 Task: Find an Airbnb in Viana do Castelo, Portugal, for 1 guest from 4th to 10th September, with a price range of 9000 to 17000 INR, 1 bedroom, and self check-in option.
Action: Mouse moved to (615, 73)
Screenshot: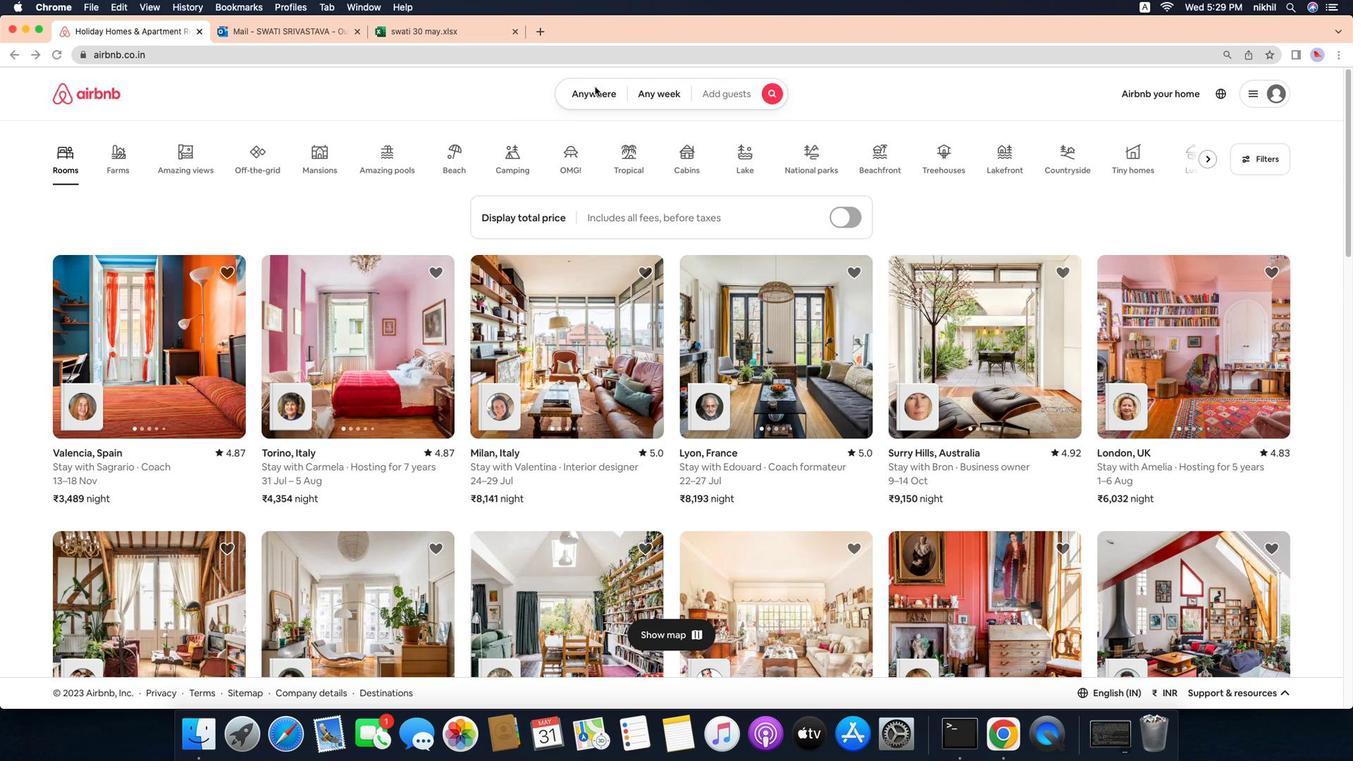 
Action: Mouse pressed left at (615, 73)
Screenshot: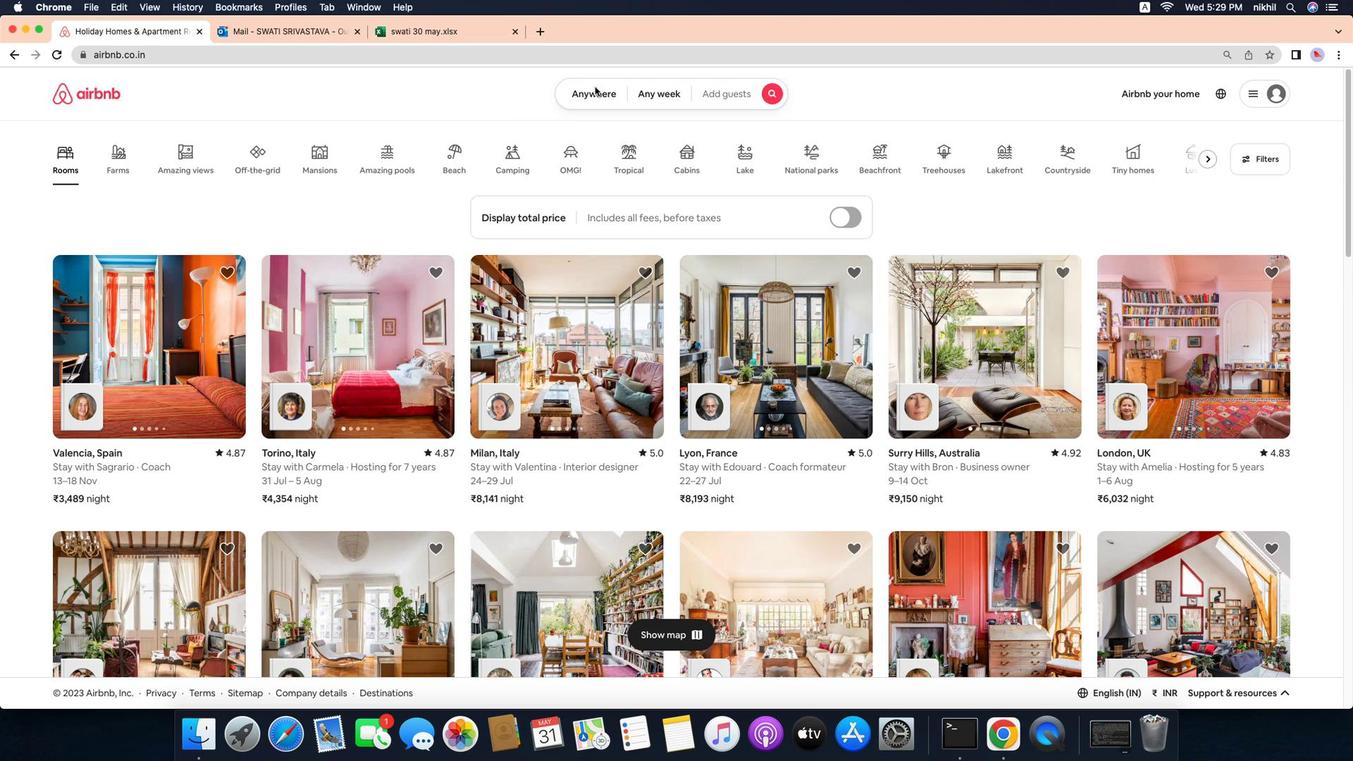 
Action: Mouse moved to (614, 77)
Screenshot: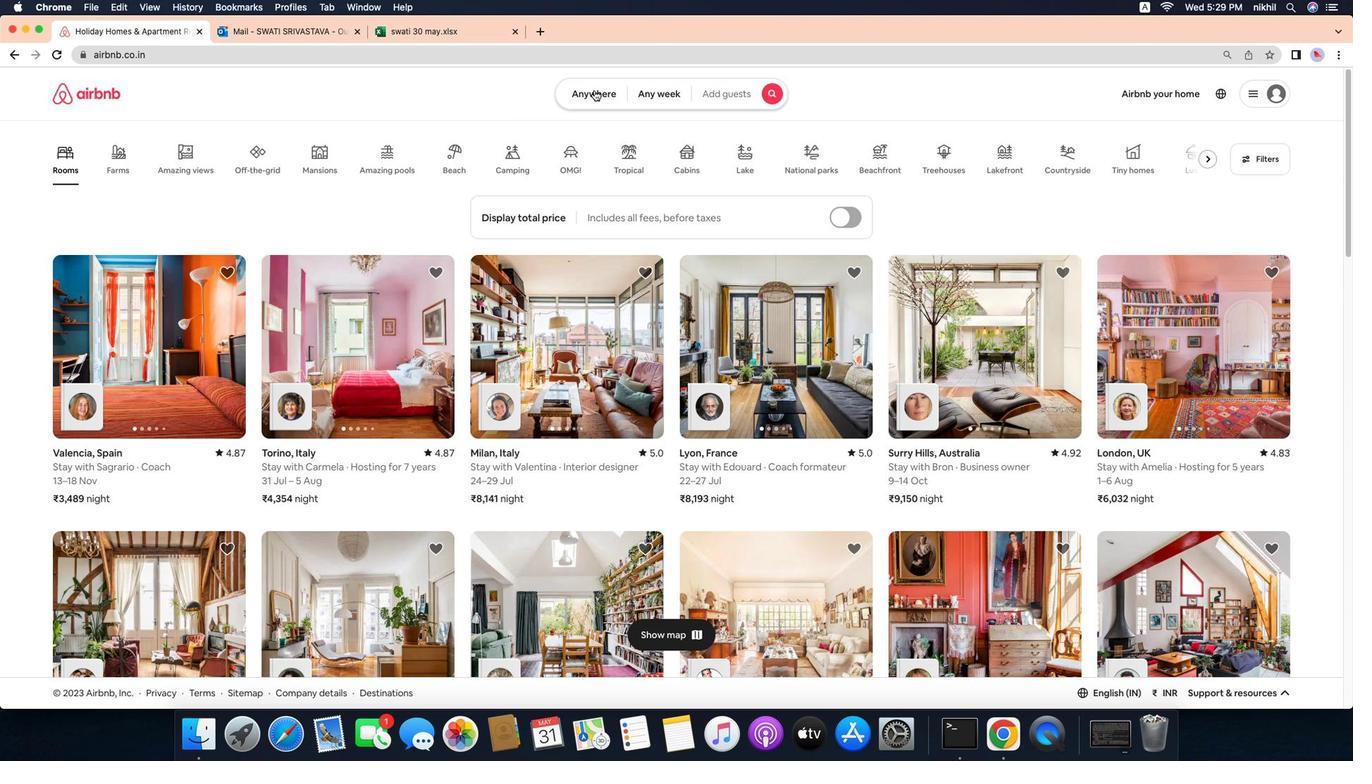 
Action: Mouse pressed left at (614, 77)
Screenshot: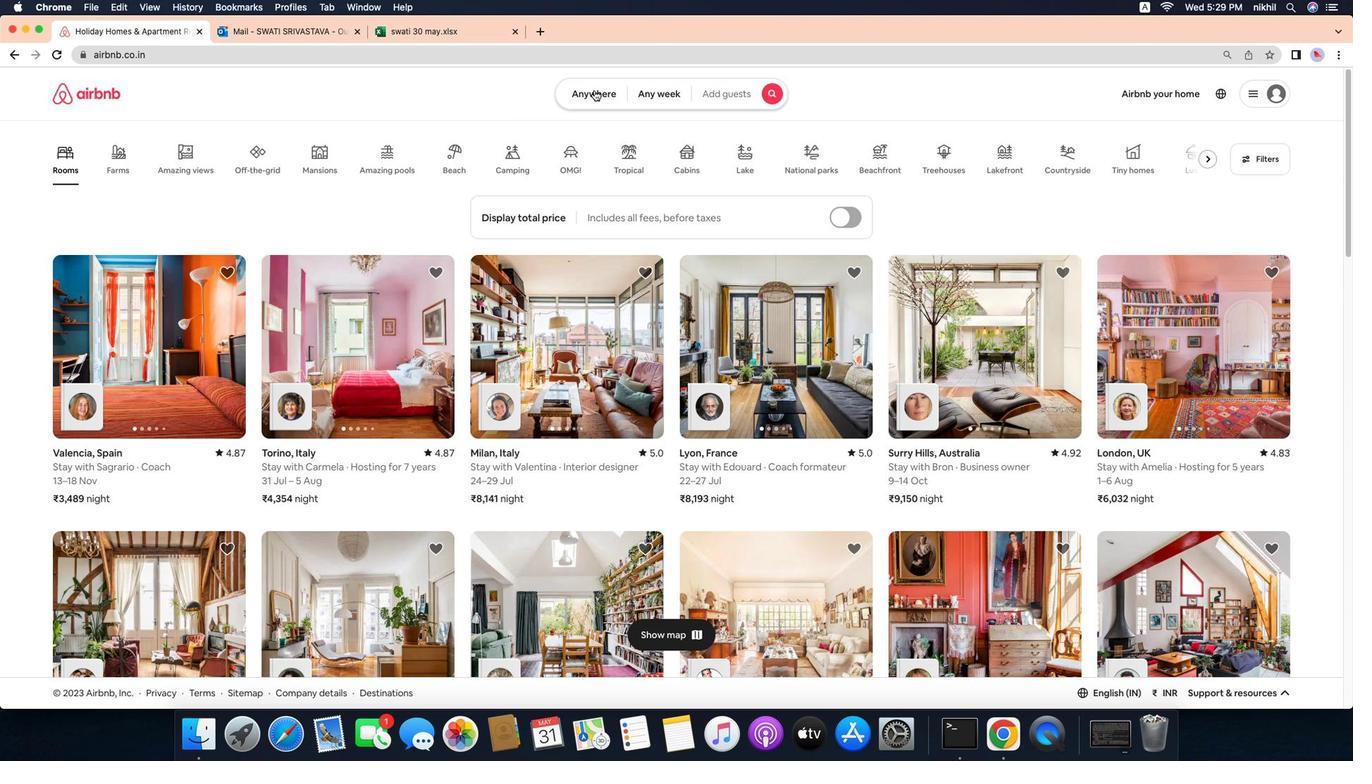 
Action: Mouse moved to (544, 135)
Screenshot: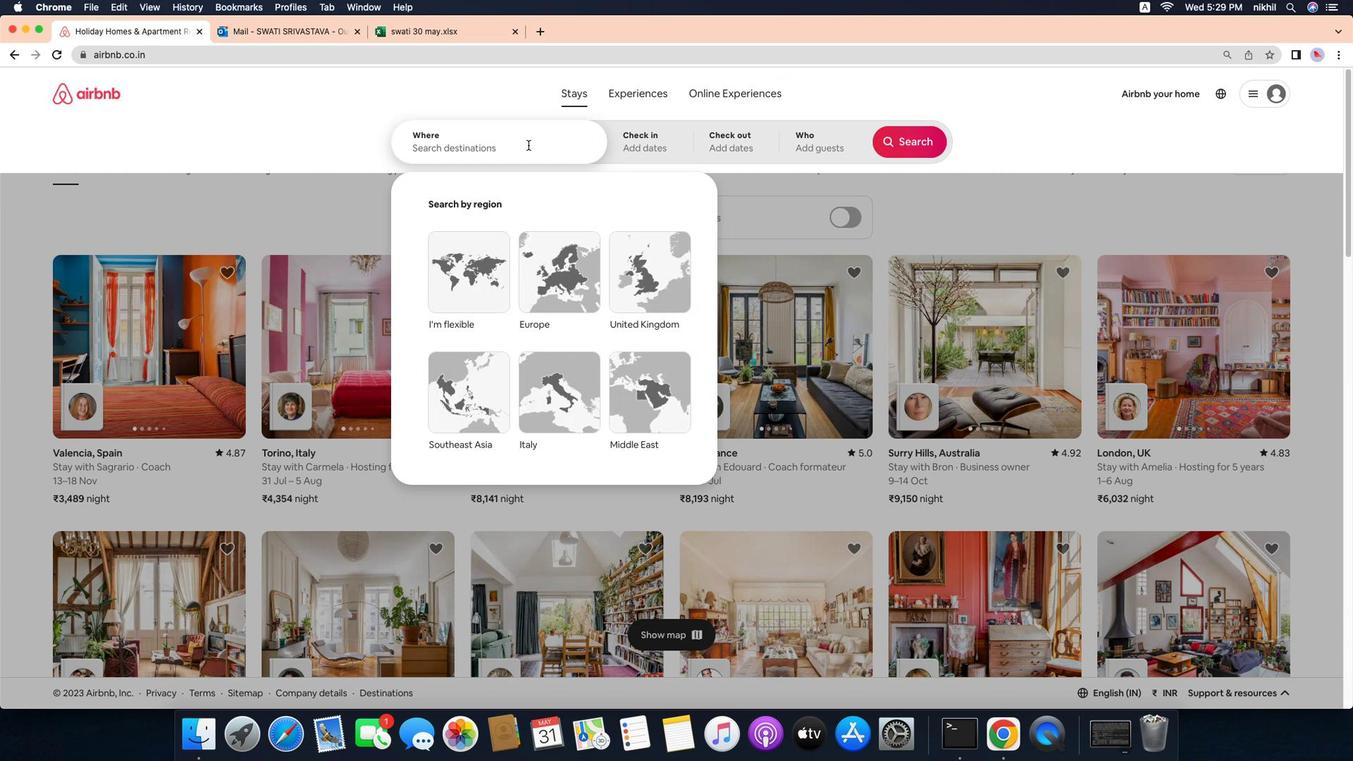 
Action: Mouse pressed left at (544, 135)
Screenshot: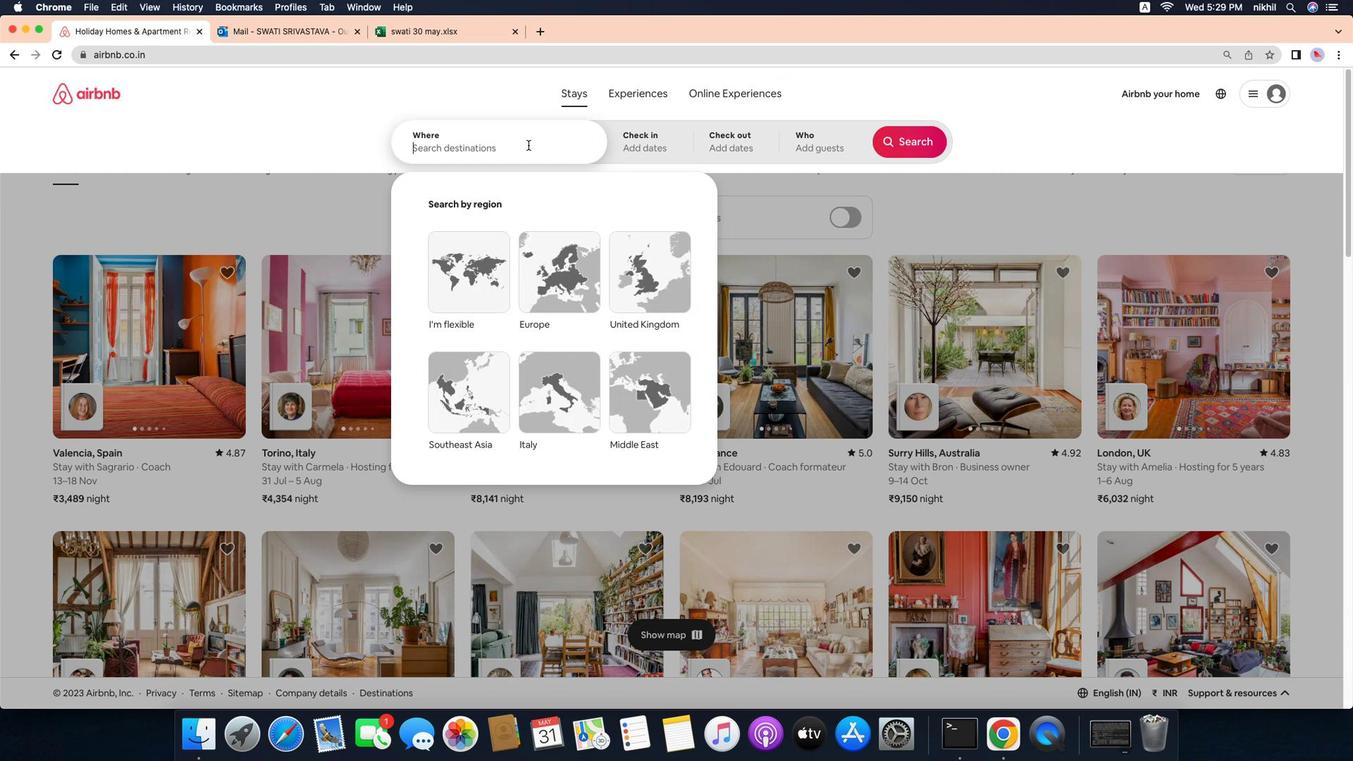 
Action: Key pressed Key.caps_lock'V'Key.caps_lock'i''a''n''a'Key.spaceKey.caps_lockKey.caps_lock'd''e'Key.spaceKey.caps_lock'C'Key.caps_lock'a''s''t''e''l''o'','Key.spaceKey.caps_lock'P'Key.caps_lock'o''r''t''u'
Screenshot: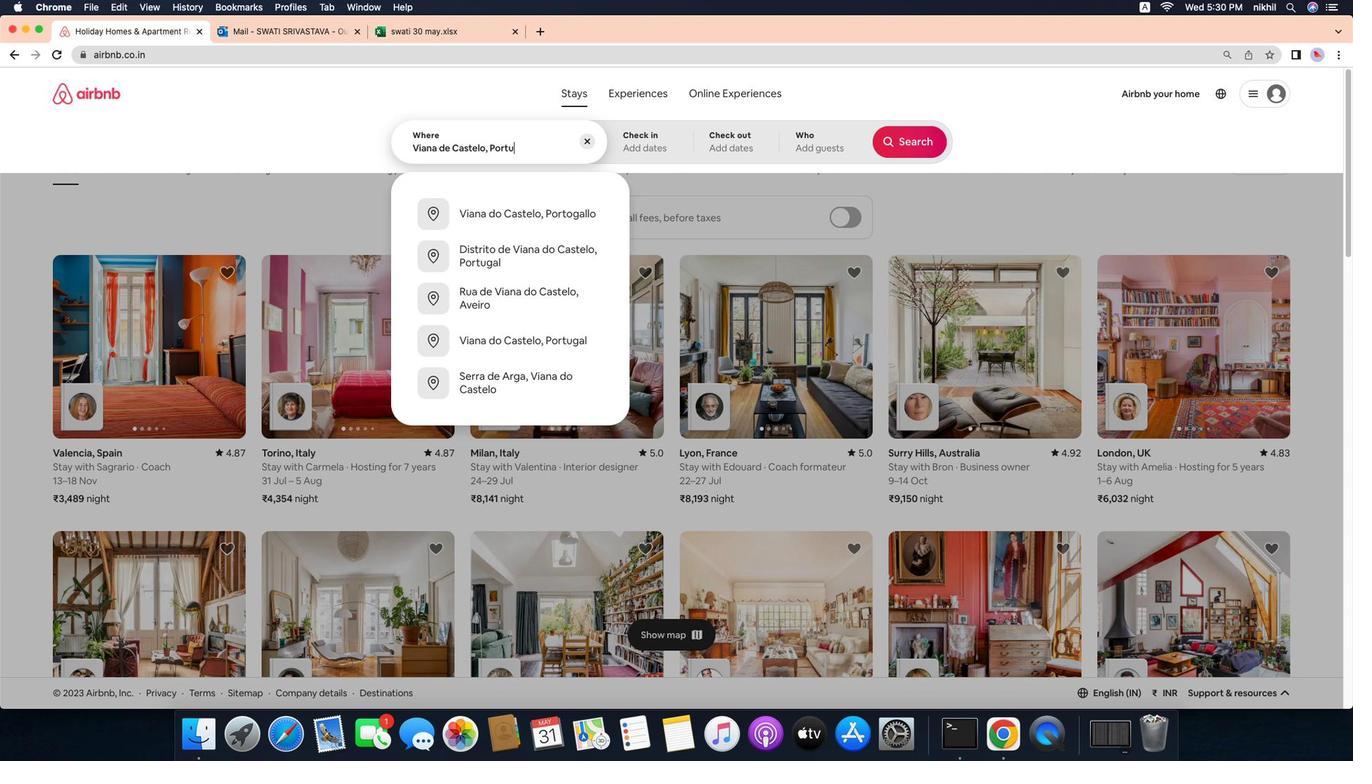 
Action: Mouse moved to (561, 112)
Screenshot: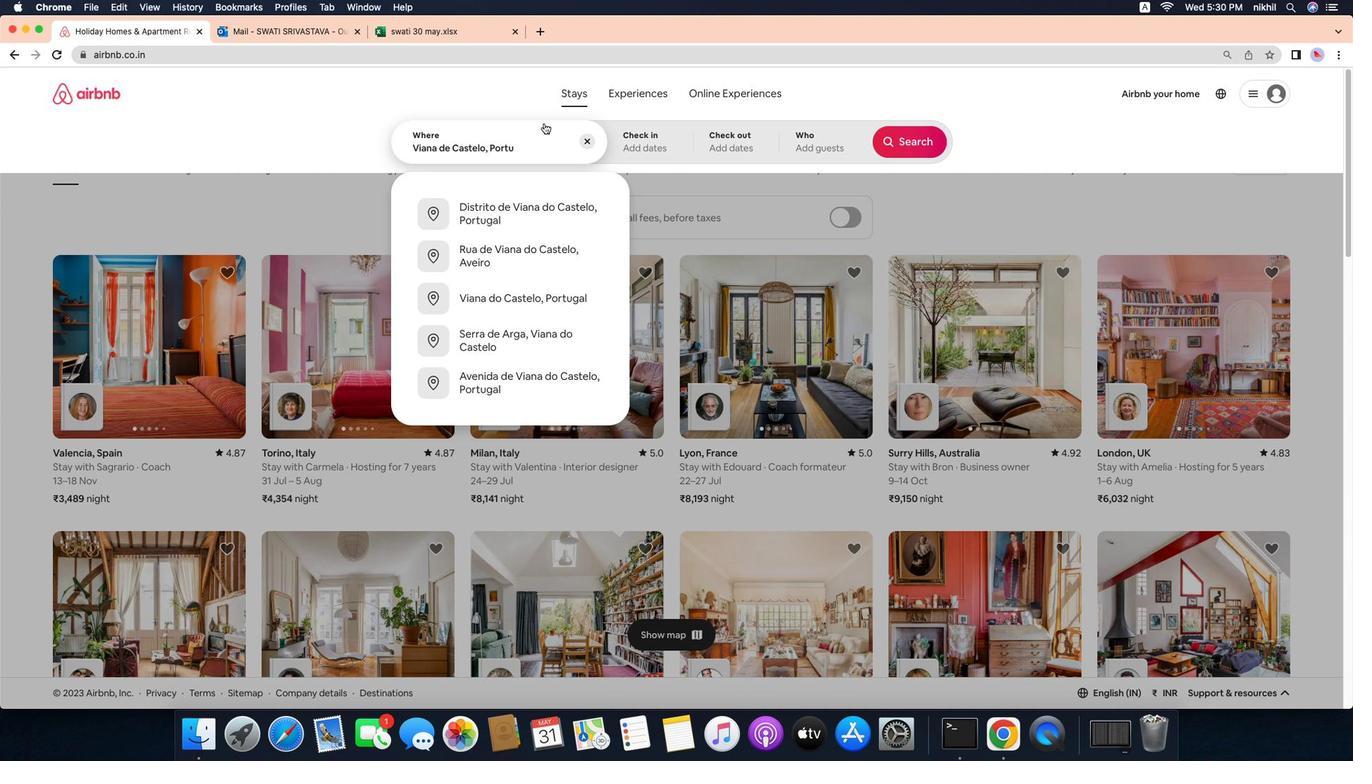 
Action: Key pressed 'g''u''a''l'Key.enter
Screenshot: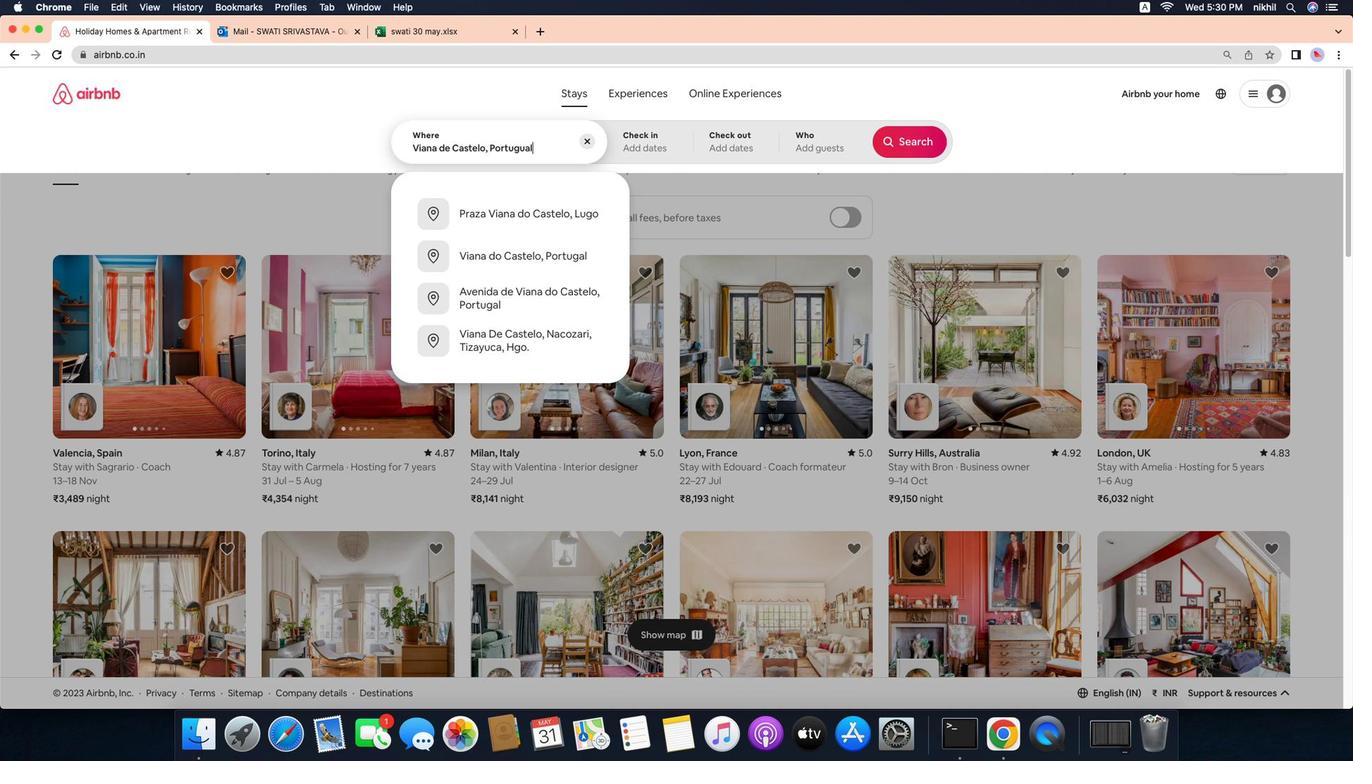 
Action: Mouse moved to (950, 243)
Screenshot: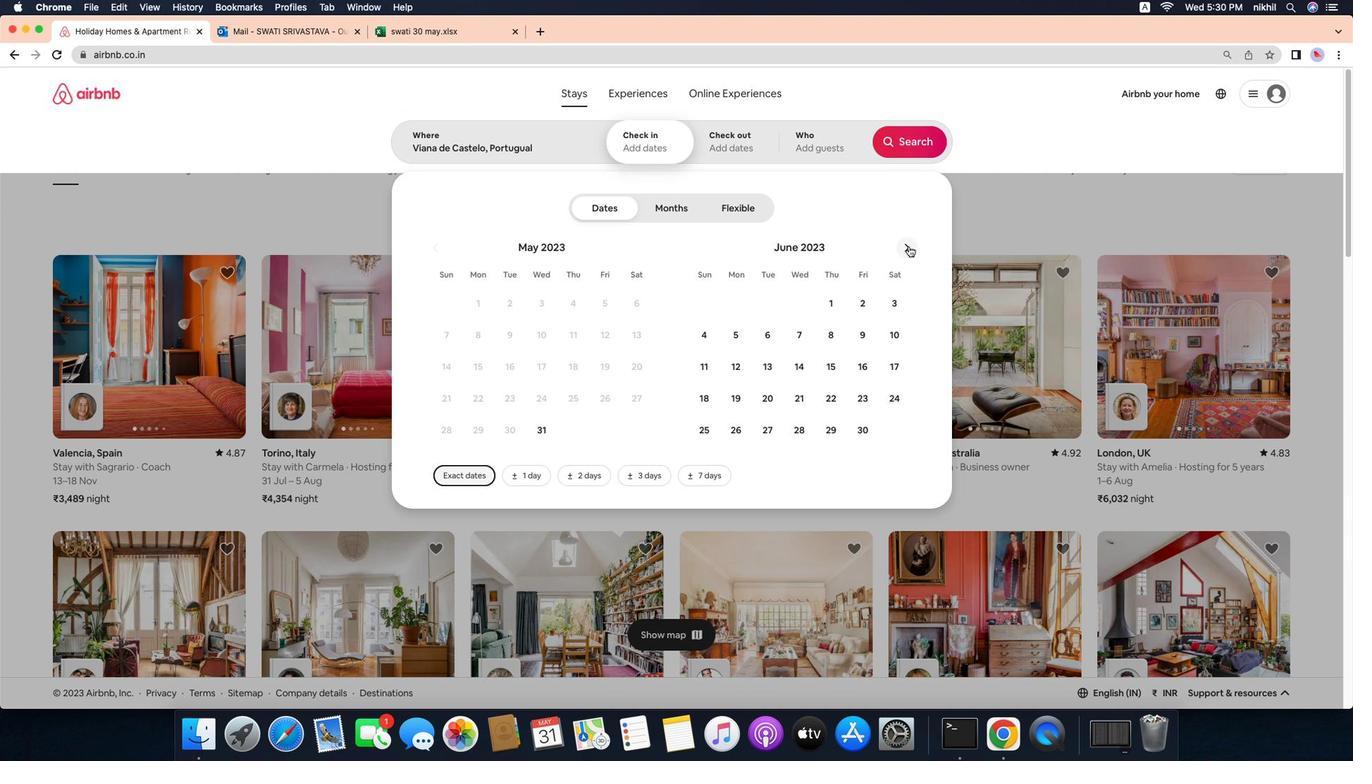 
Action: Mouse pressed left at (950, 243)
Screenshot: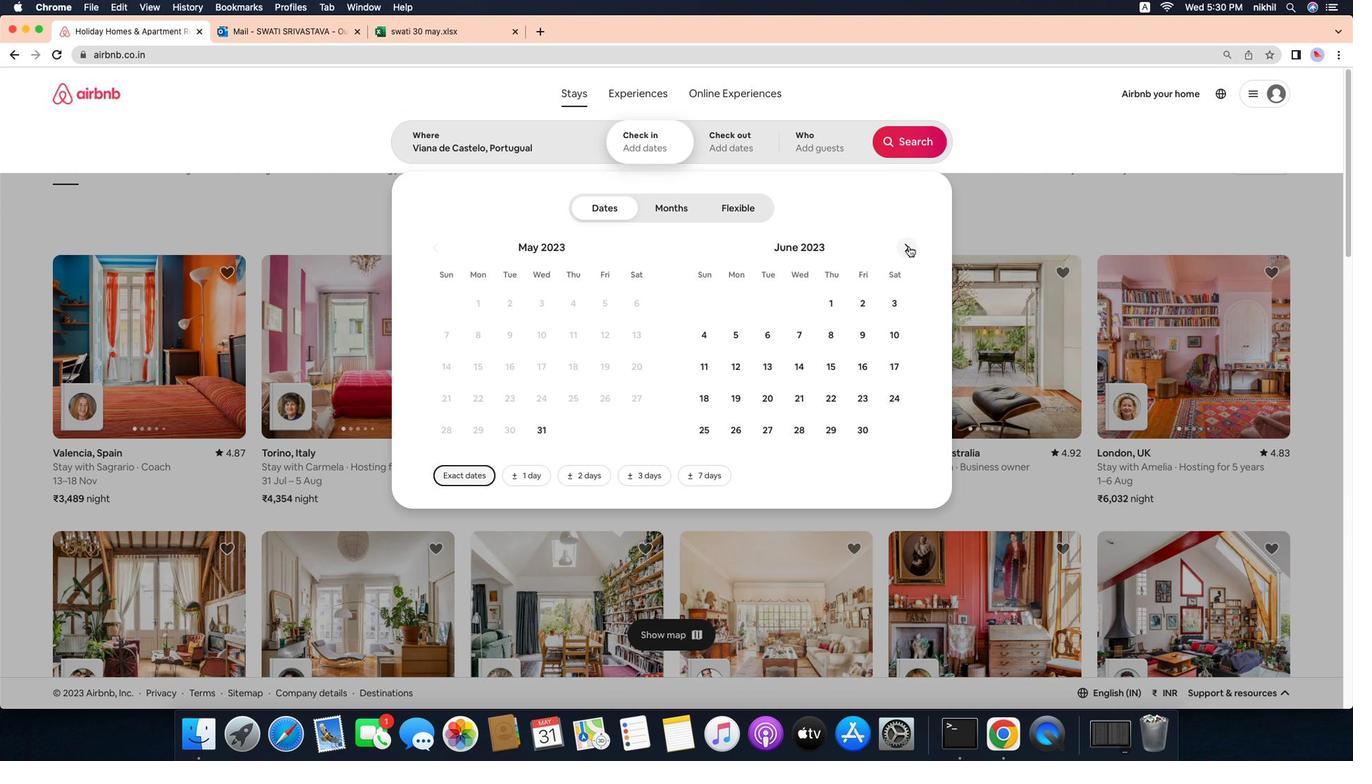 
Action: Mouse pressed left at (950, 243)
Screenshot: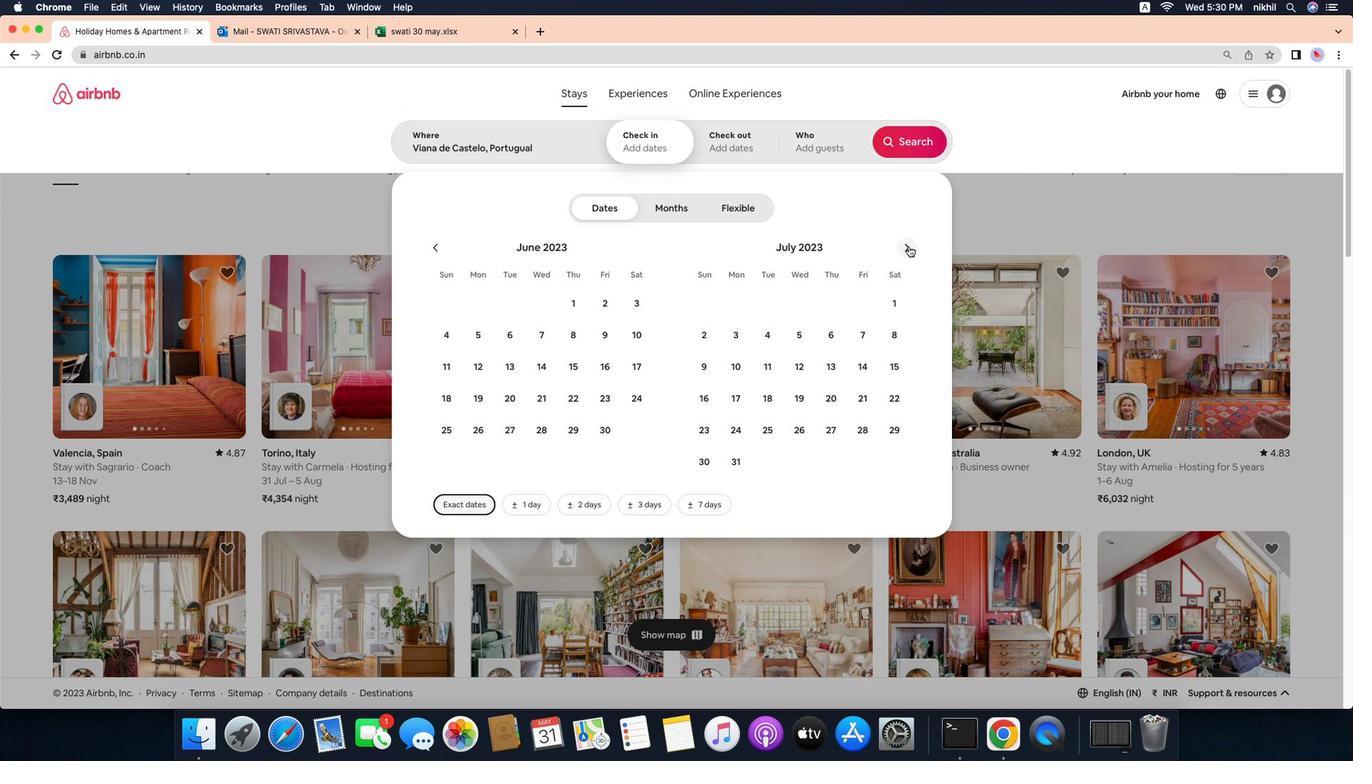
Action: Mouse pressed left at (950, 243)
Screenshot: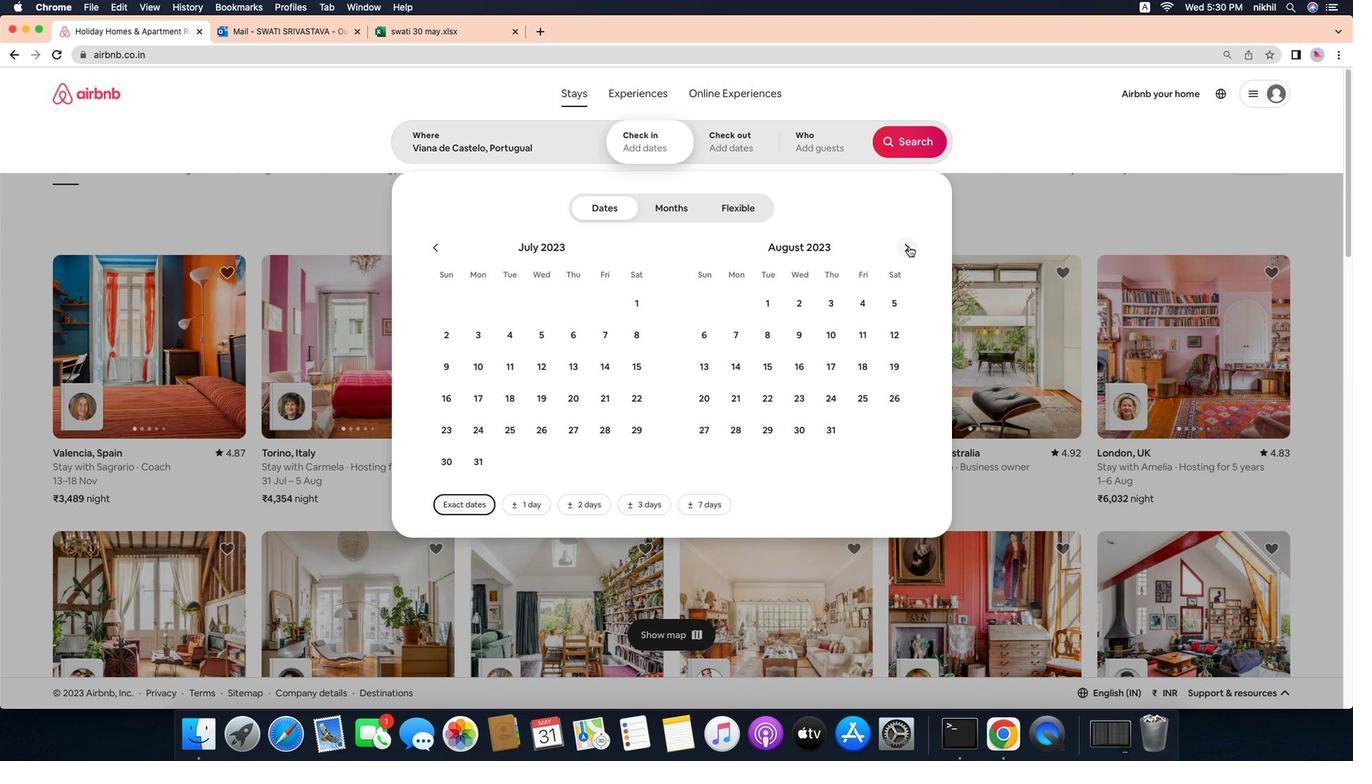 
Action: Mouse moved to (776, 341)
Screenshot: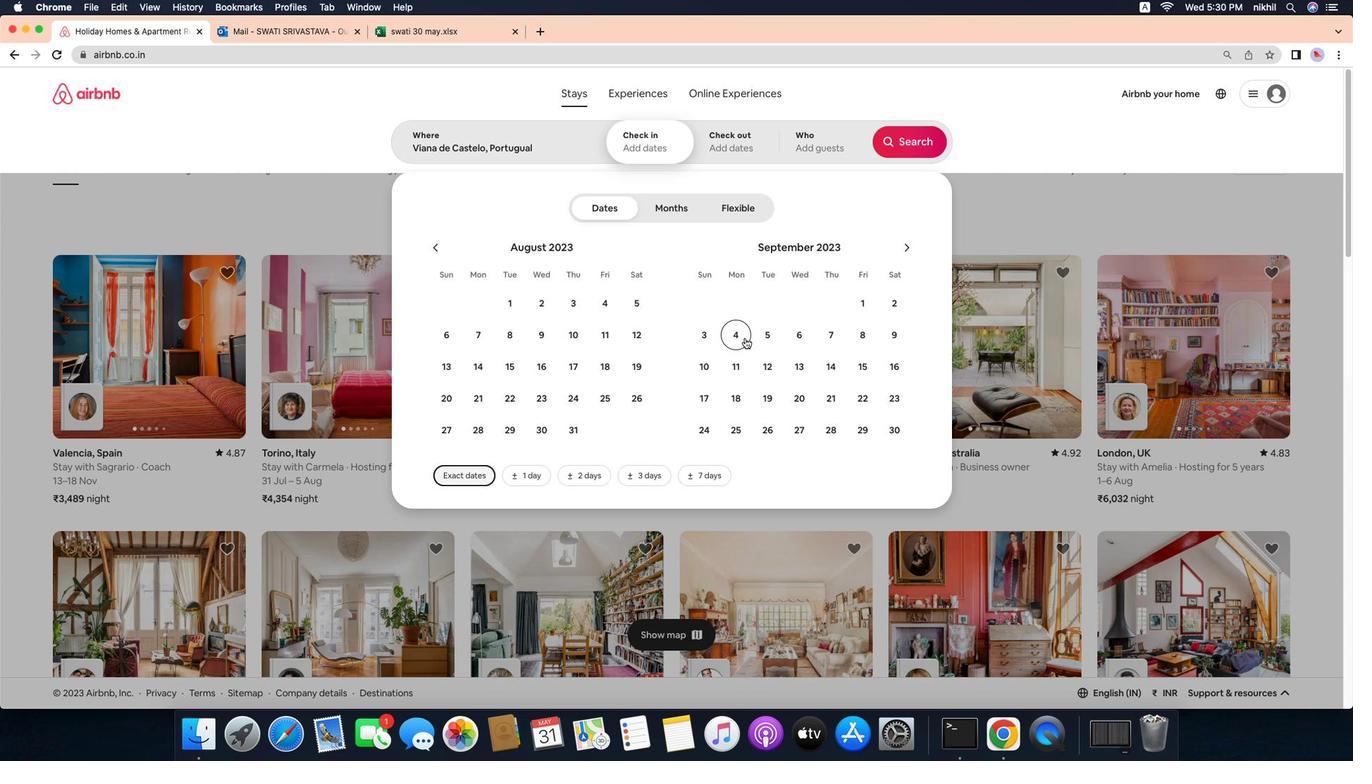 
Action: Mouse pressed left at (776, 341)
Screenshot: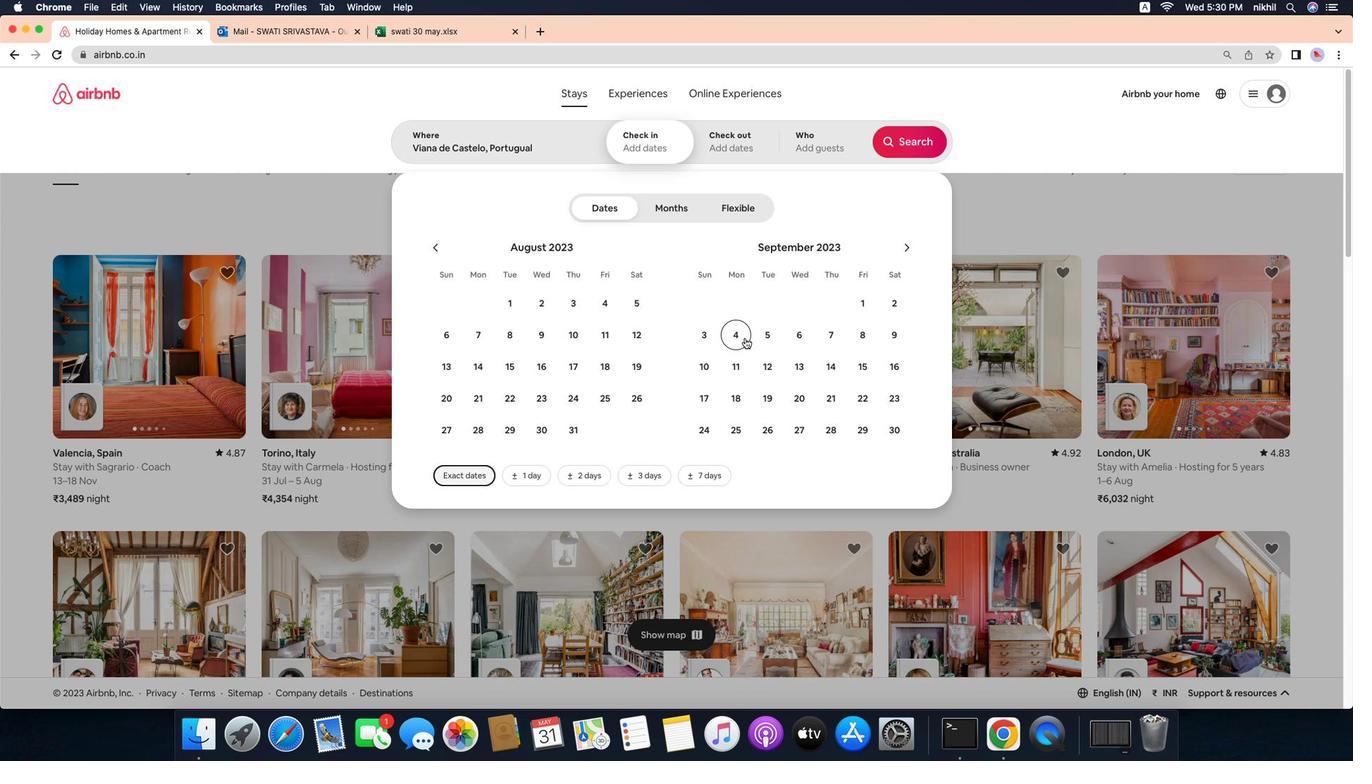 
Action: Mouse moved to (738, 375)
Screenshot: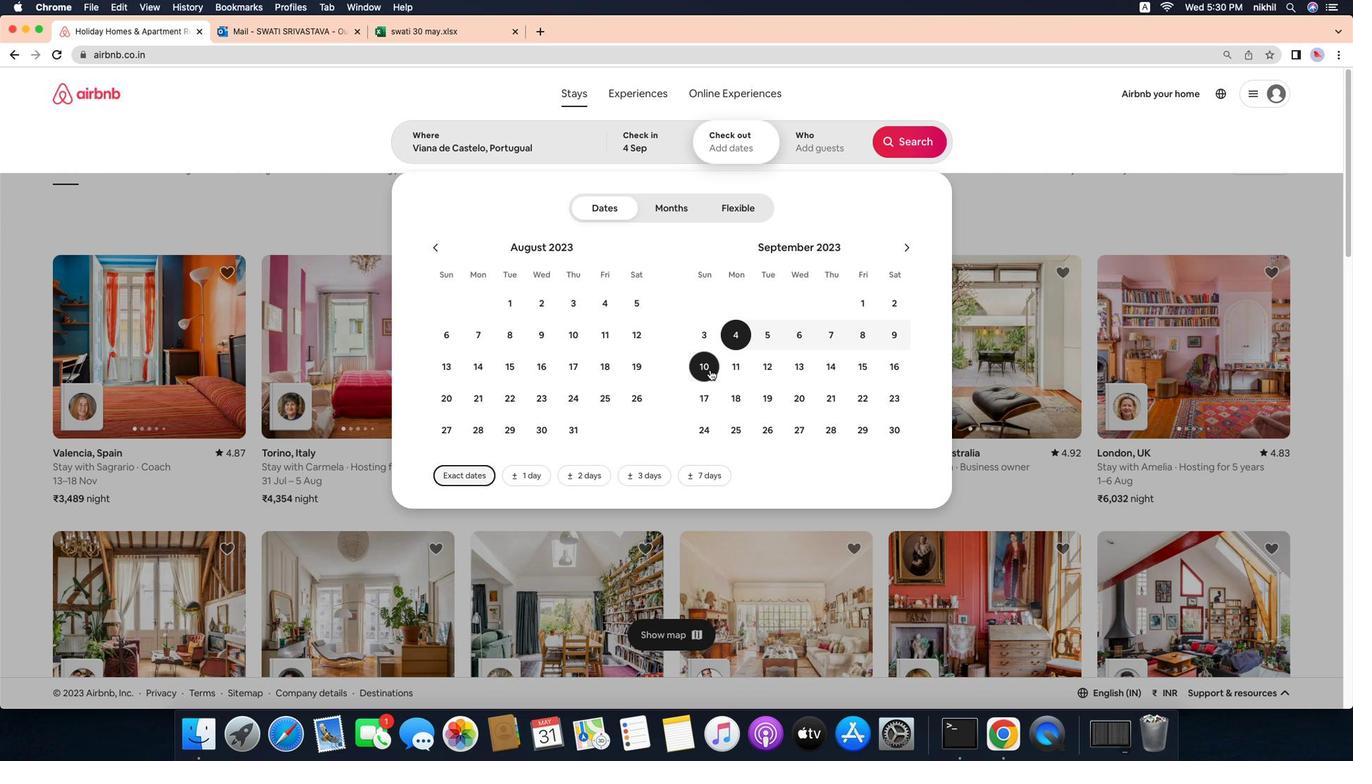 
Action: Mouse pressed left at (738, 375)
Screenshot: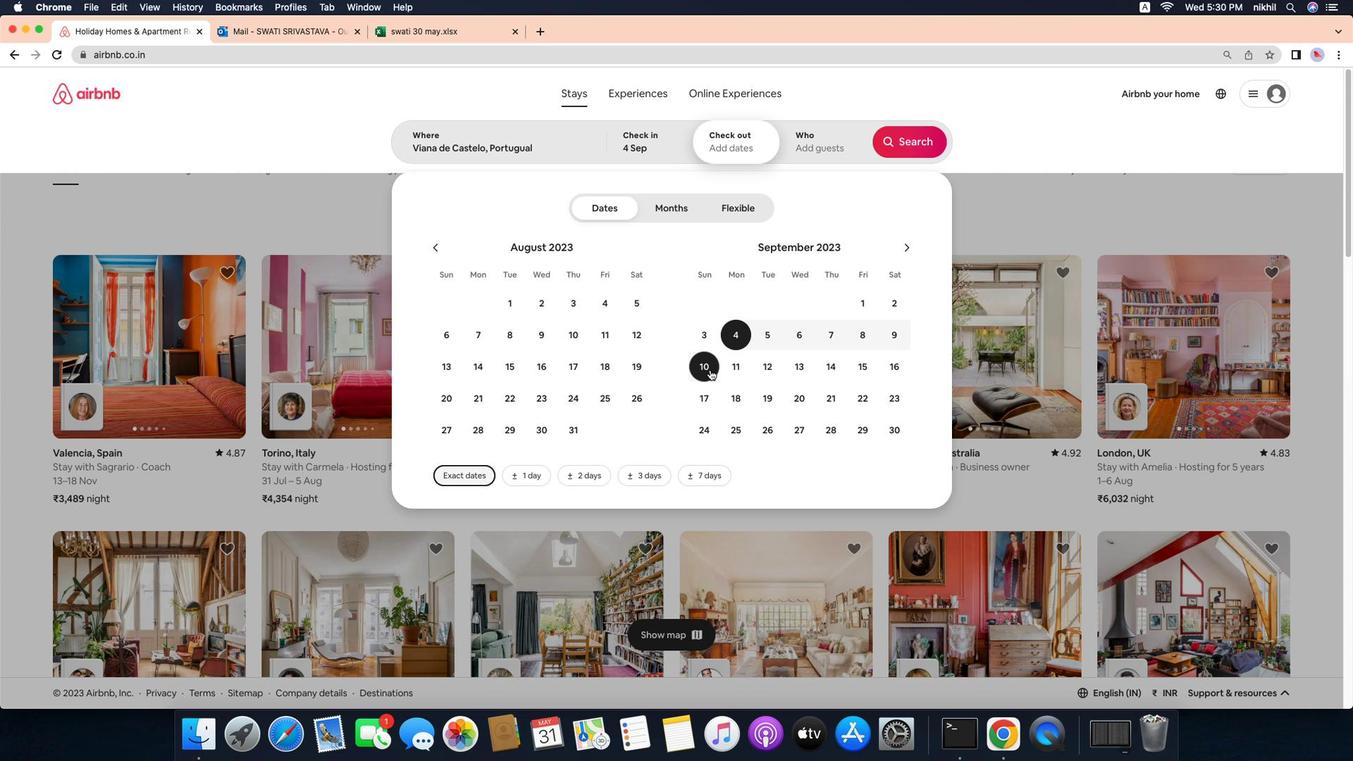 
Action: Mouse moved to (866, 136)
Screenshot: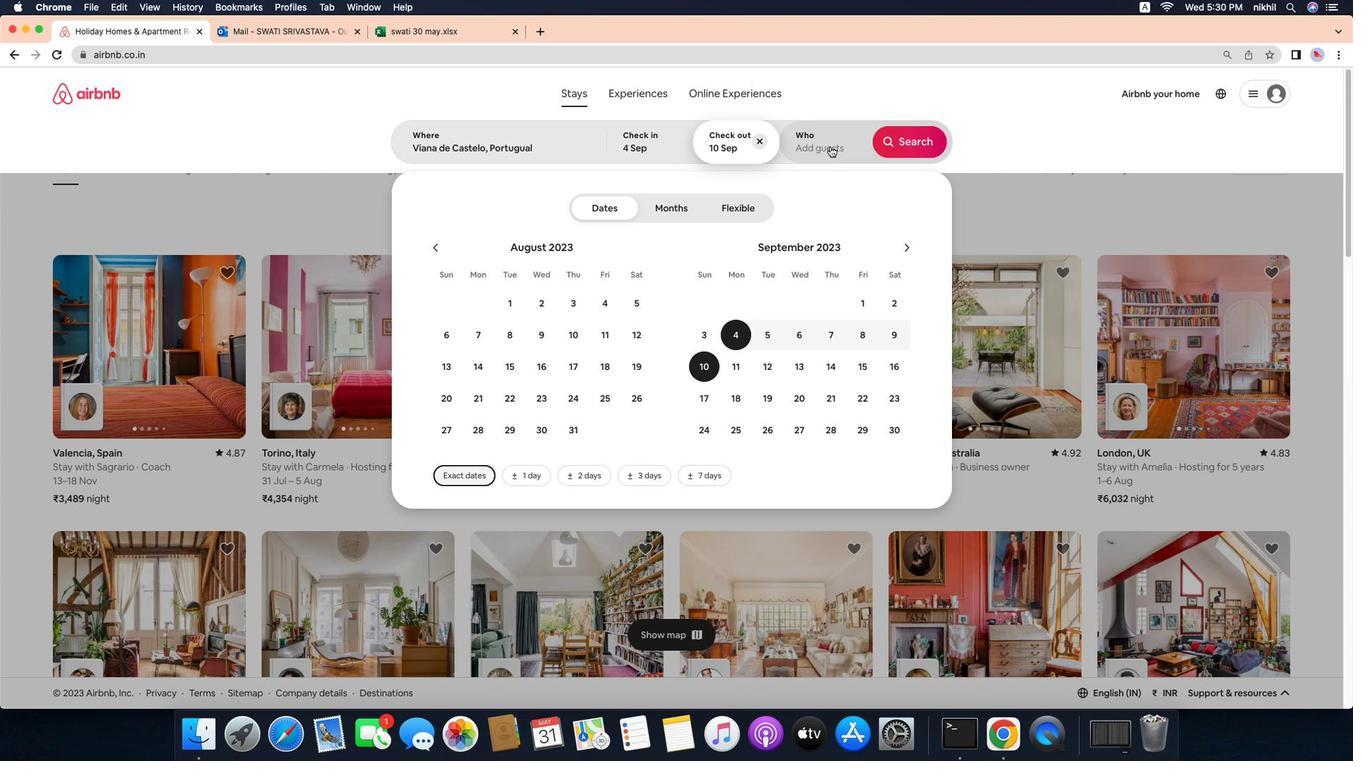 
Action: Mouse pressed left at (866, 136)
Screenshot: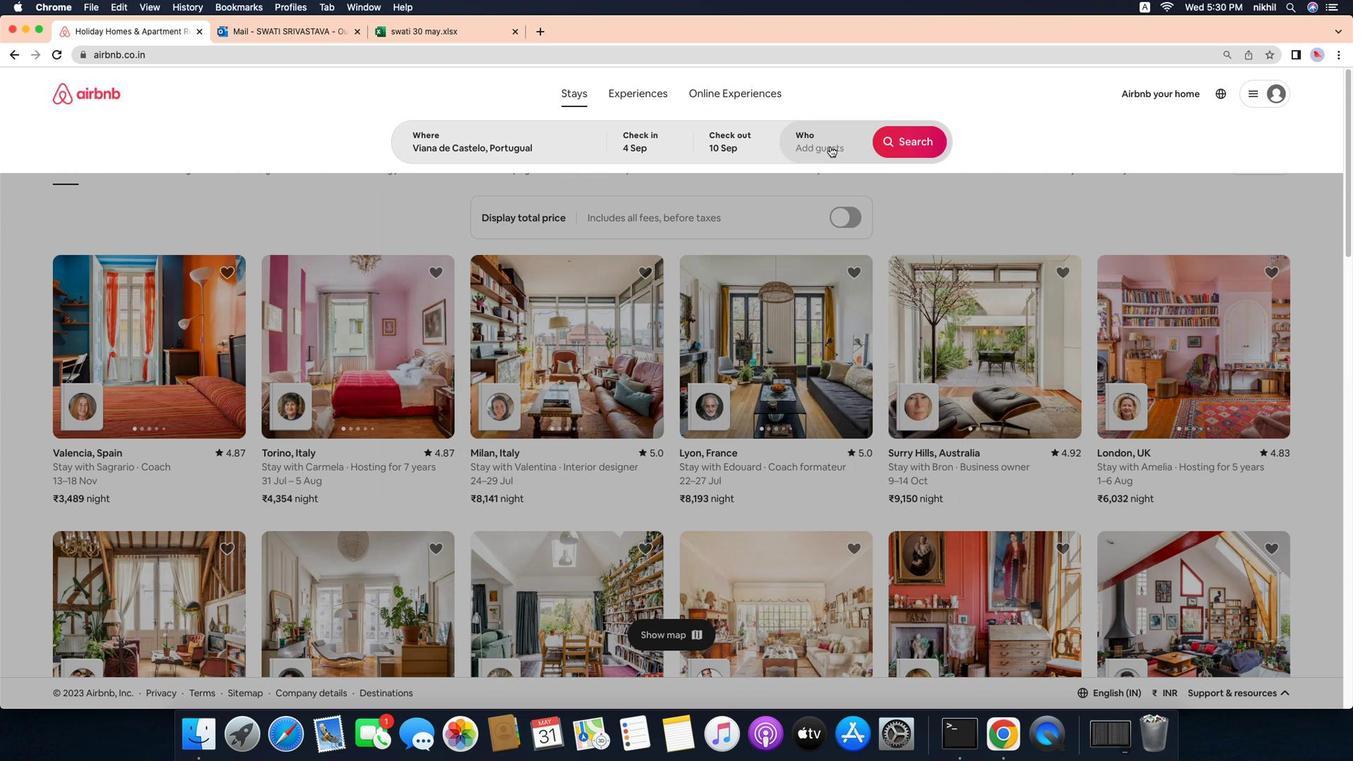 
Action: Mouse moved to (953, 205)
Screenshot: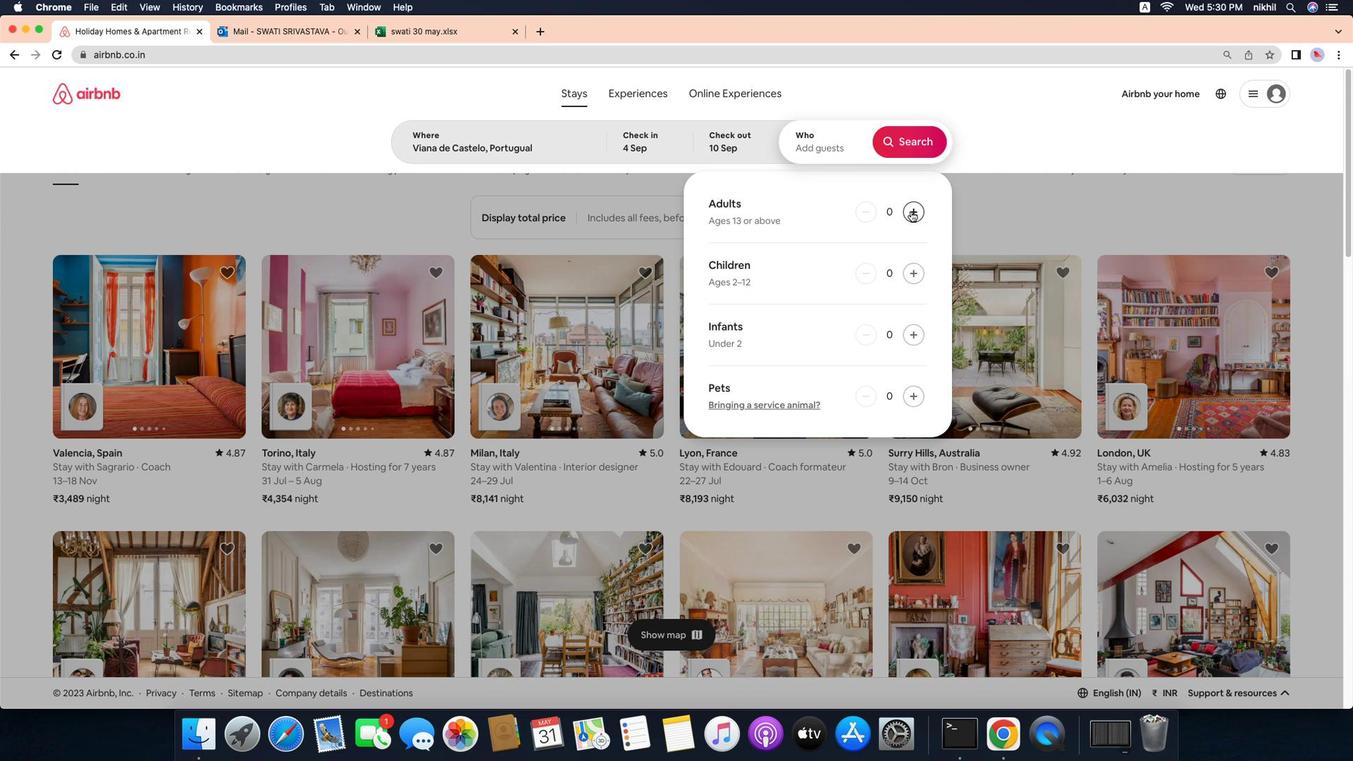 
Action: Mouse pressed left at (953, 205)
Screenshot: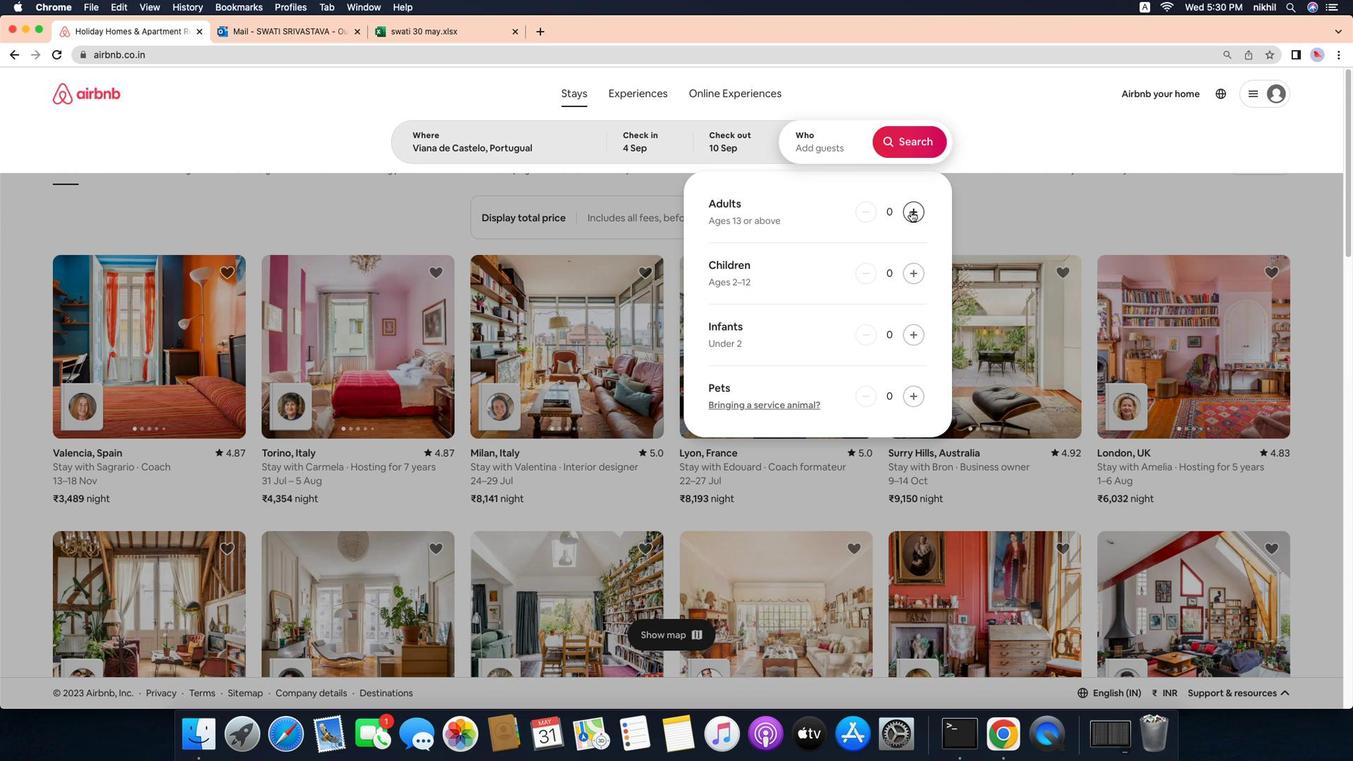 
Action: Mouse moved to (948, 136)
Screenshot: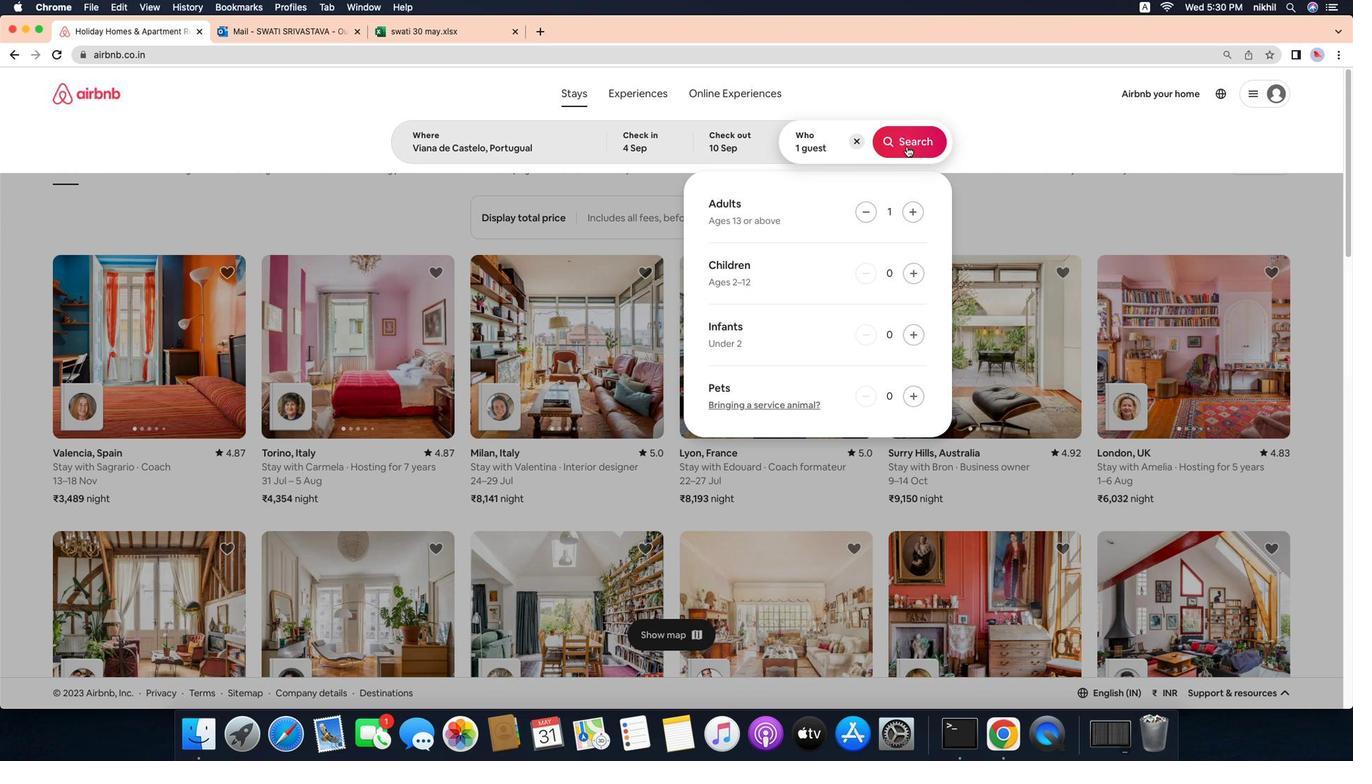 
Action: Mouse pressed left at (948, 136)
Screenshot: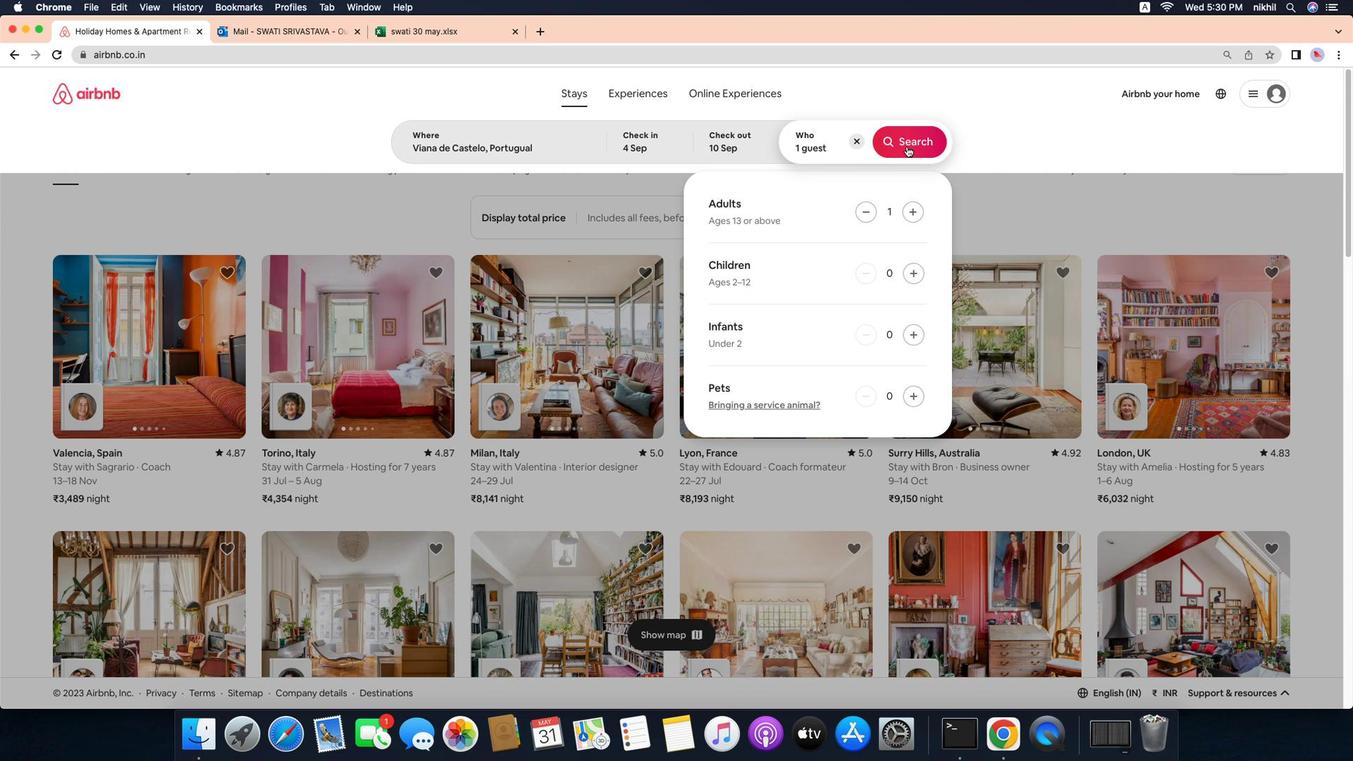 
Action: Mouse moved to (1363, 128)
Screenshot: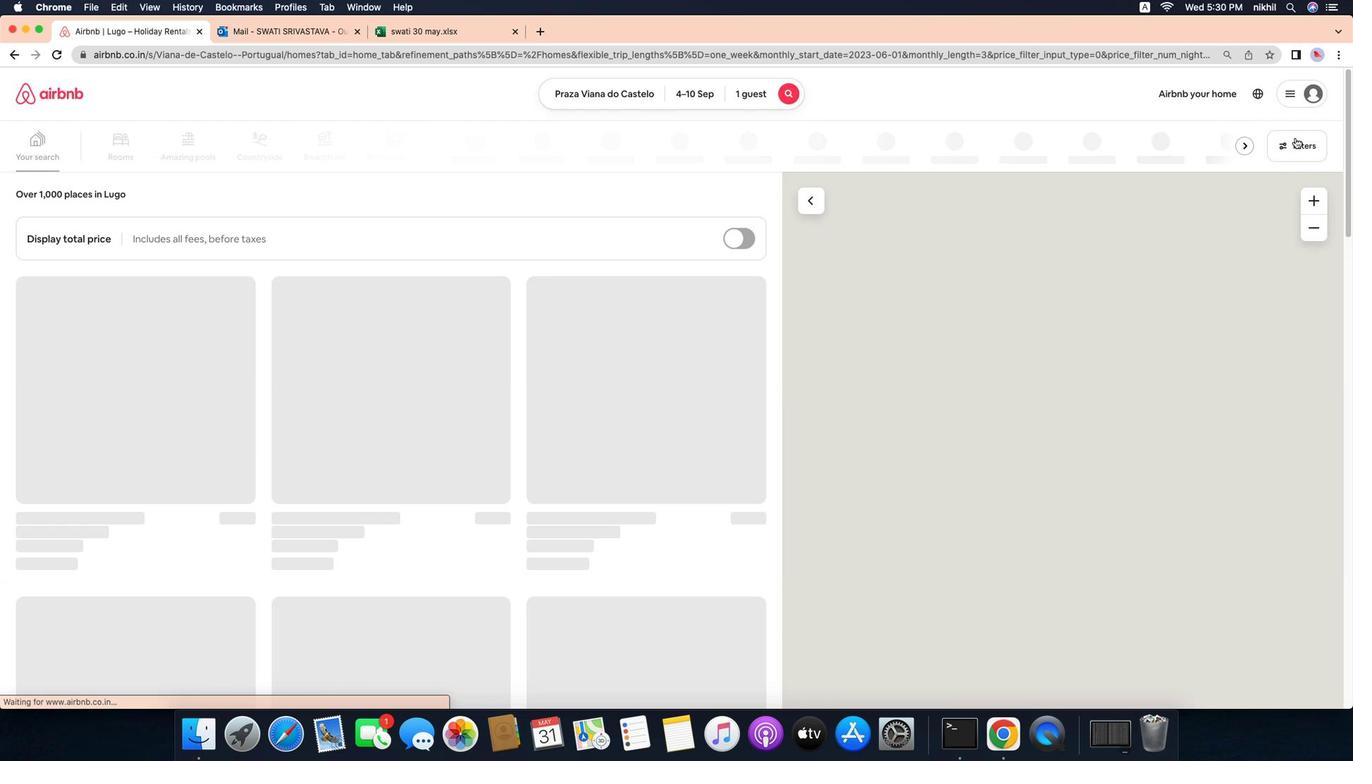 
Action: Mouse pressed left at (1363, 128)
Screenshot: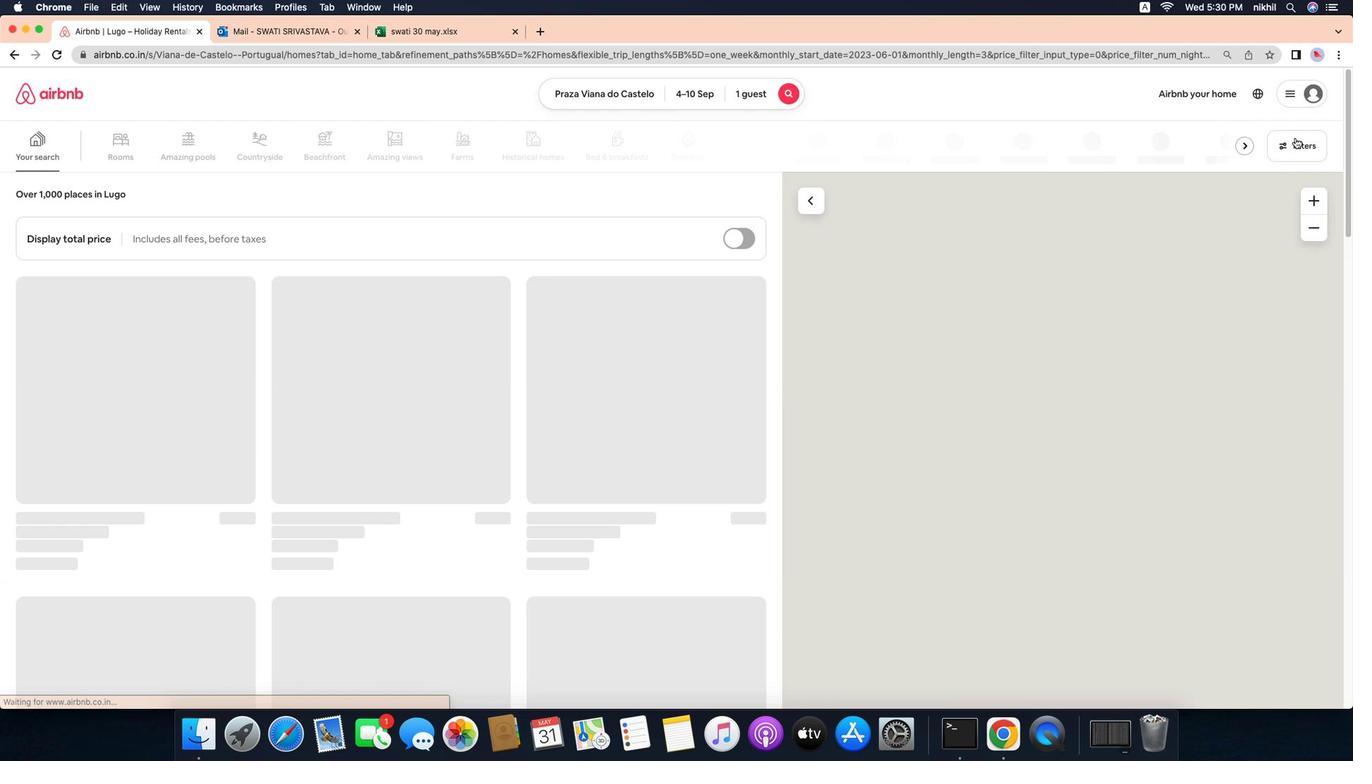 
Action: Mouse moved to (557, 483)
Screenshot: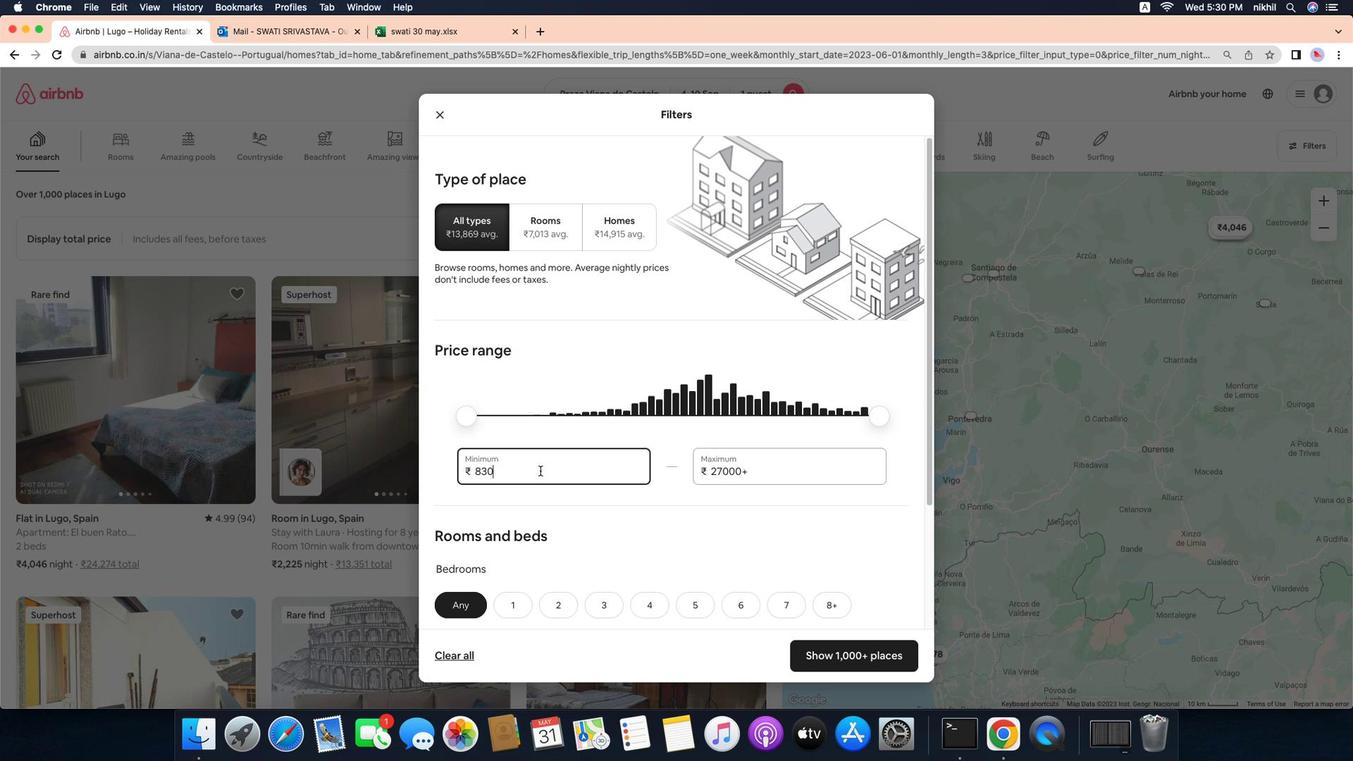 
Action: Mouse pressed left at (557, 483)
Screenshot: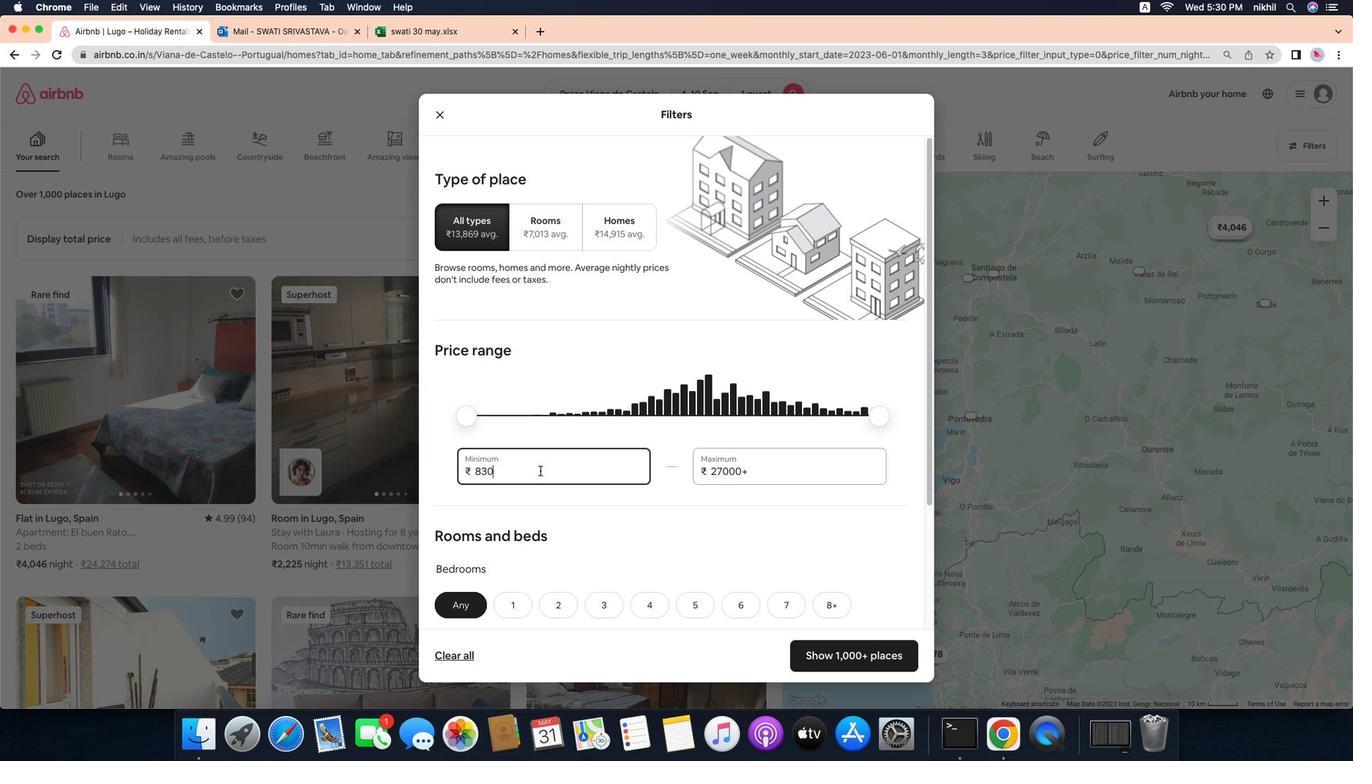 
Action: Mouse moved to (540, 476)
Screenshot: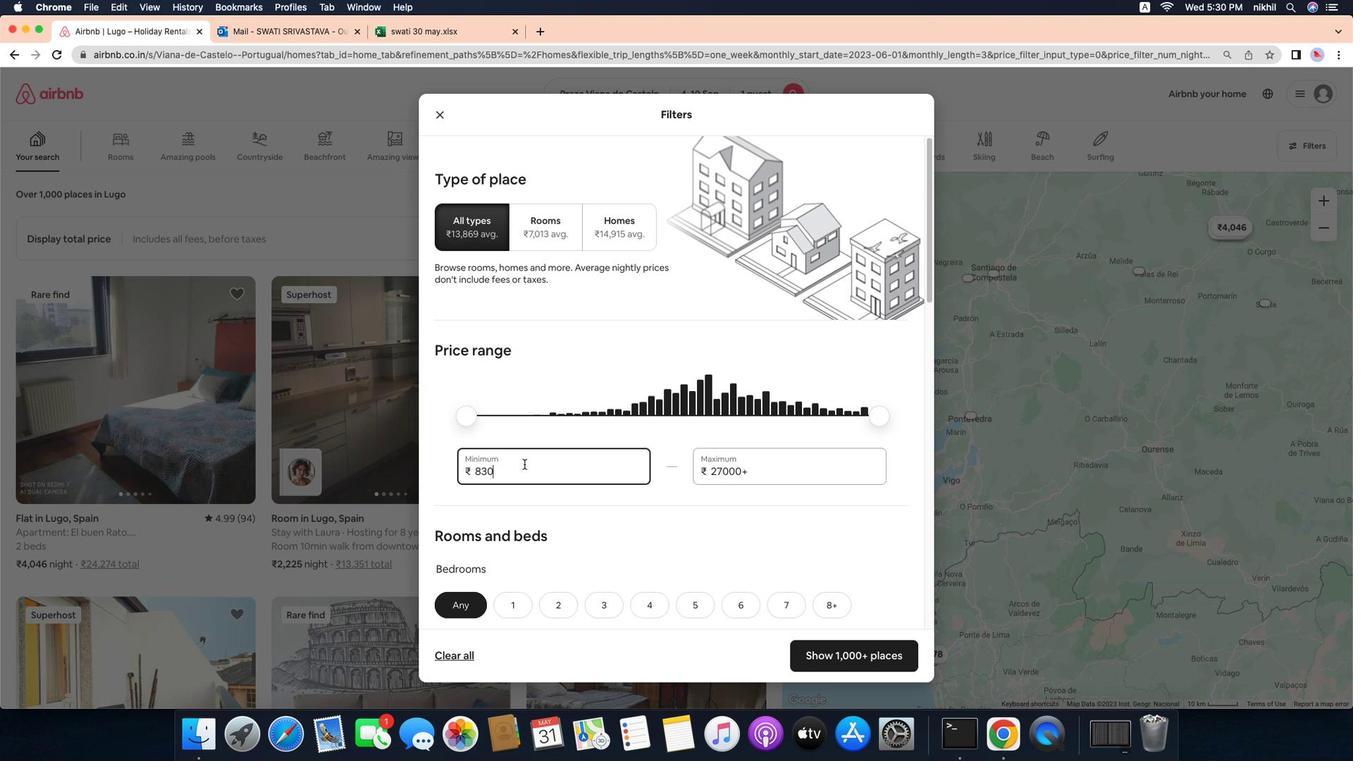 
Action: Key pressed Key.backspaceKey.backspaceKey.backspaceKey.backspaceKey.backspace'9''0''0''0'
Screenshot: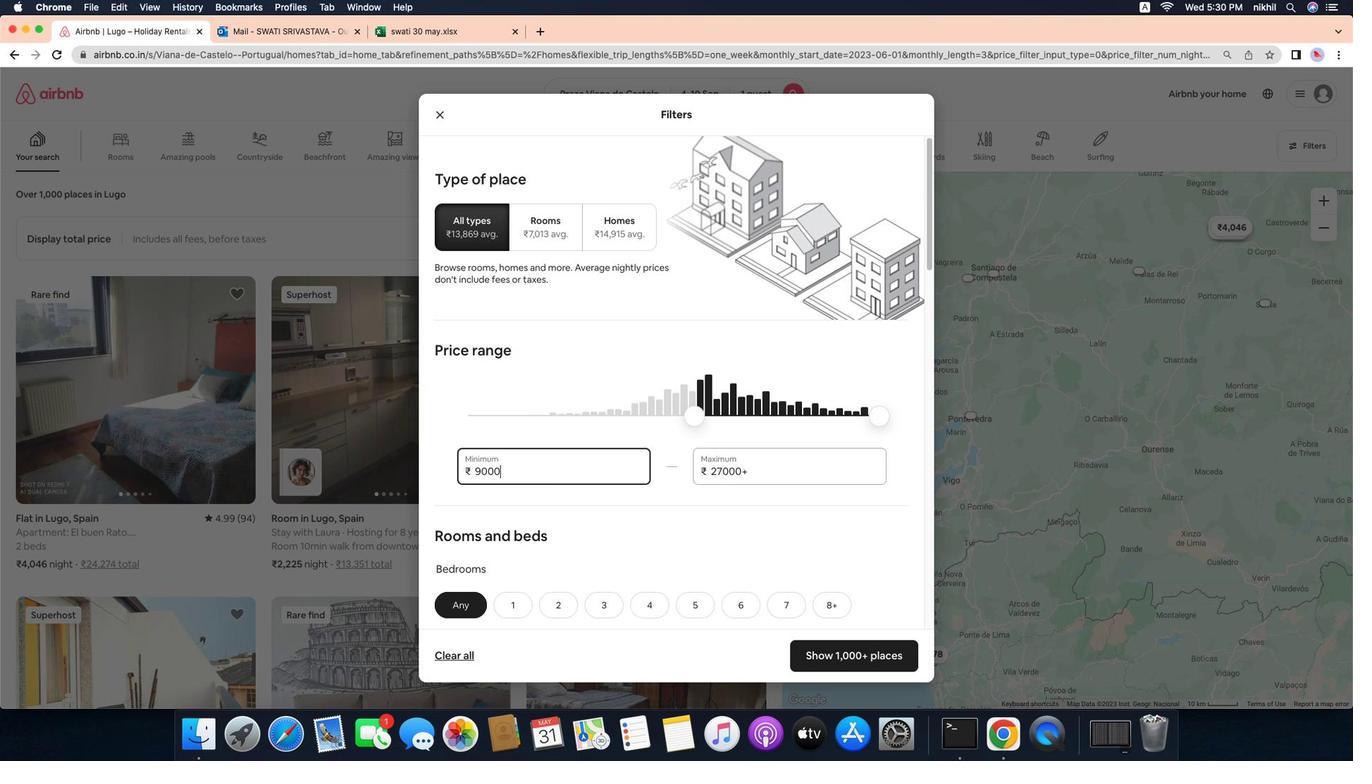 
Action: Mouse moved to (792, 489)
Screenshot: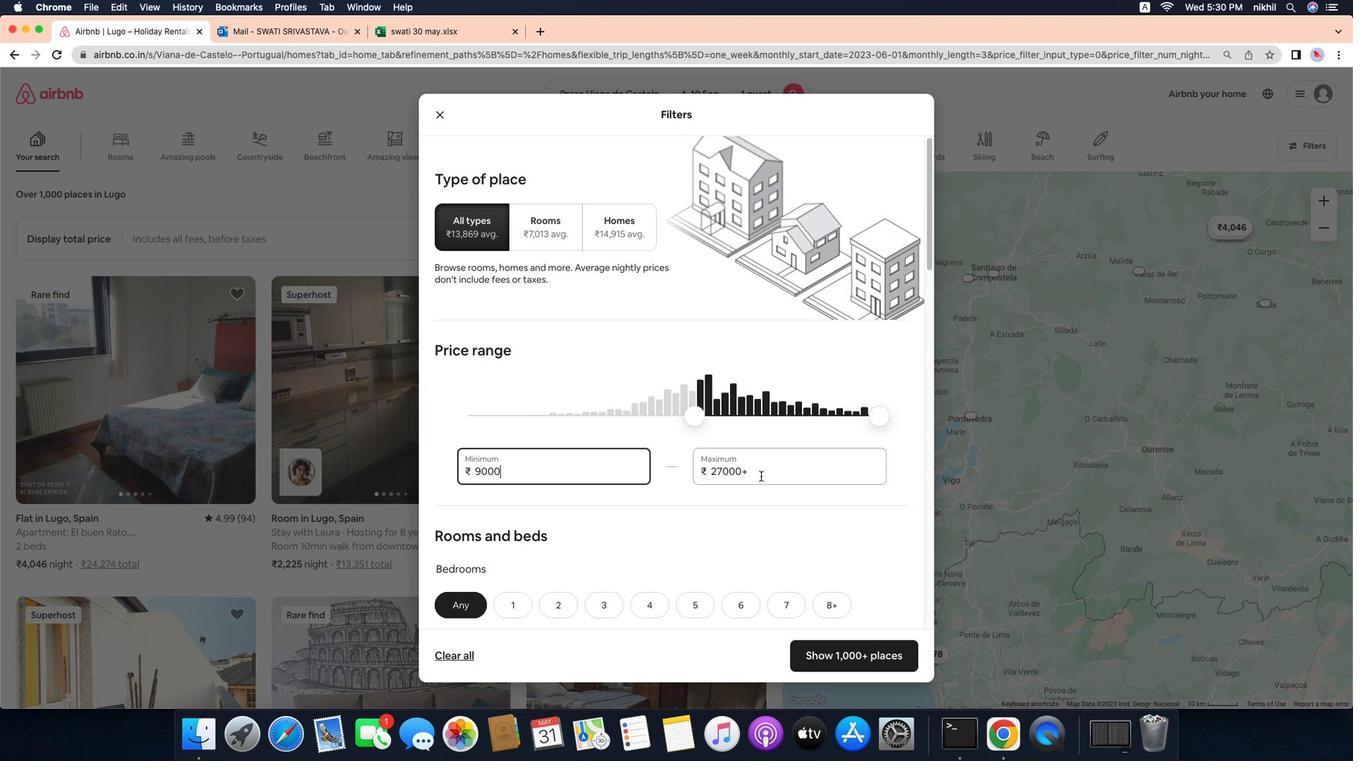 
Action: Mouse pressed left at (792, 489)
Screenshot: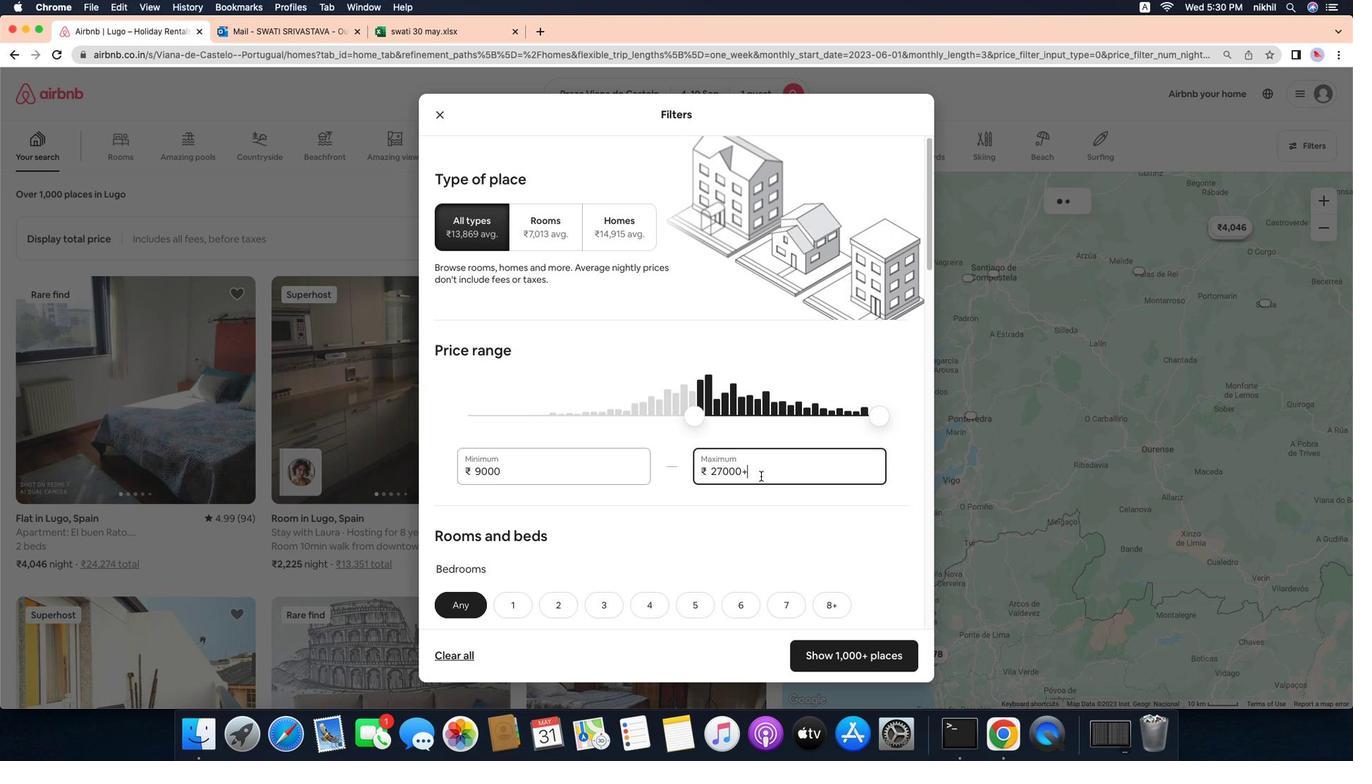 
Action: Mouse moved to (780, 483)
Screenshot: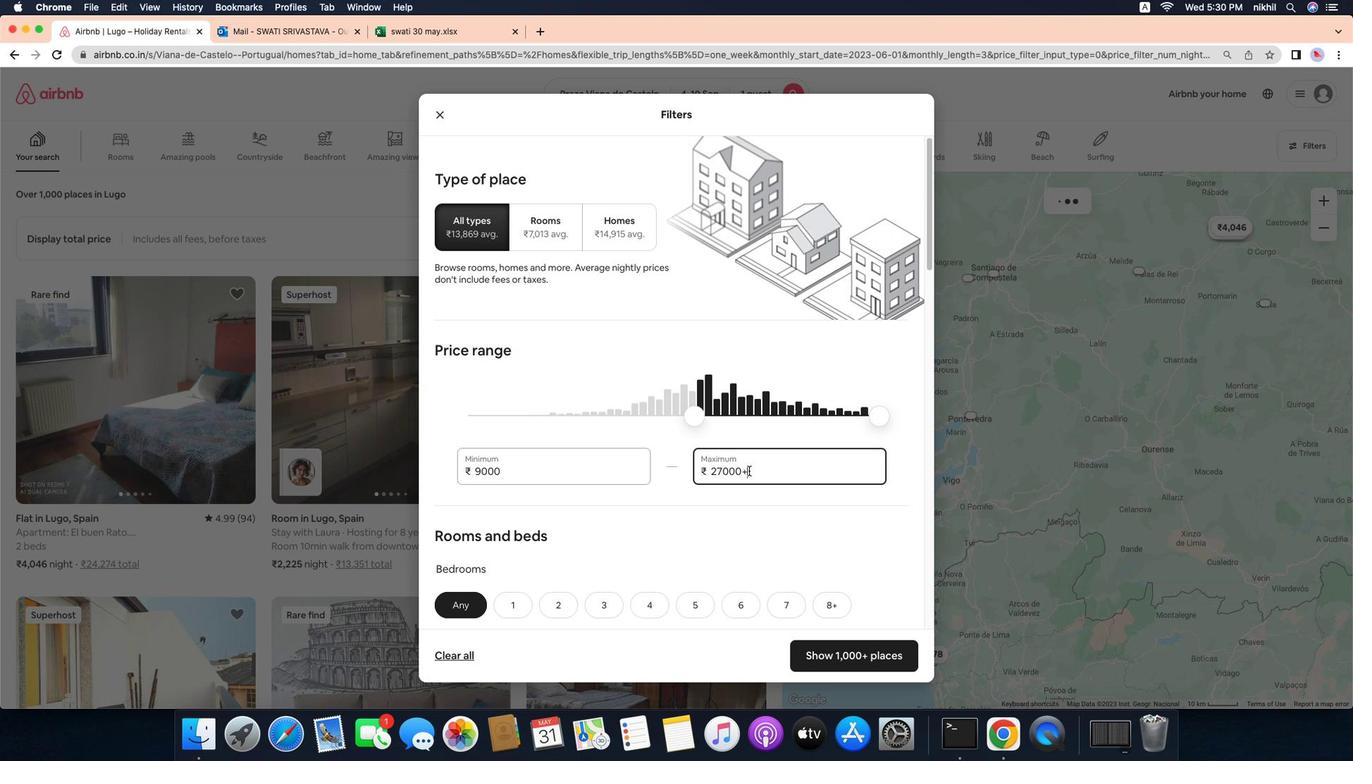 
Action: Key pressed Key.backspaceKey.backspaceKey.backspaceKey.backspaceKey.backspaceKey.backspaceKey.backspace'1''7''0''0''0'
Screenshot: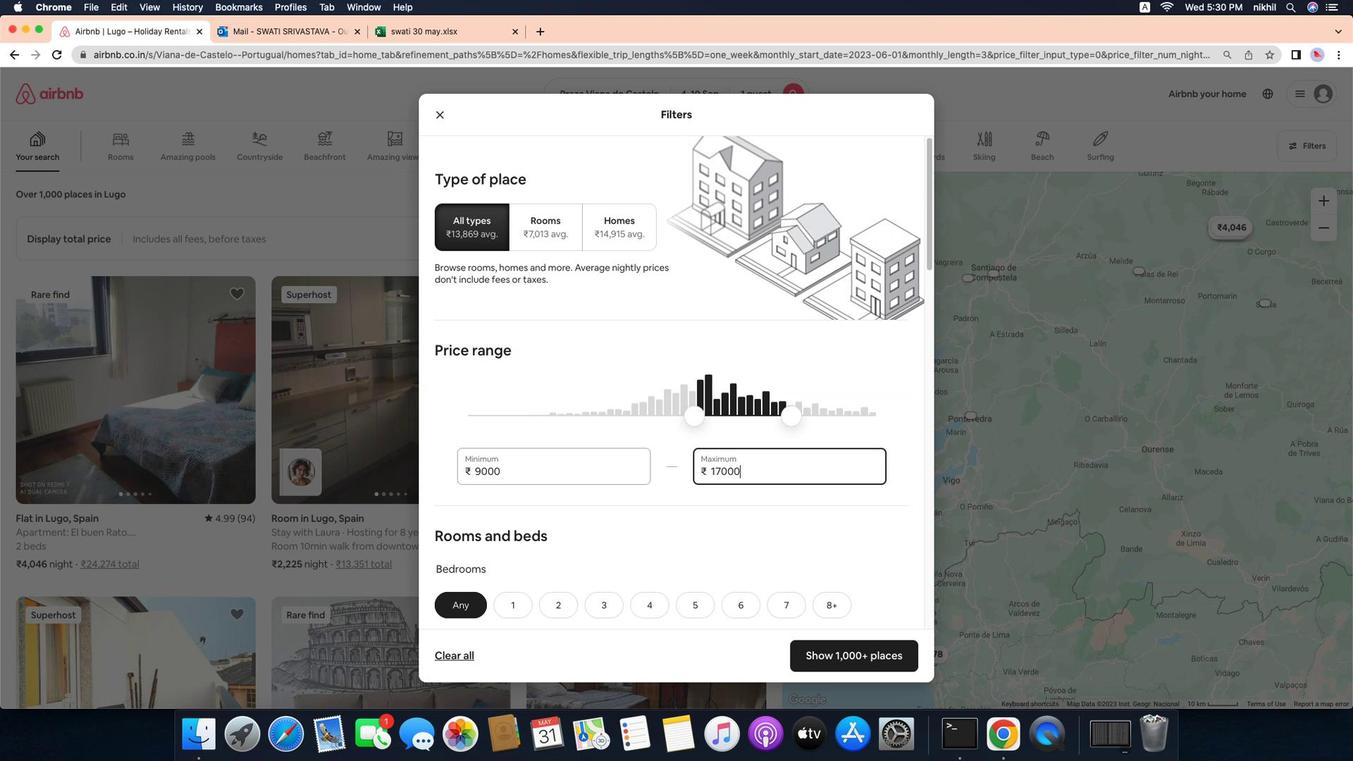 
Action: Mouse moved to (611, 504)
Screenshot: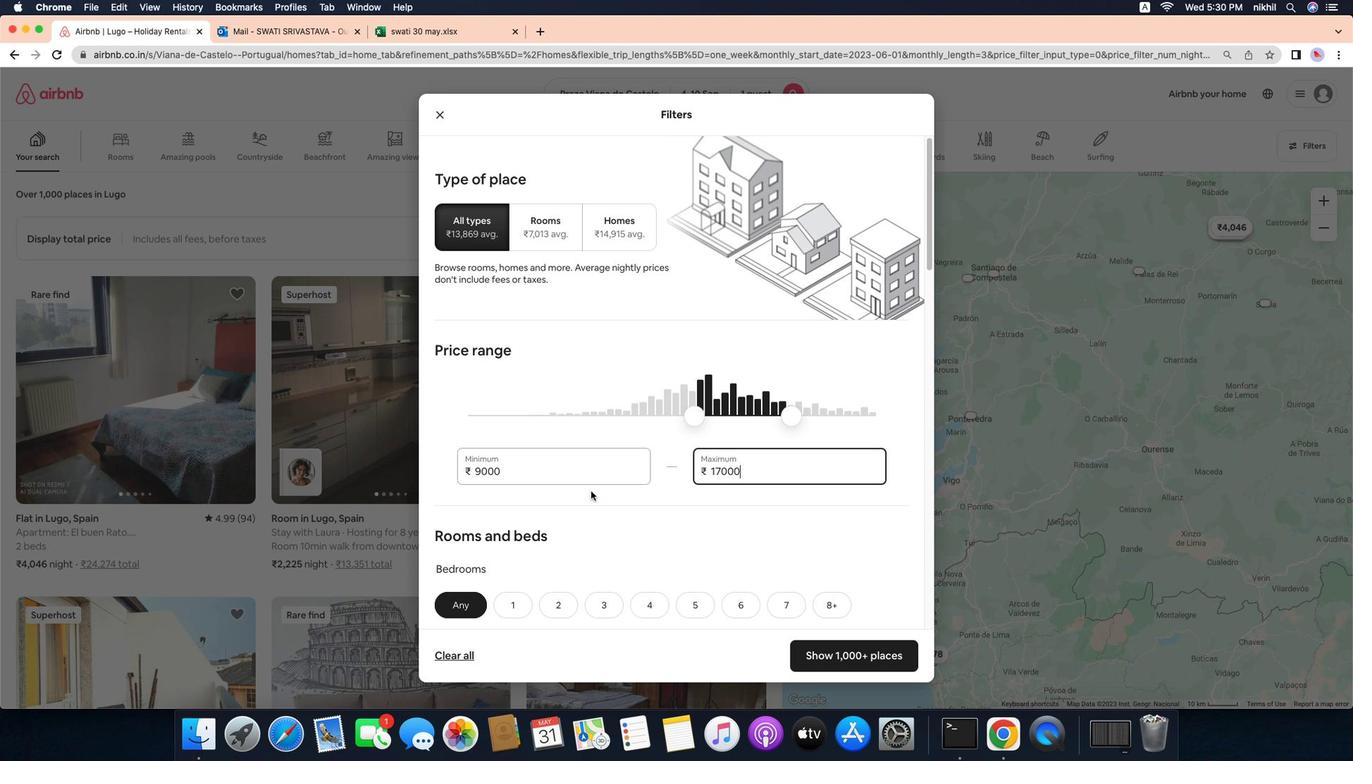 
Action: Mouse scrolled (611, 504) with delta (-18, -19)
Screenshot: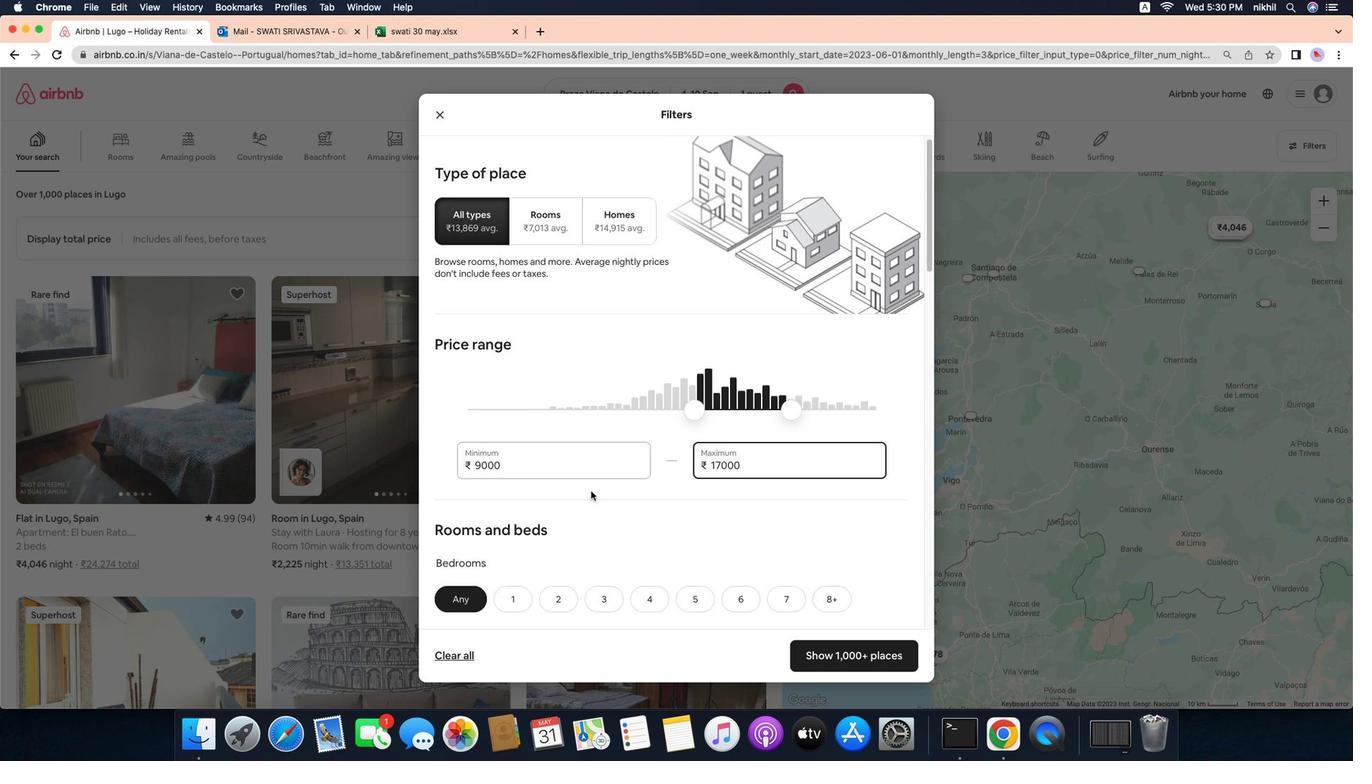
Action: Mouse scrolled (611, 504) with delta (-18, -19)
Screenshot: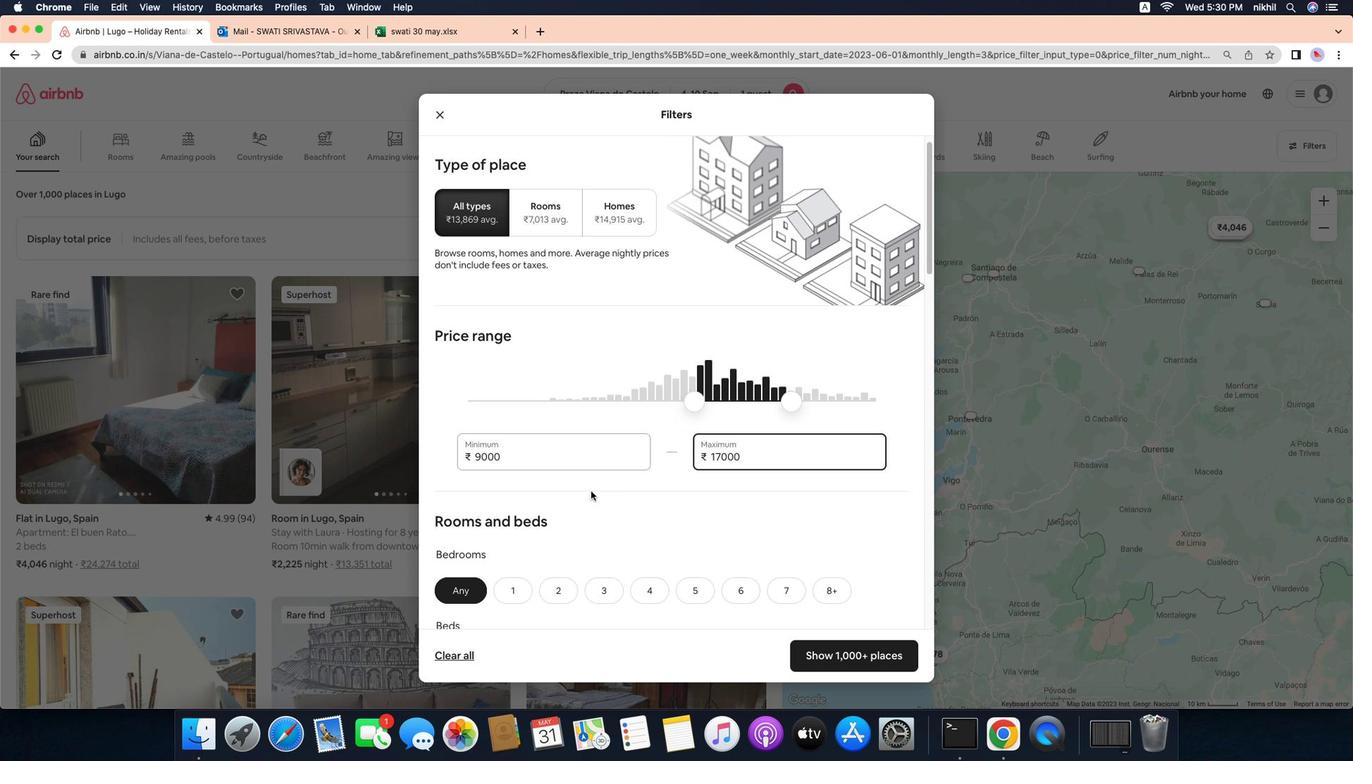 
Action: Mouse scrolled (611, 504) with delta (-18, -19)
Screenshot: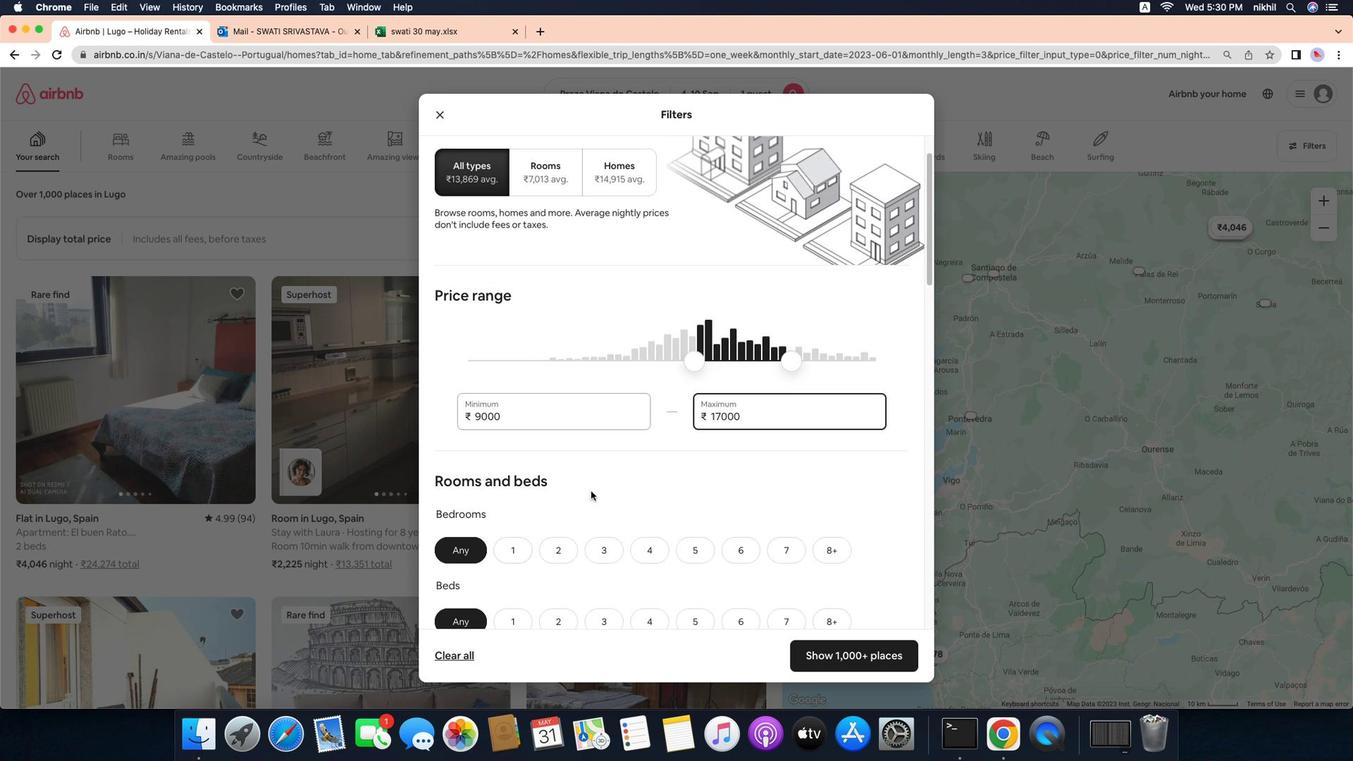 
Action: Mouse scrolled (611, 504) with delta (-18, -19)
Screenshot: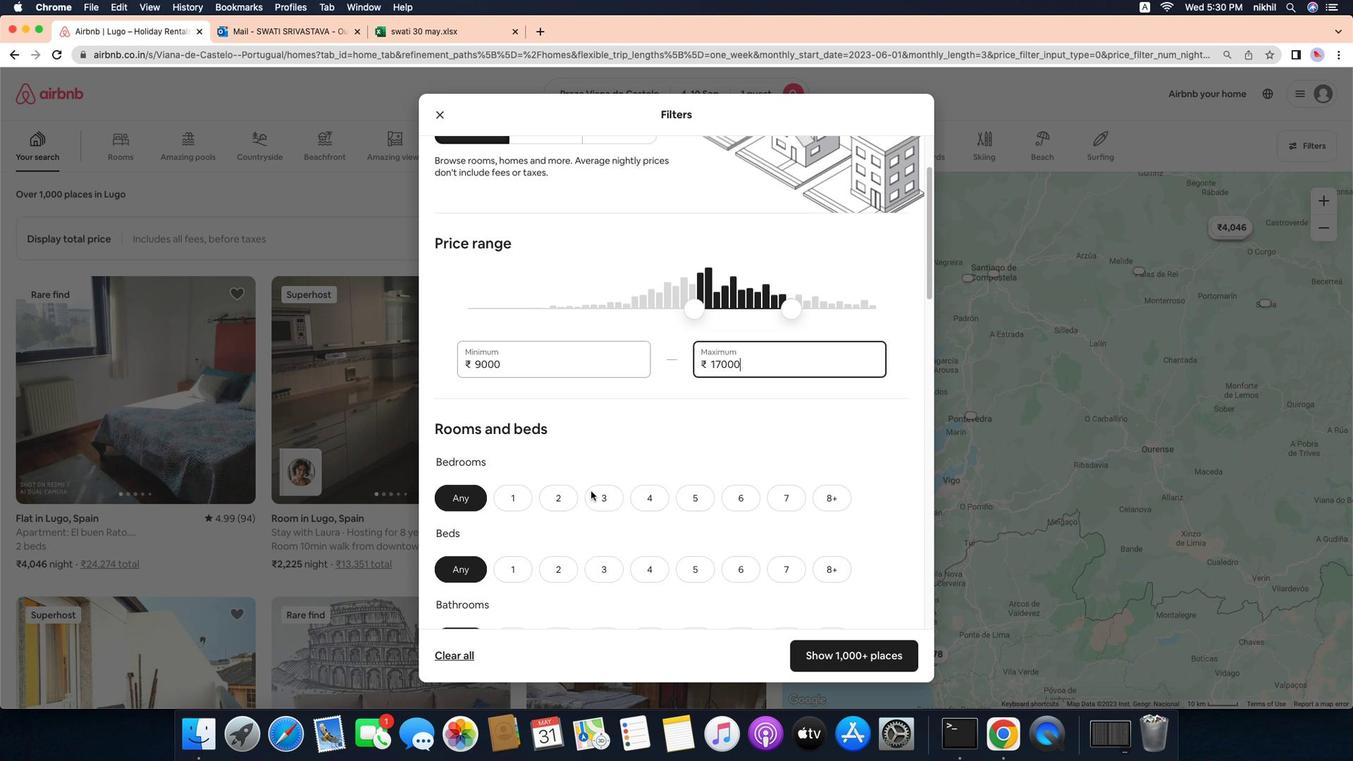 
Action: Mouse scrolled (611, 504) with delta (-18, -19)
Screenshot: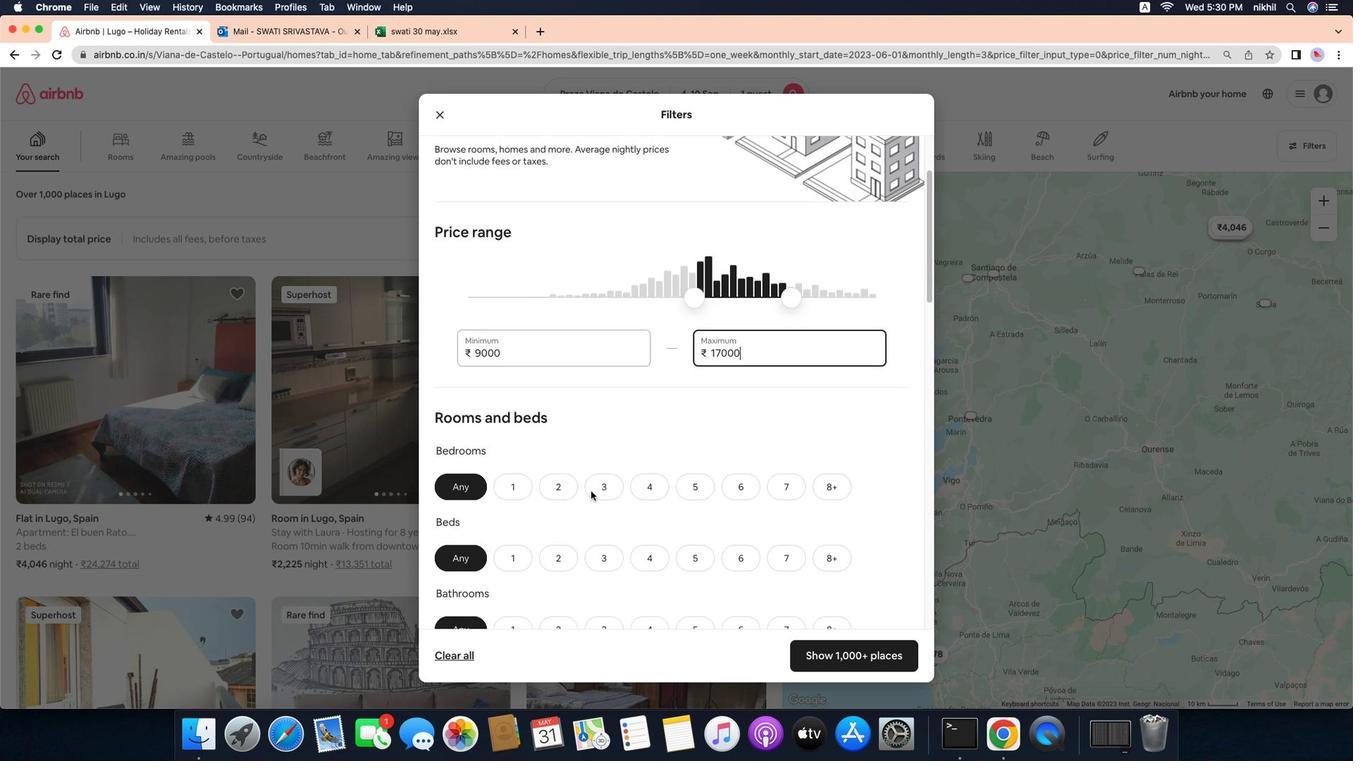
Action: Mouse scrolled (611, 504) with delta (-18, -20)
Screenshot: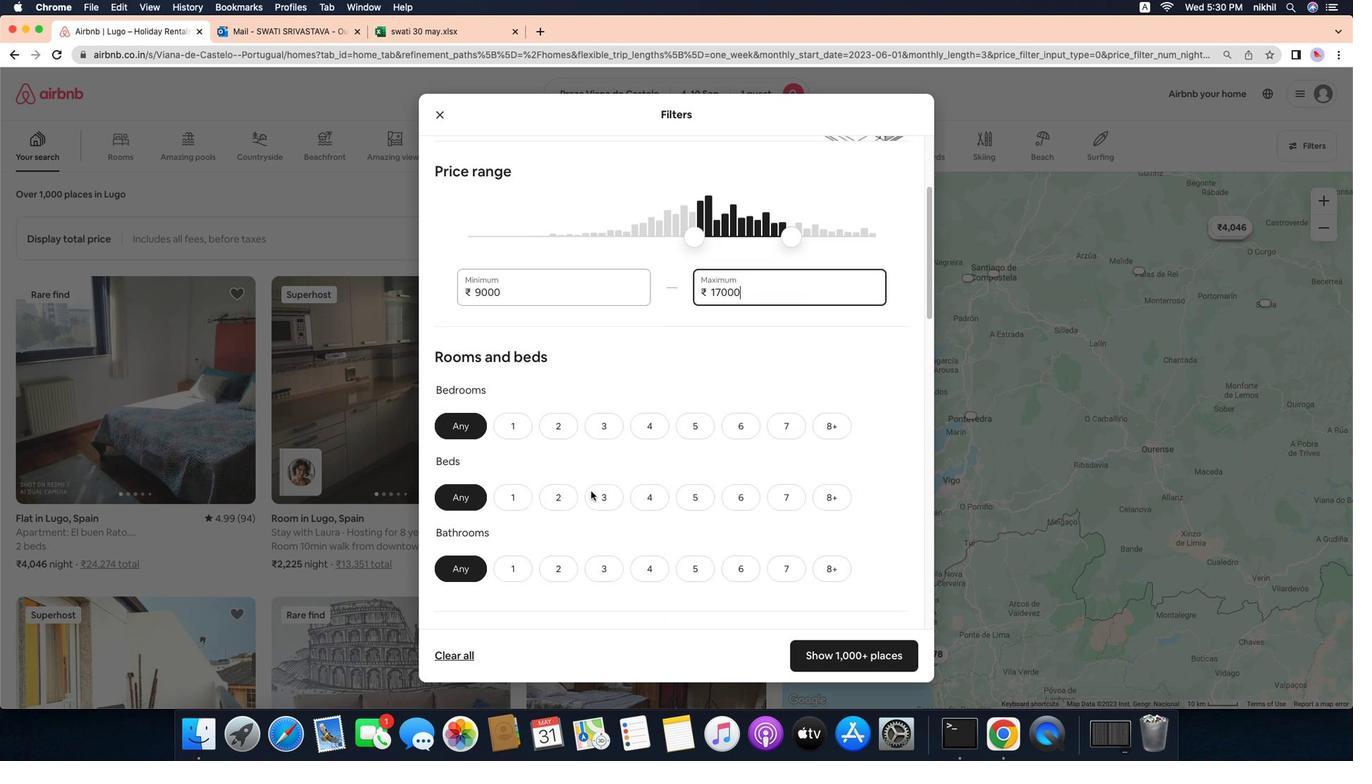 
Action: Mouse moved to (523, 380)
Screenshot: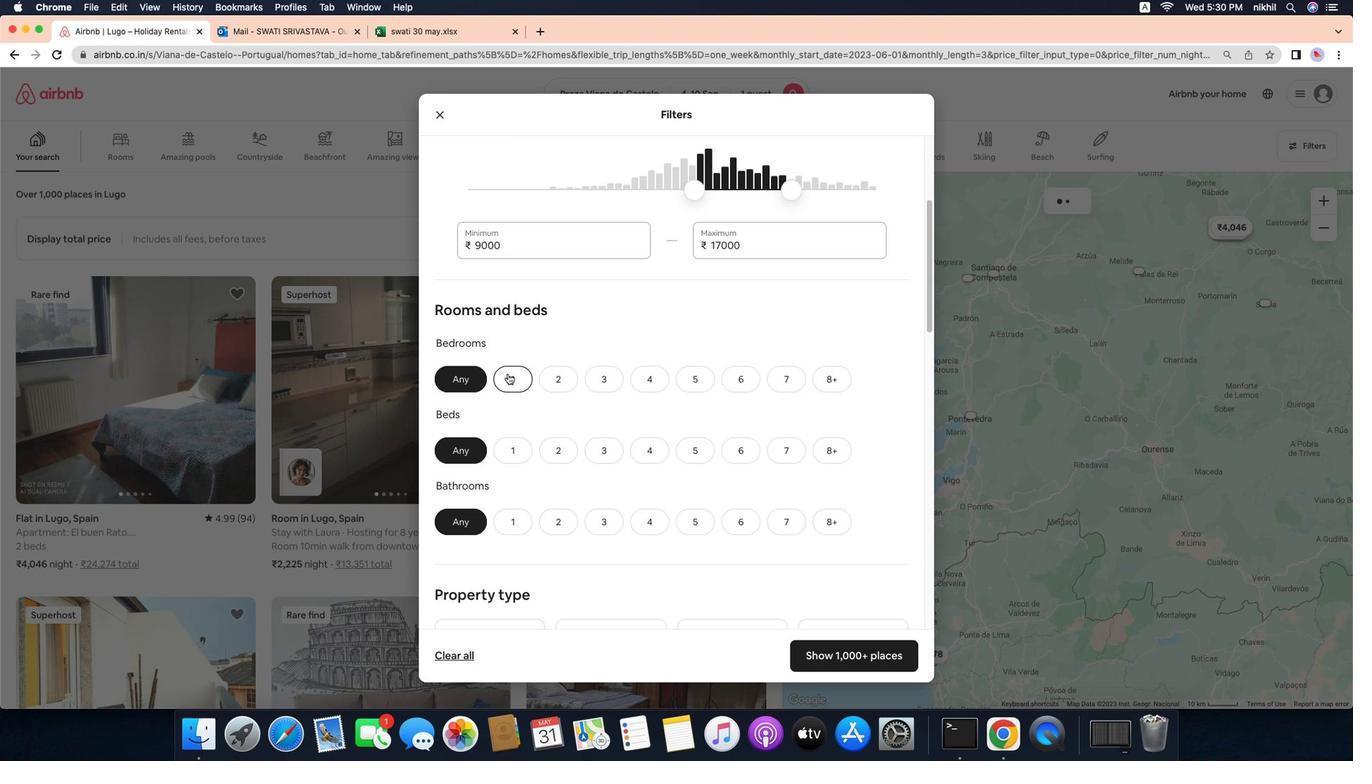 
Action: Mouse pressed left at (523, 380)
Screenshot: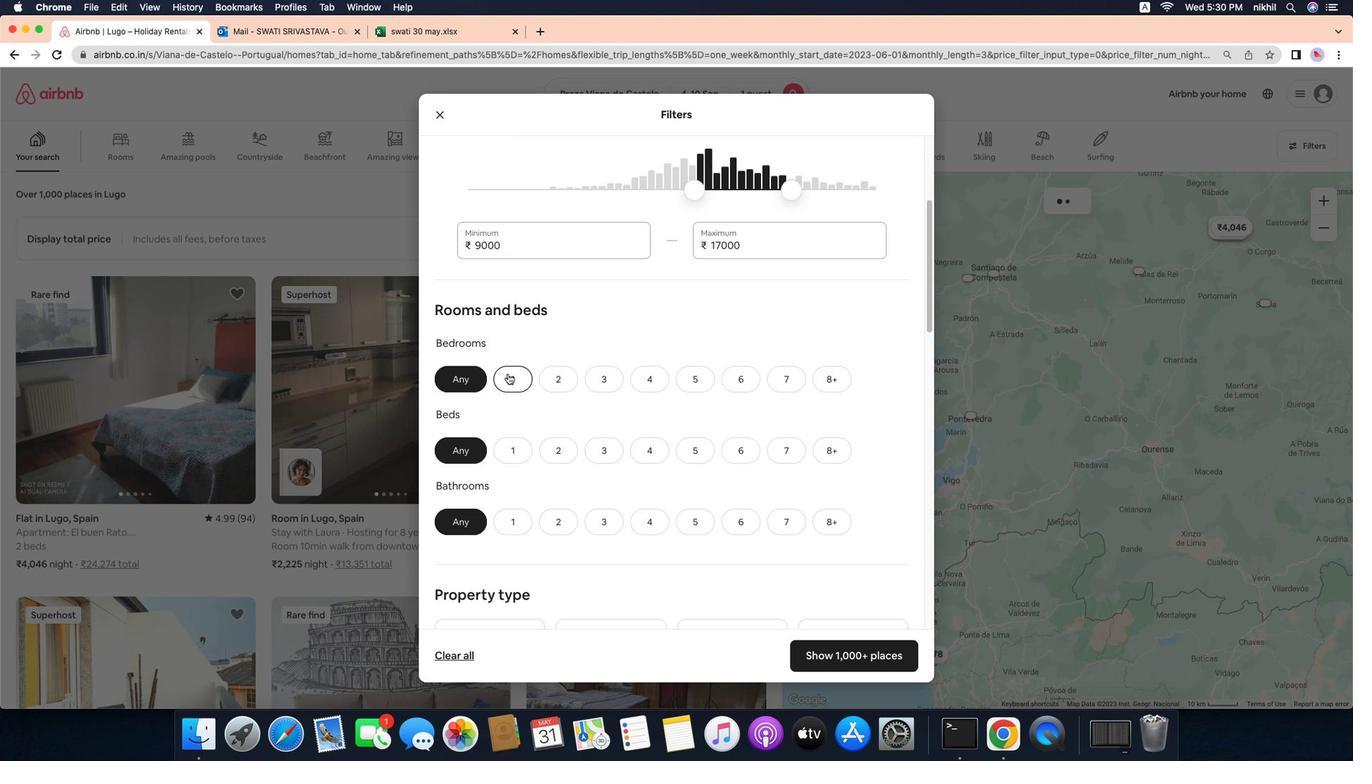 
Action: Mouse moved to (526, 454)
Screenshot: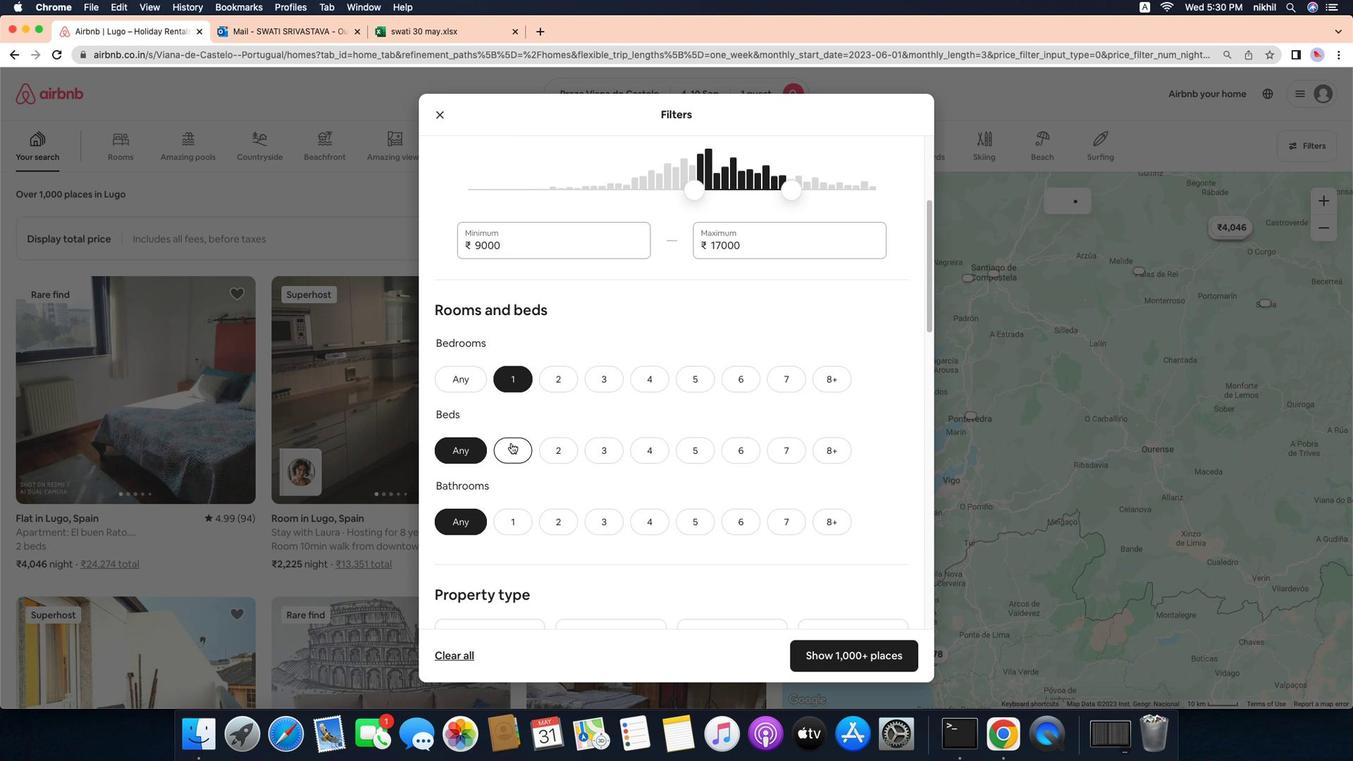 
Action: Mouse pressed left at (526, 454)
Screenshot: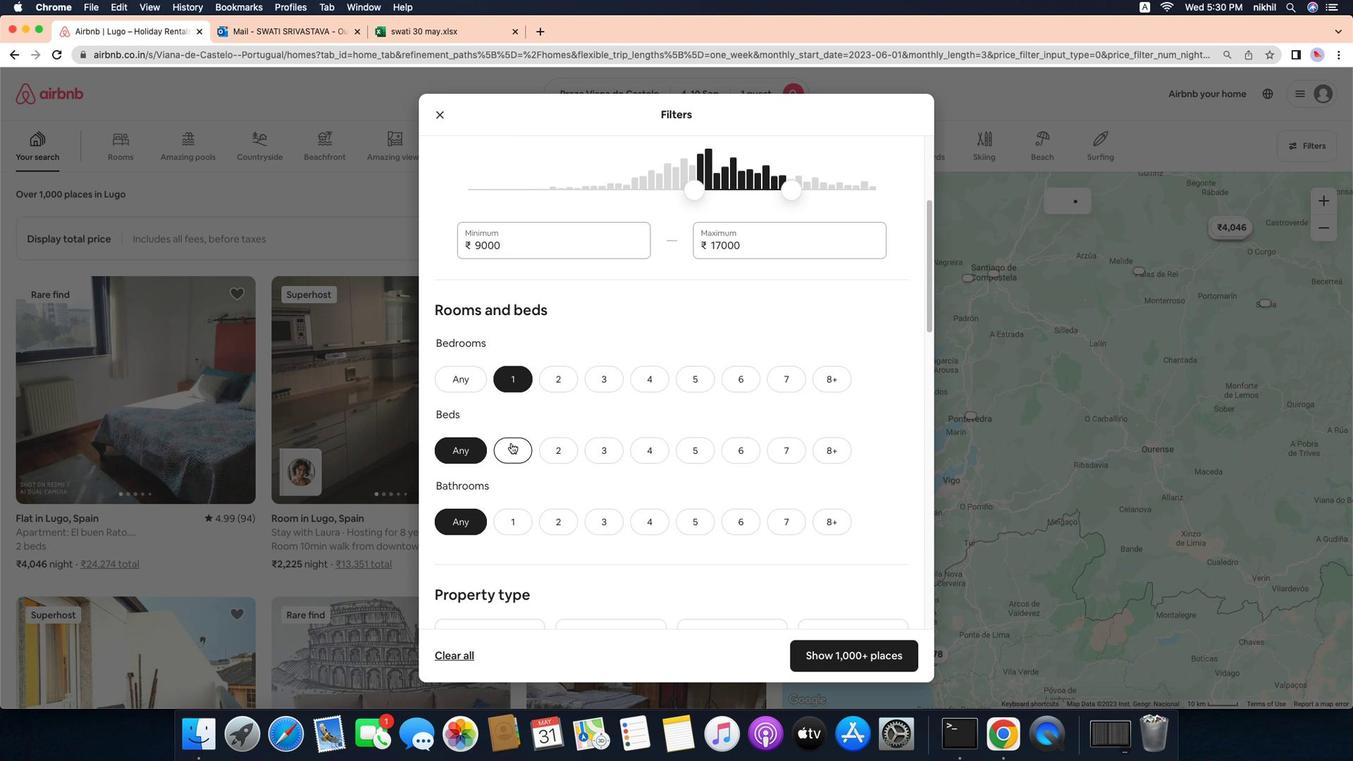 
Action: Mouse moved to (528, 542)
Screenshot: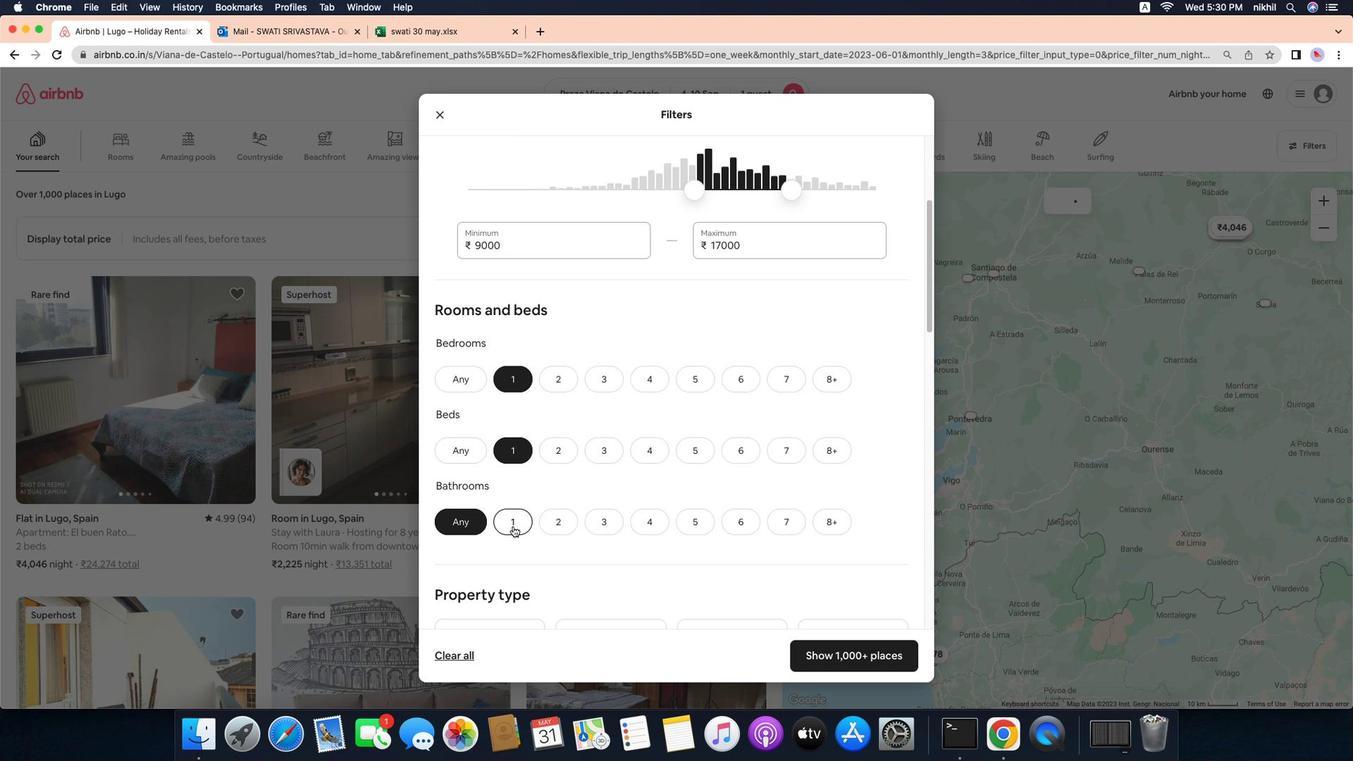 
Action: Mouse pressed left at (528, 542)
Screenshot: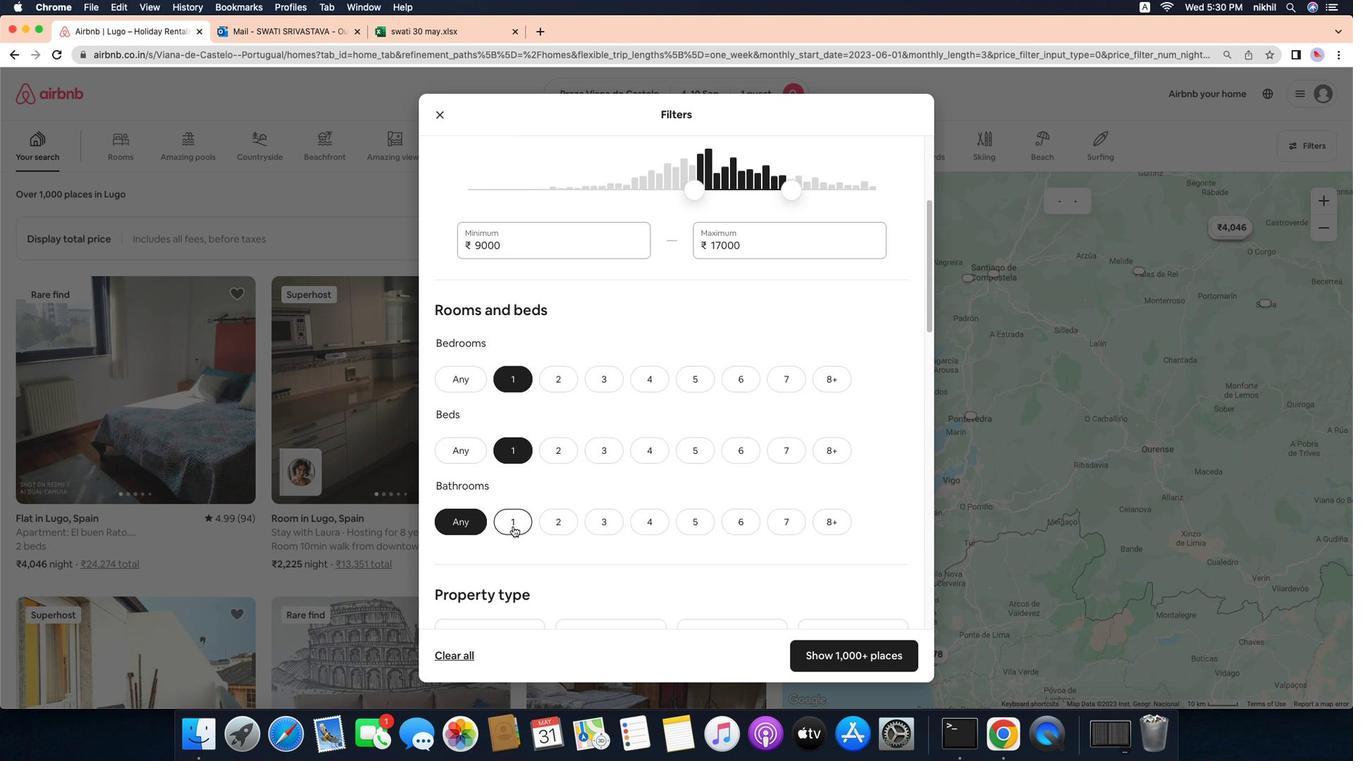 
Action: Mouse moved to (654, 550)
Screenshot: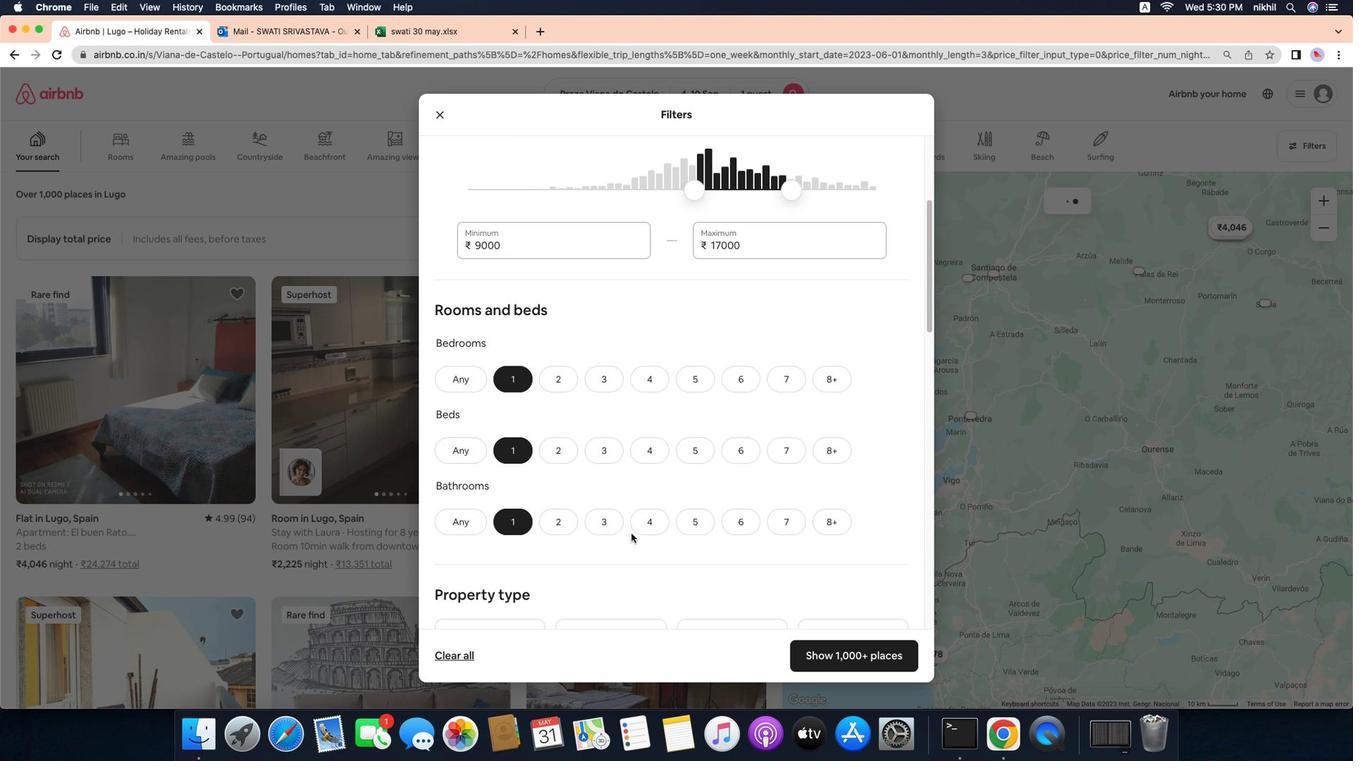 
Action: Mouse scrolled (654, 550) with delta (-18, -19)
Screenshot: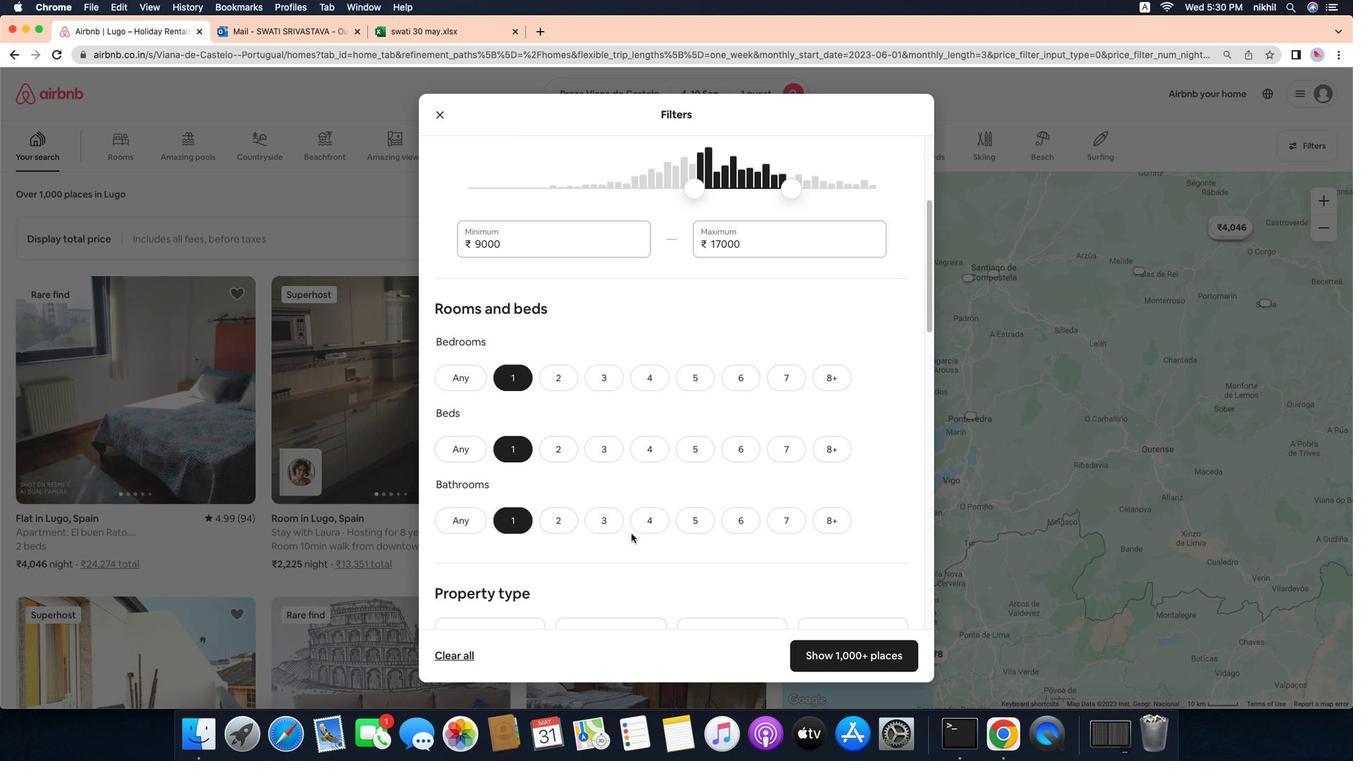 
Action: Mouse scrolled (654, 550) with delta (-18, -19)
Screenshot: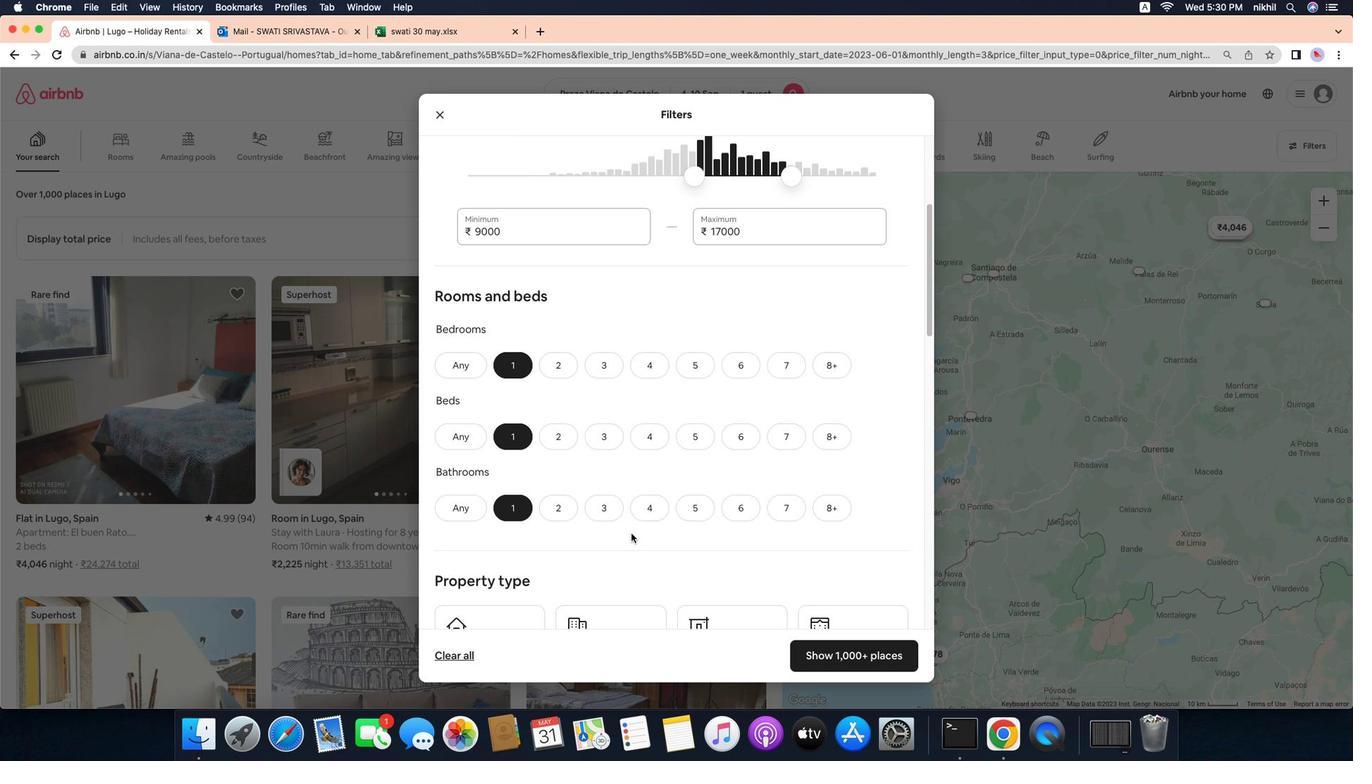 
Action: Mouse scrolled (654, 550) with delta (-18, -20)
Screenshot: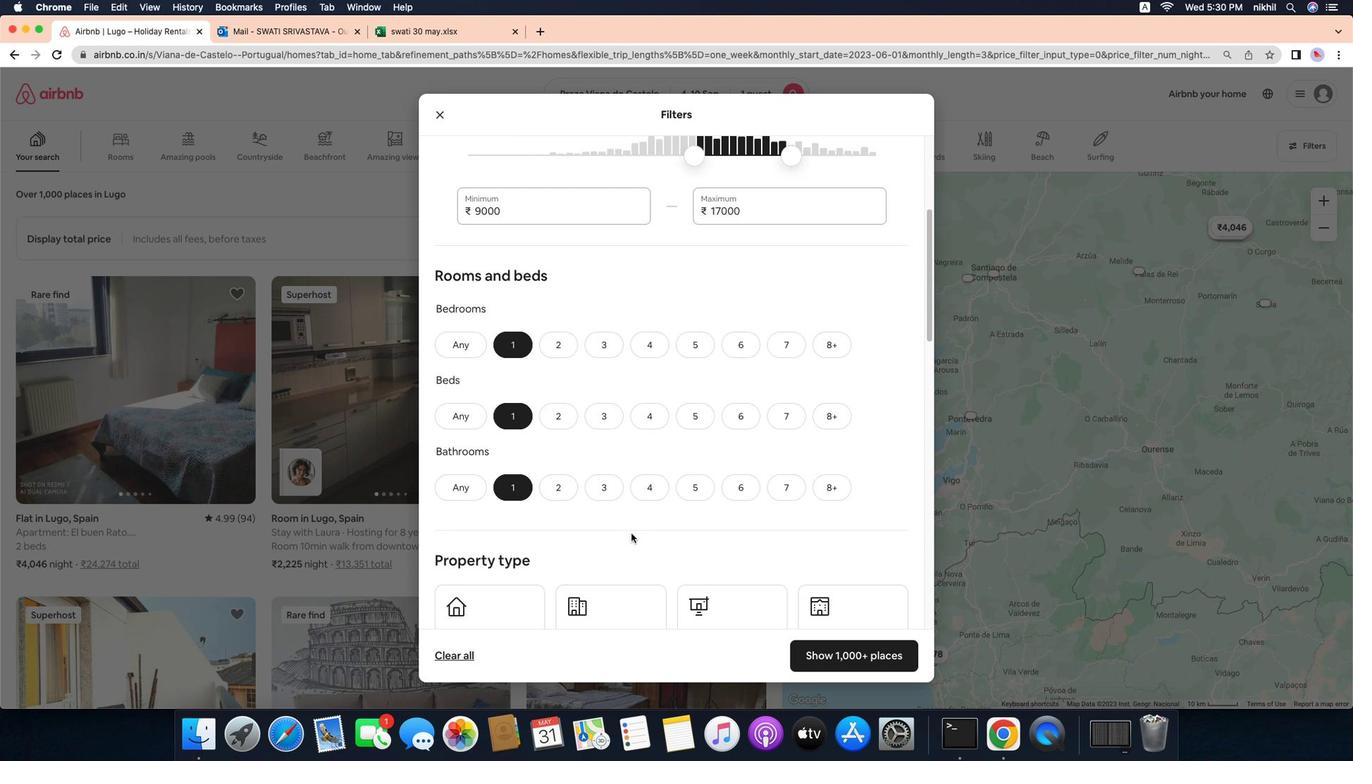 
Action: Mouse scrolled (654, 550) with delta (-18, -20)
Screenshot: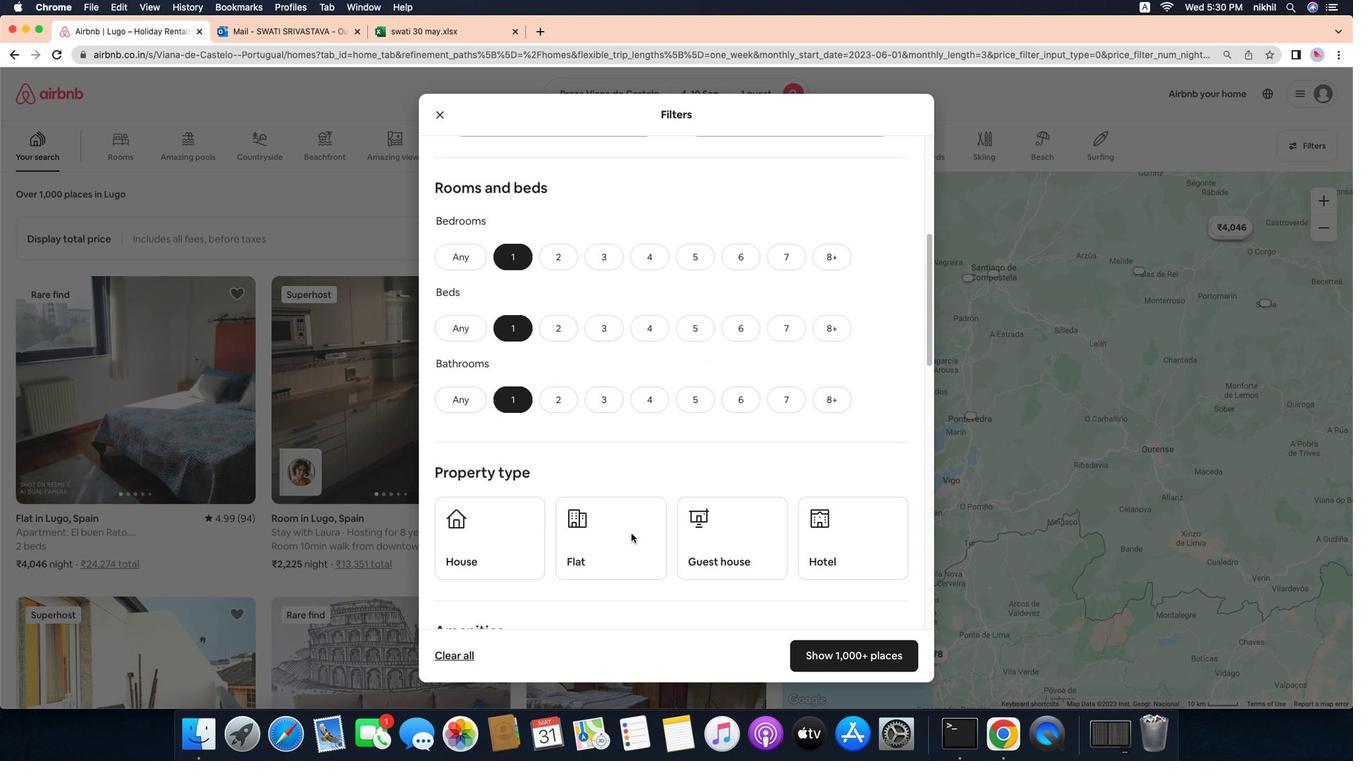 
Action: Mouse moved to (654, 550)
Screenshot: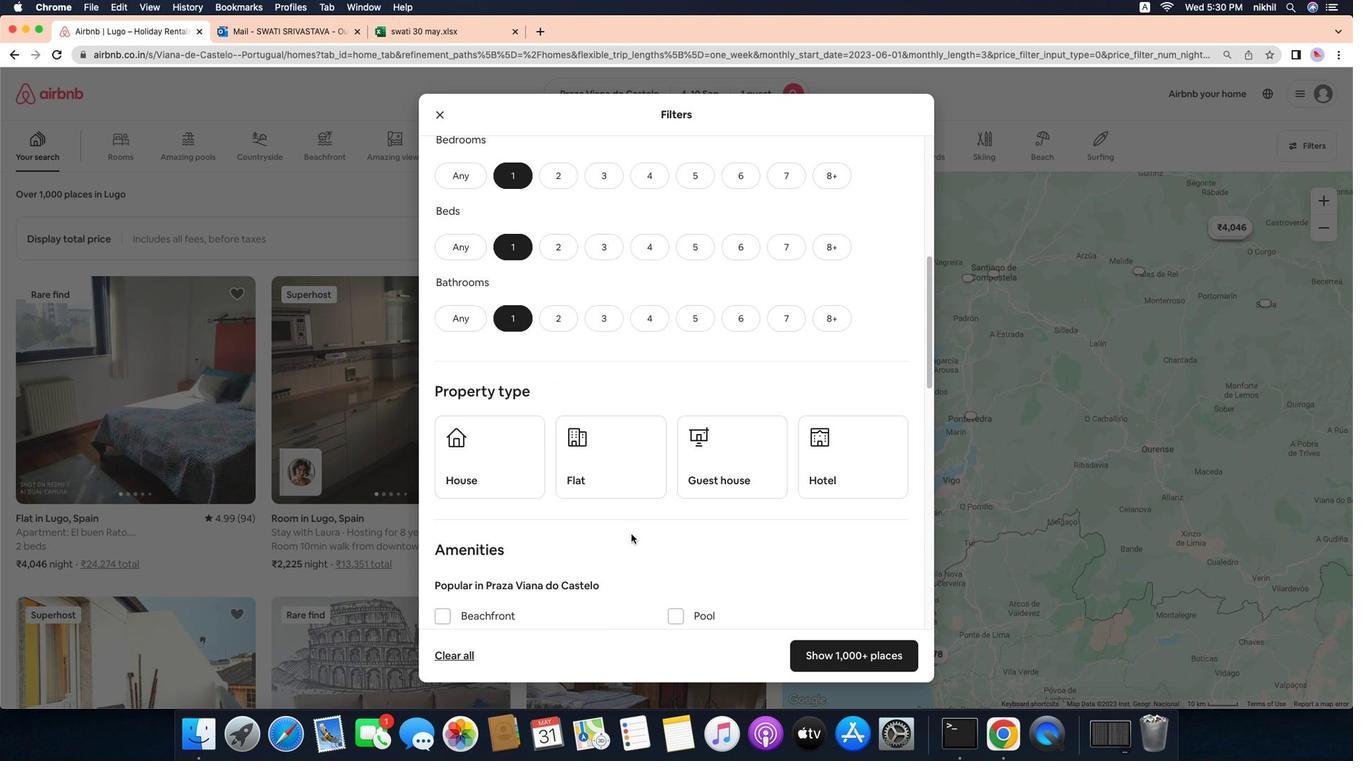 
Action: Mouse scrolled (654, 550) with delta (-18, -19)
Screenshot: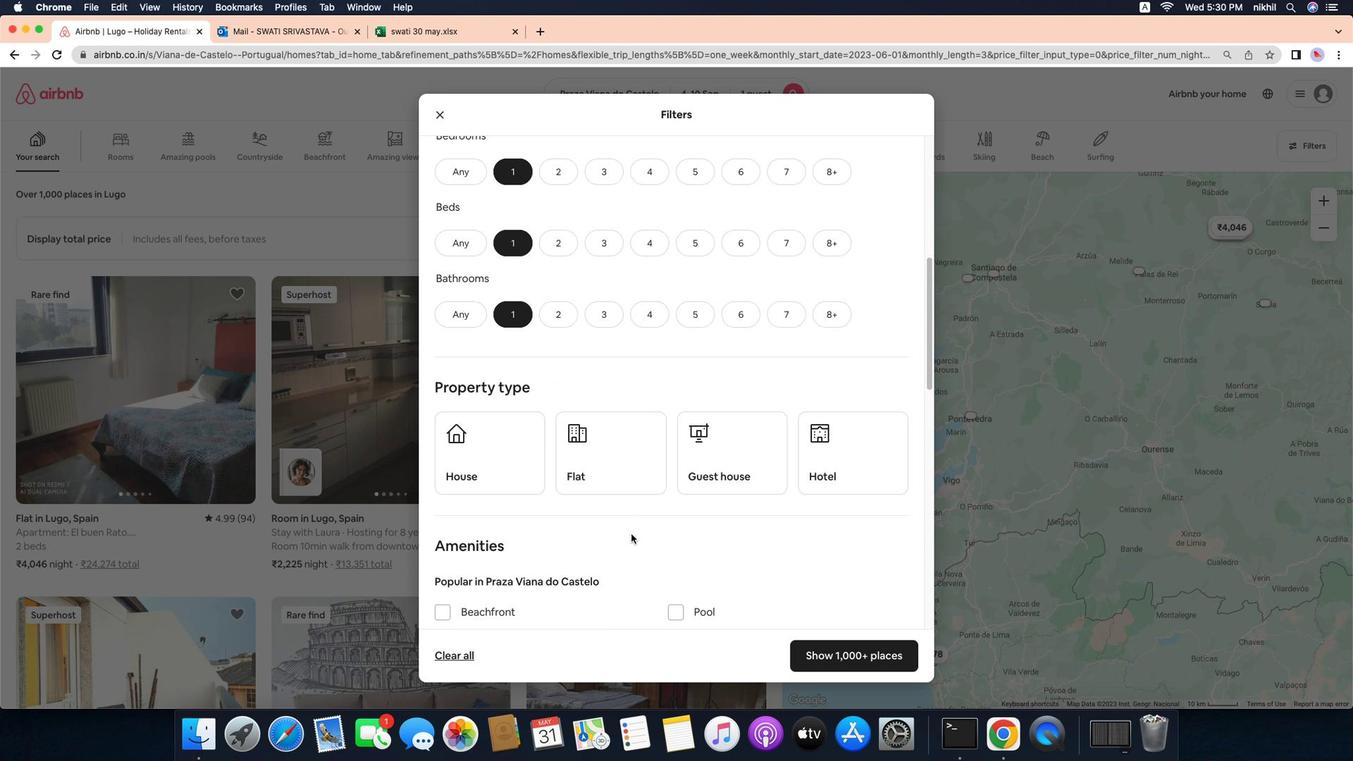 
Action: Mouse scrolled (654, 550) with delta (-18, -19)
Screenshot: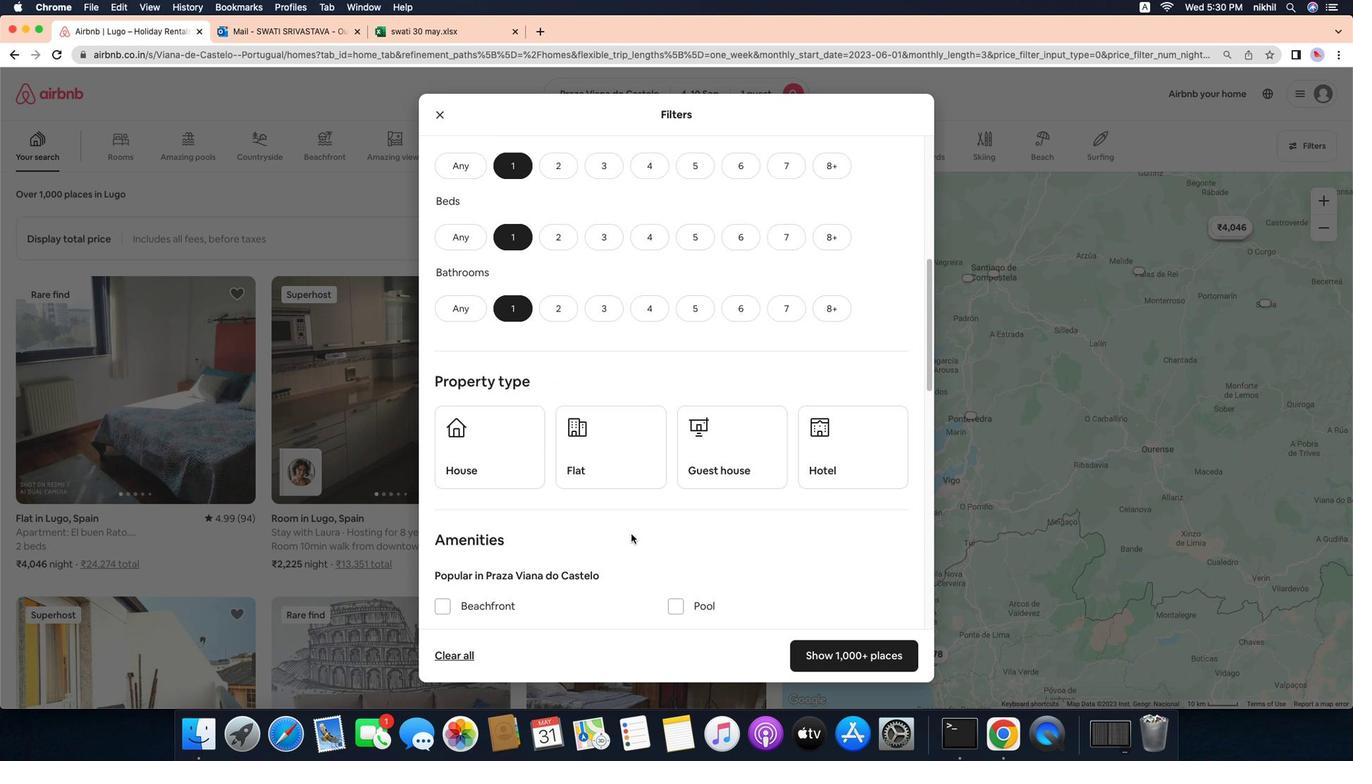 
Action: Mouse scrolled (654, 550) with delta (-18, -19)
Screenshot: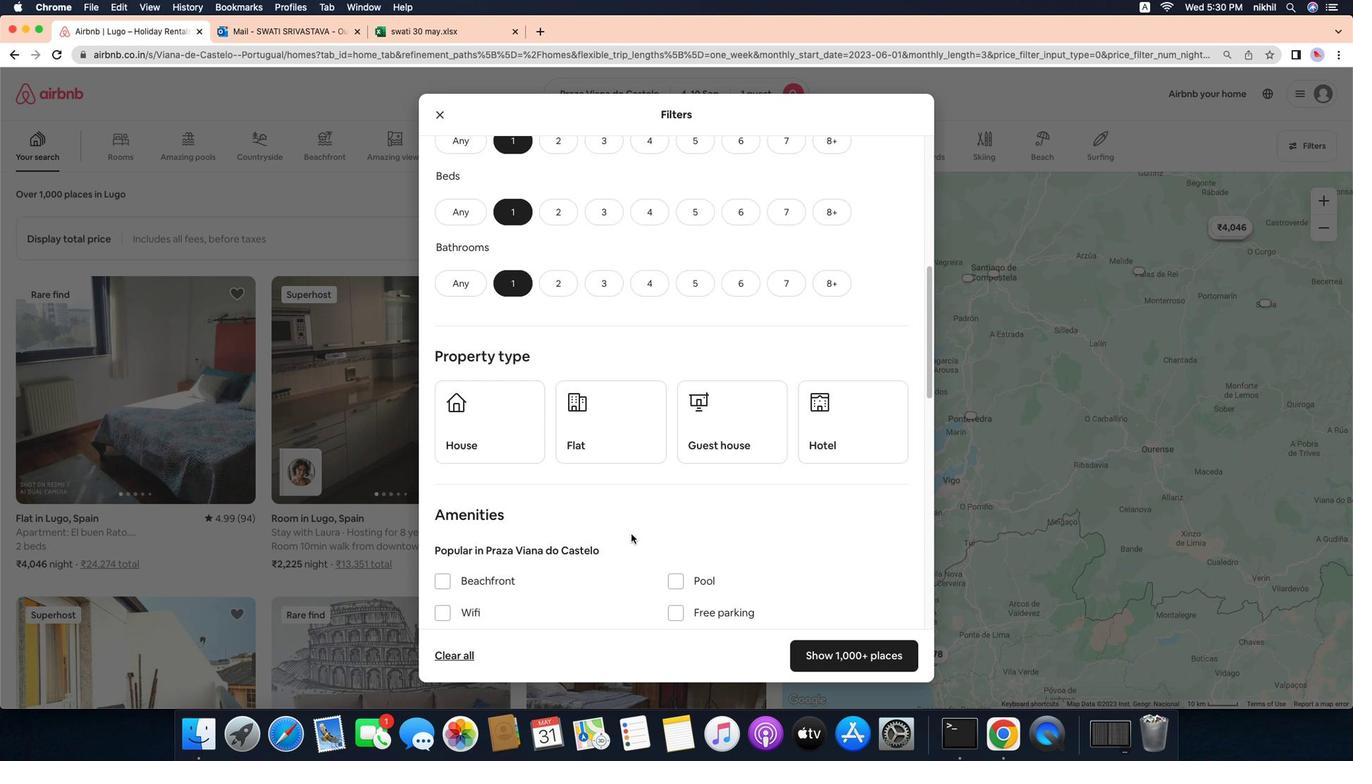 
Action: Mouse moved to (509, 378)
Screenshot: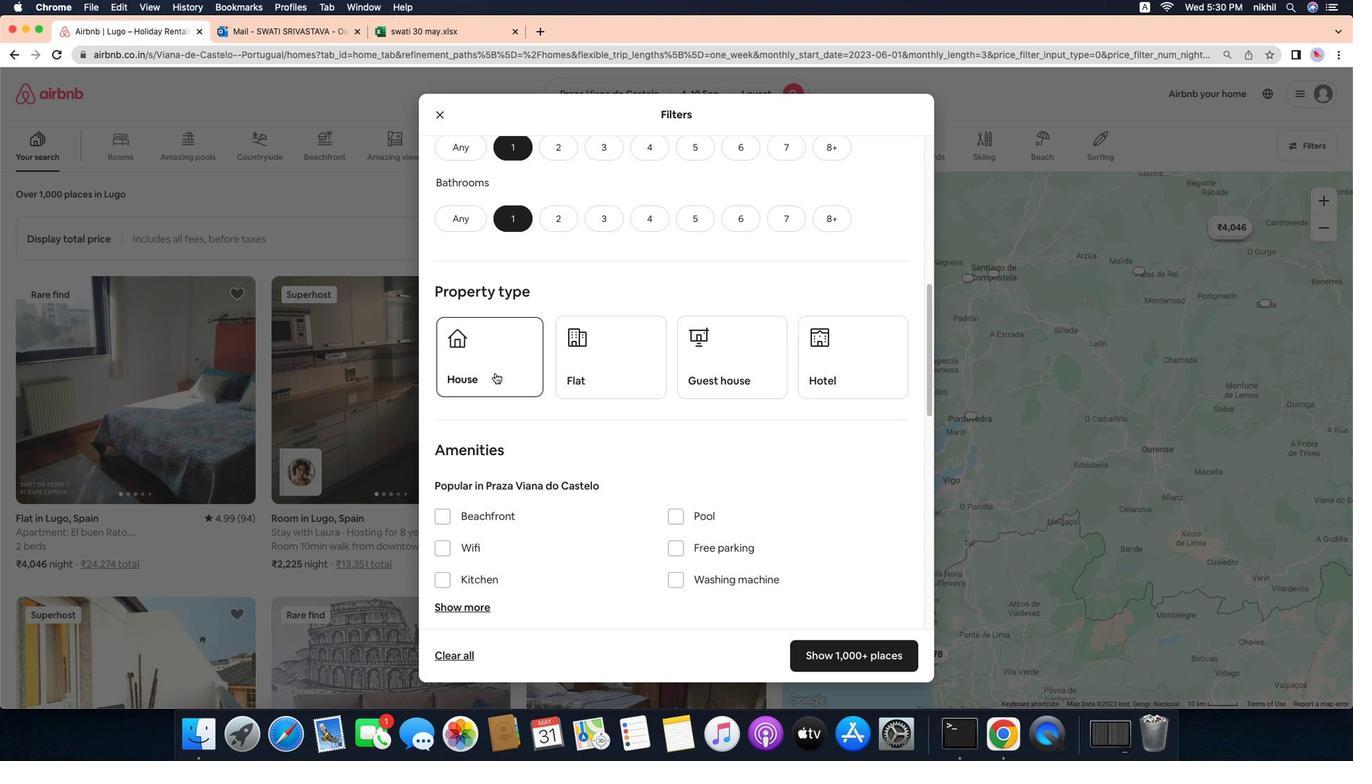 
Action: Mouse pressed left at (509, 378)
Screenshot: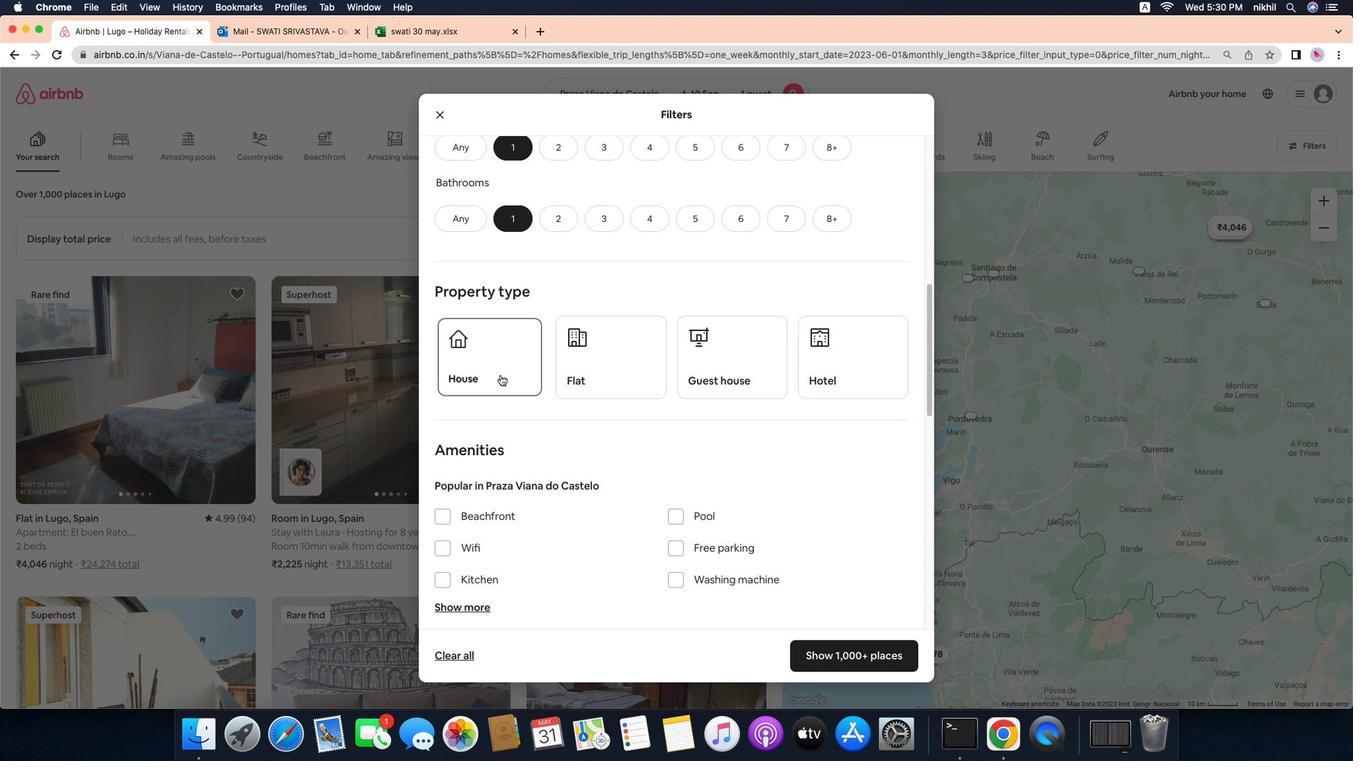 
Action: Mouse moved to (635, 383)
Screenshot: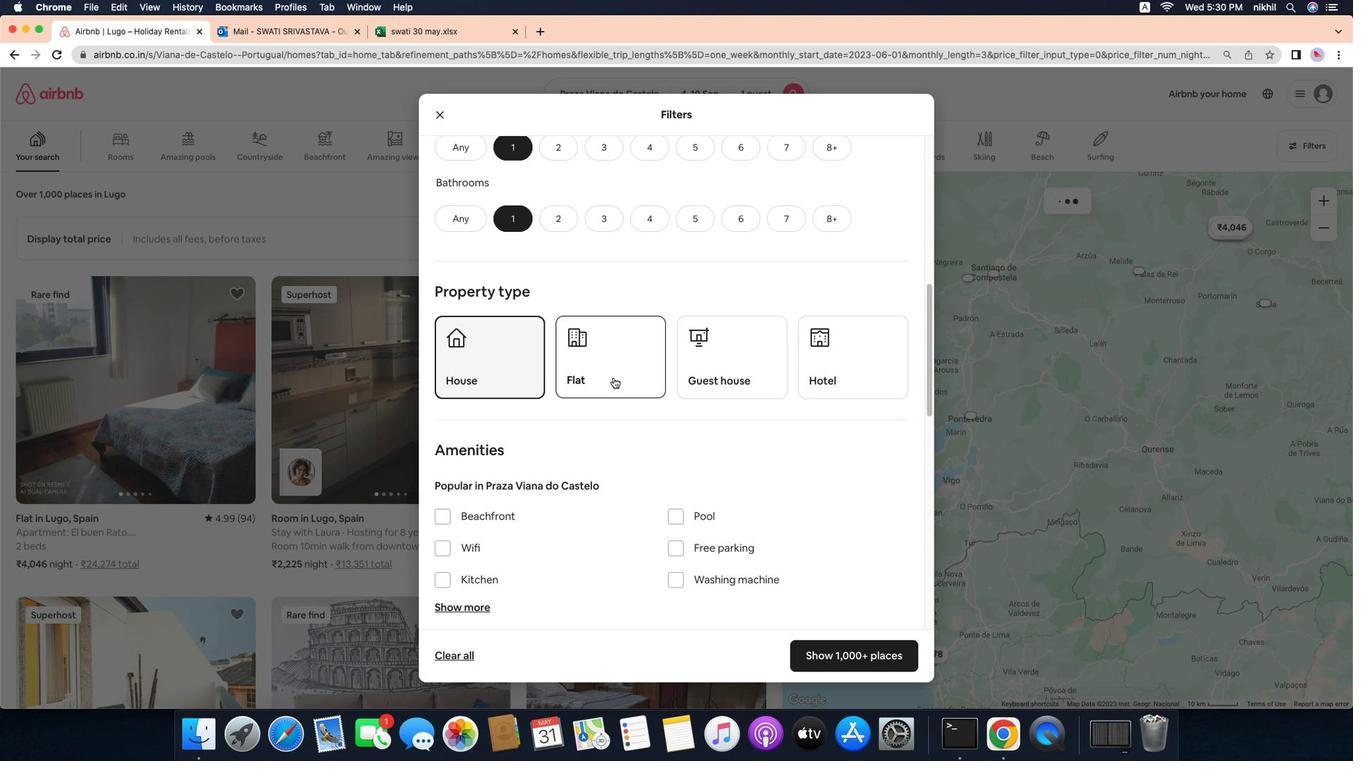 
Action: Mouse pressed left at (635, 383)
Screenshot: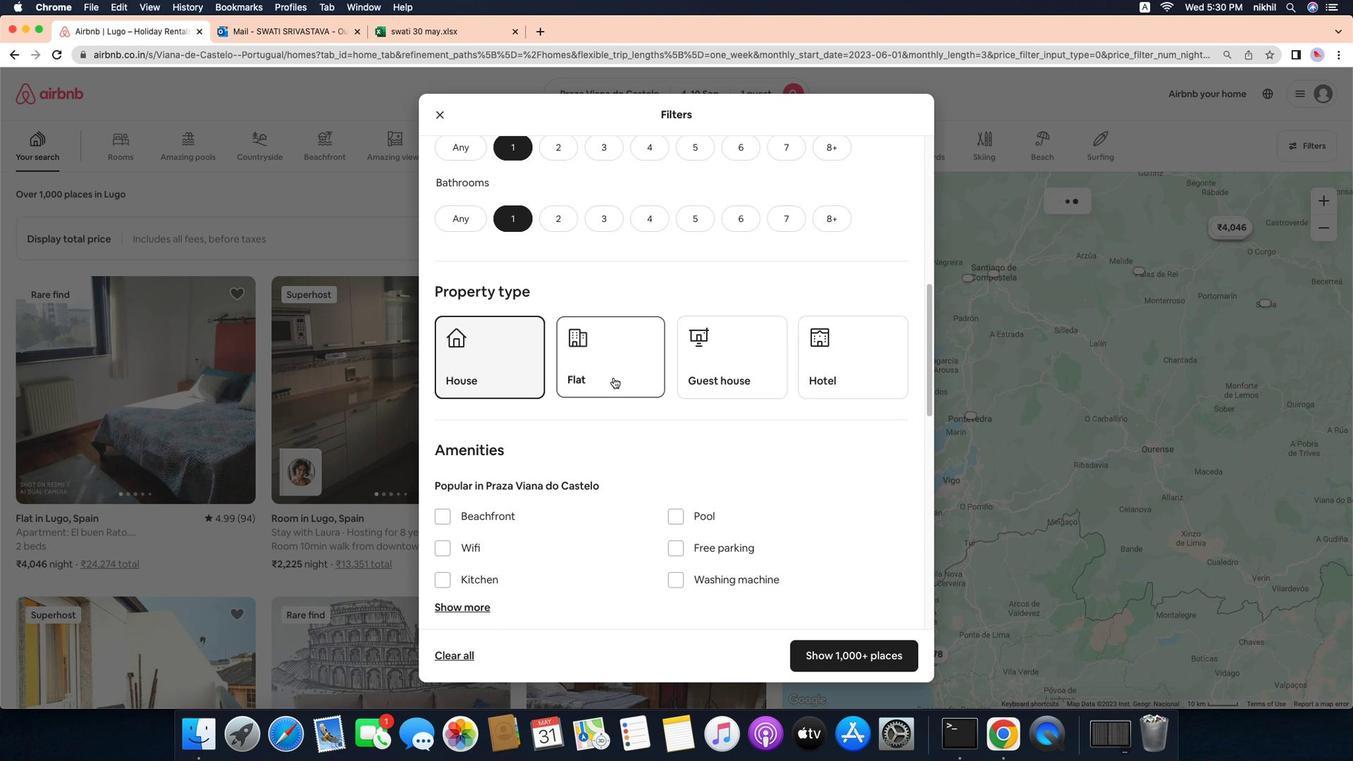 
Action: Mouse moved to (750, 382)
Screenshot: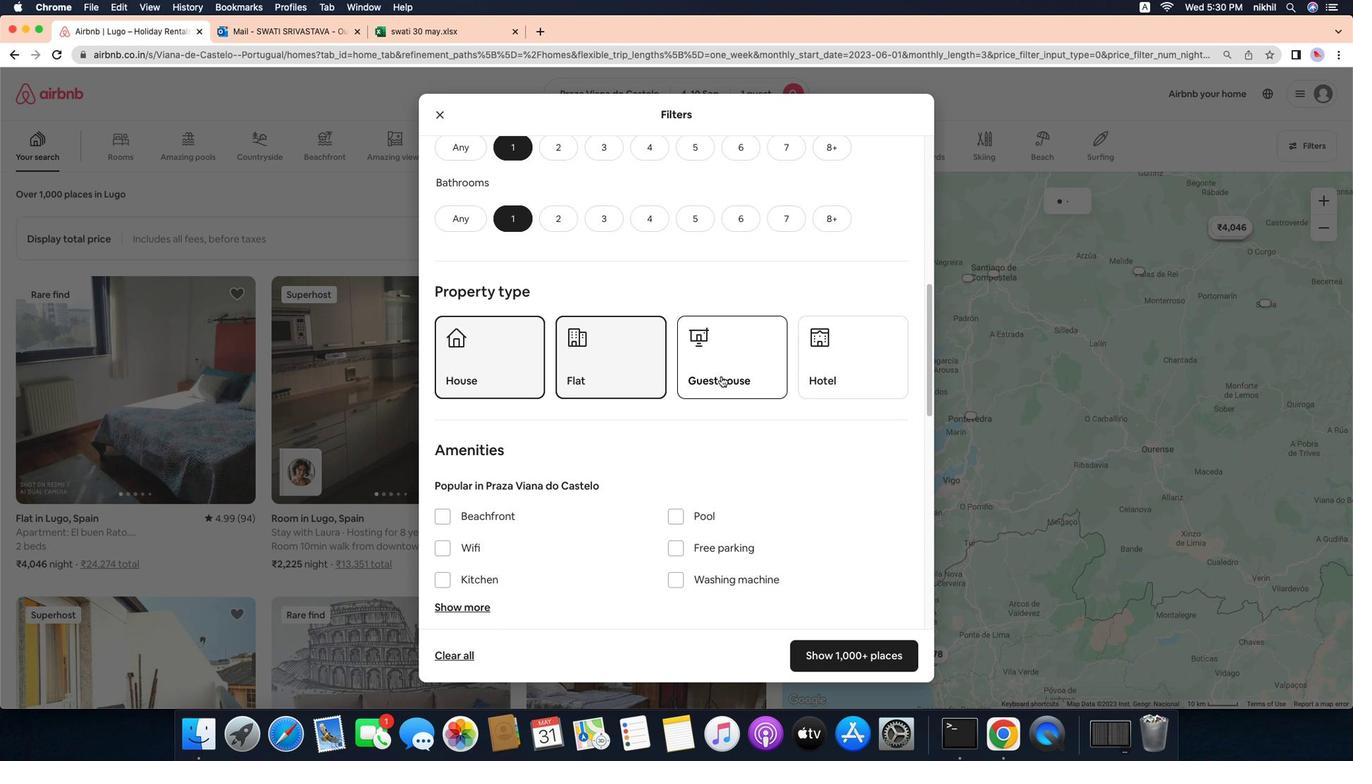 
Action: Mouse pressed left at (750, 382)
Screenshot: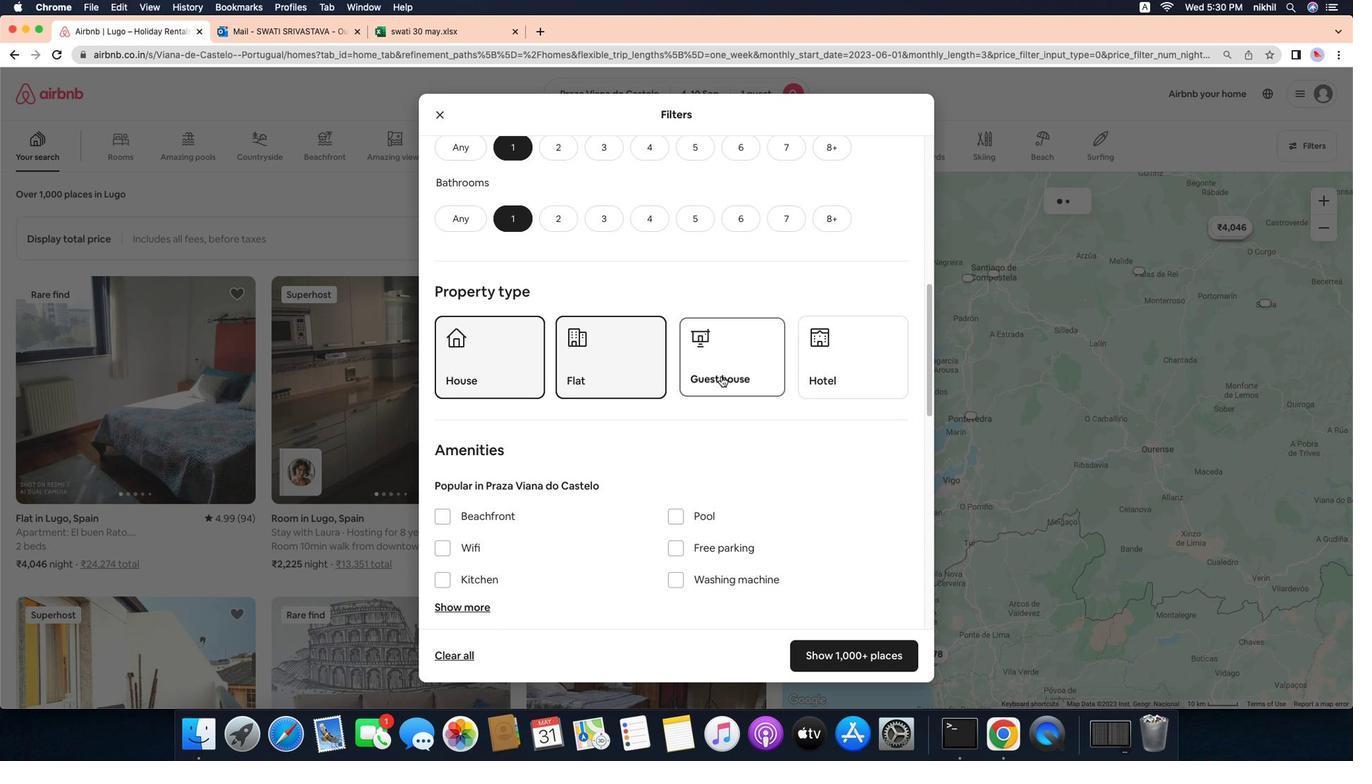 
Action: Mouse moved to (876, 380)
Screenshot: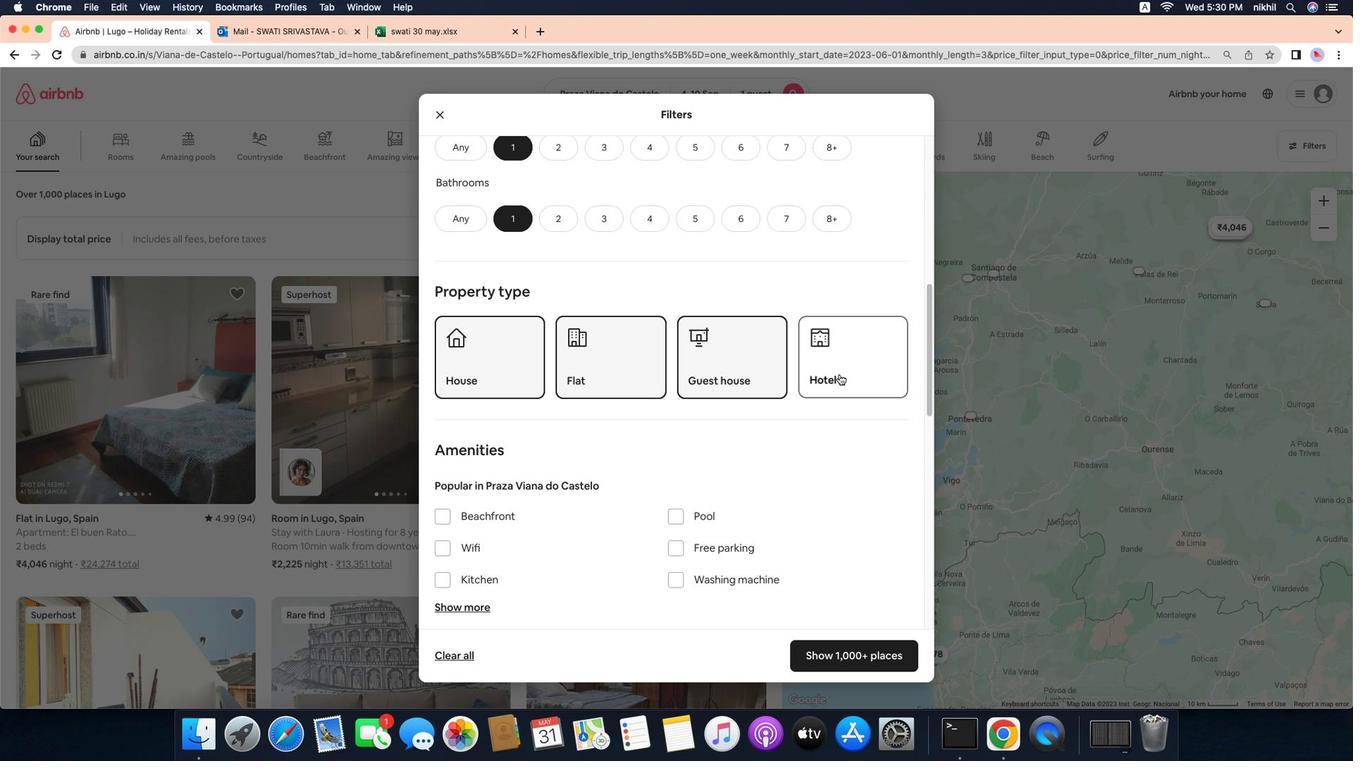 
Action: Mouse pressed left at (876, 380)
Screenshot: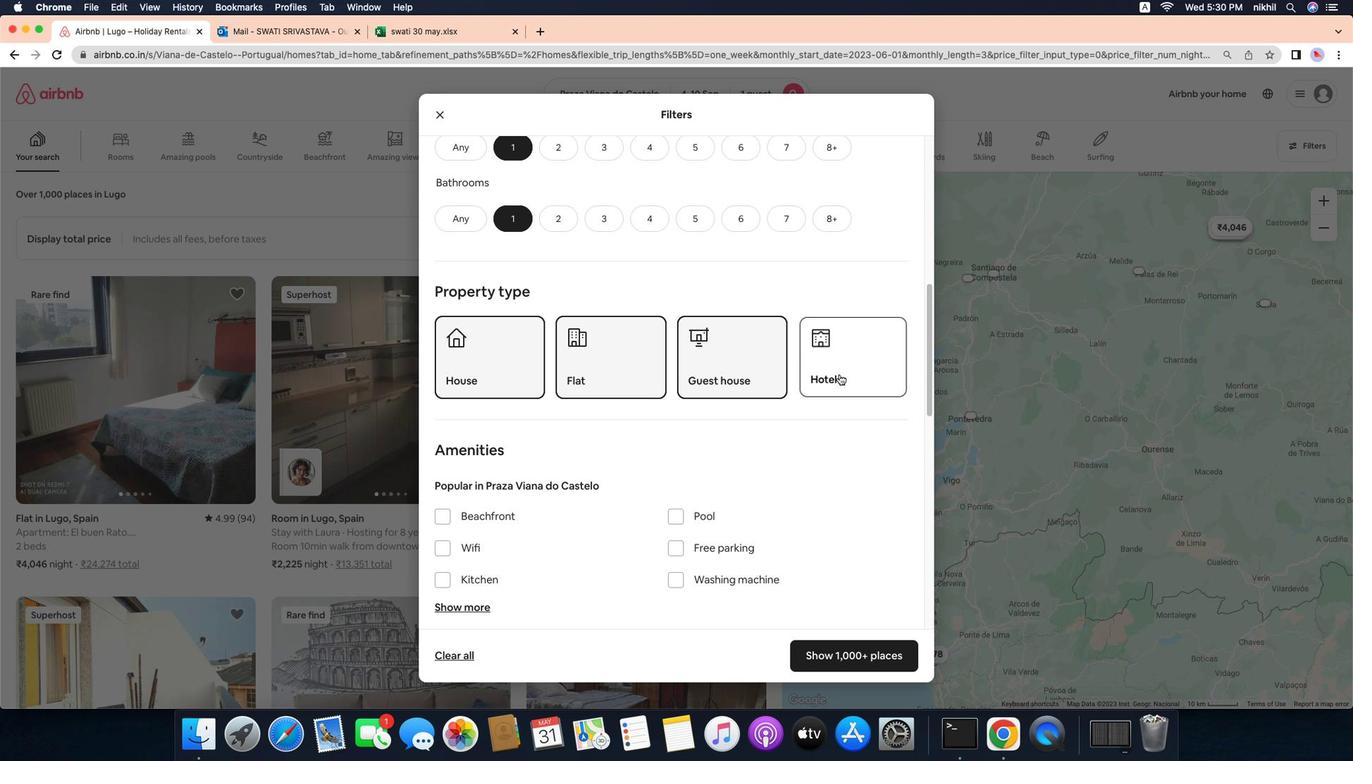 
Action: Mouse moved to (804, 493)
Screenshot: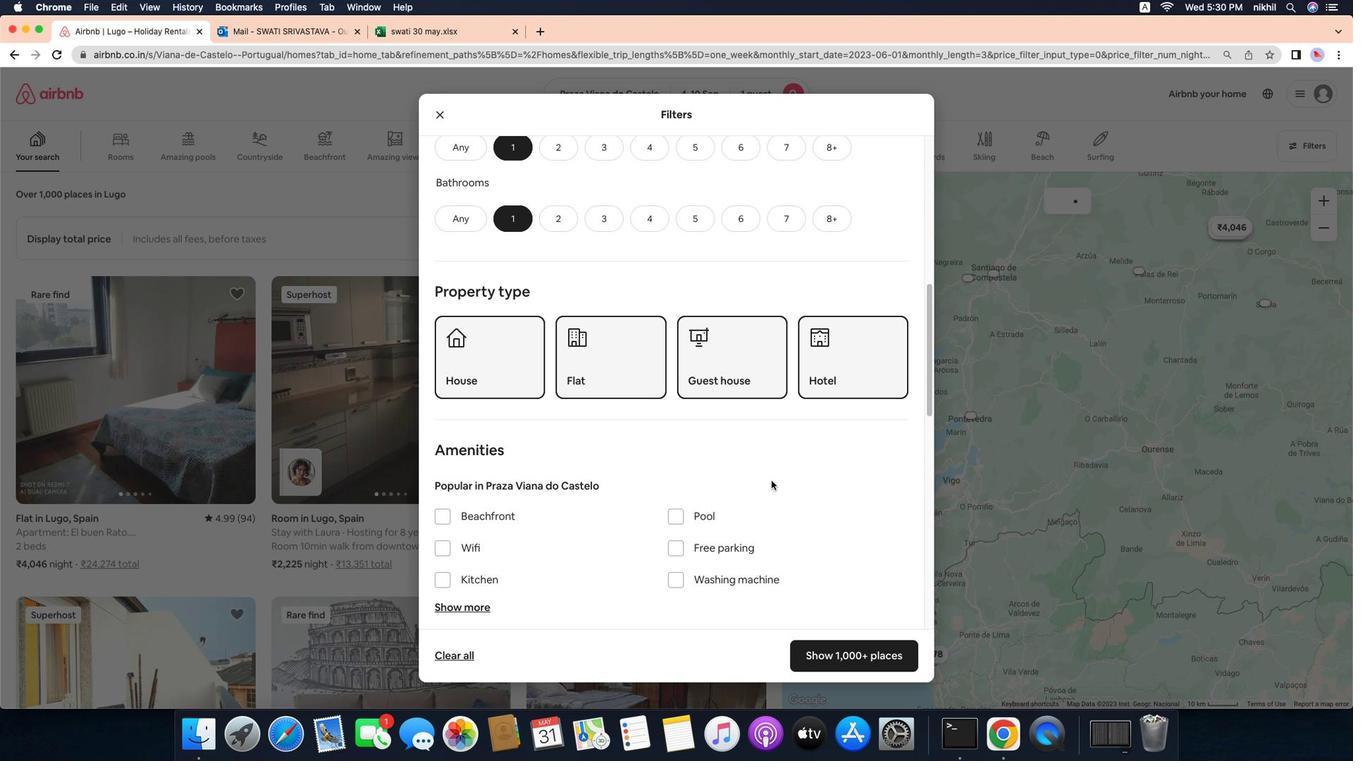 
Action: Mouse scrolled (804, 493) with delta (-18, -19)
Screenshot: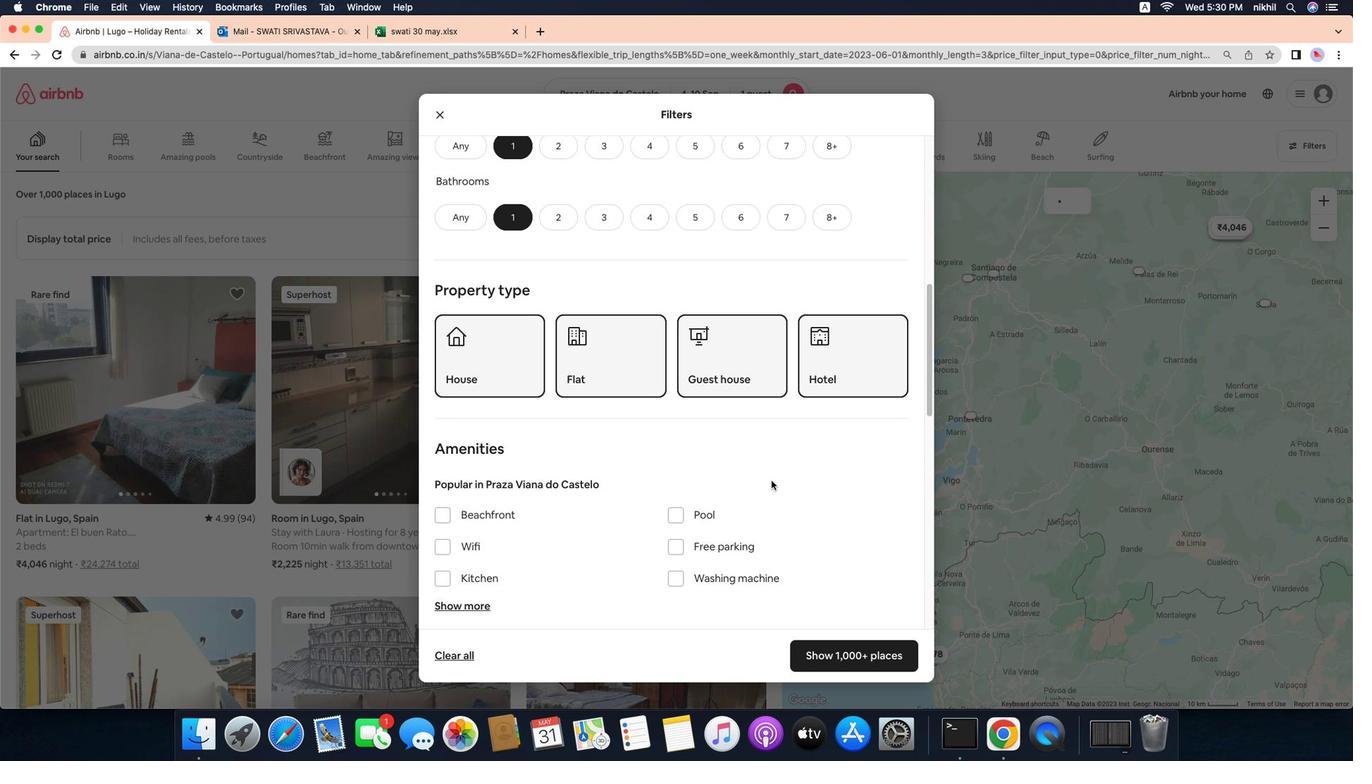 
Action: Mouse scrolled (804, 493) with delta (-18, -19)
Screenshot: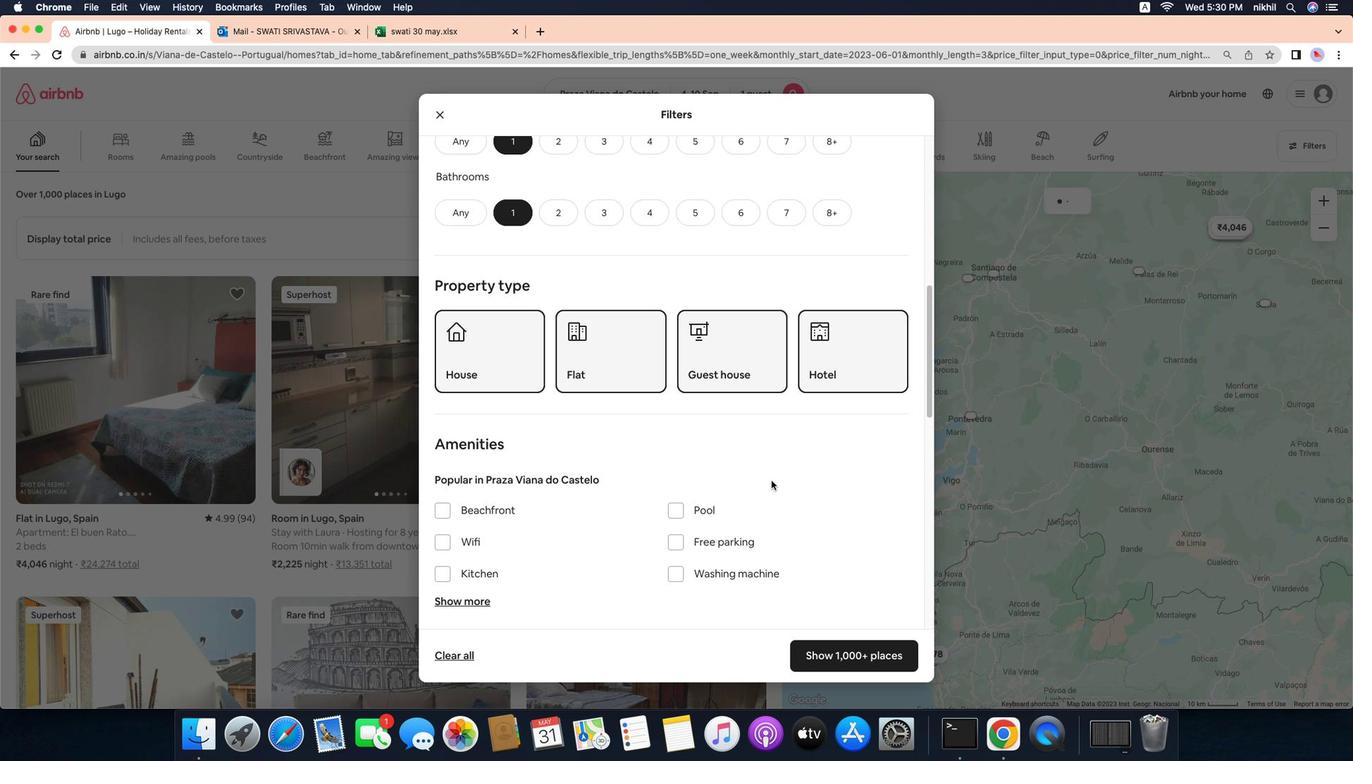
Action: Mouse scrolled (804, 493) with delta (-18, -19)
Screenshot: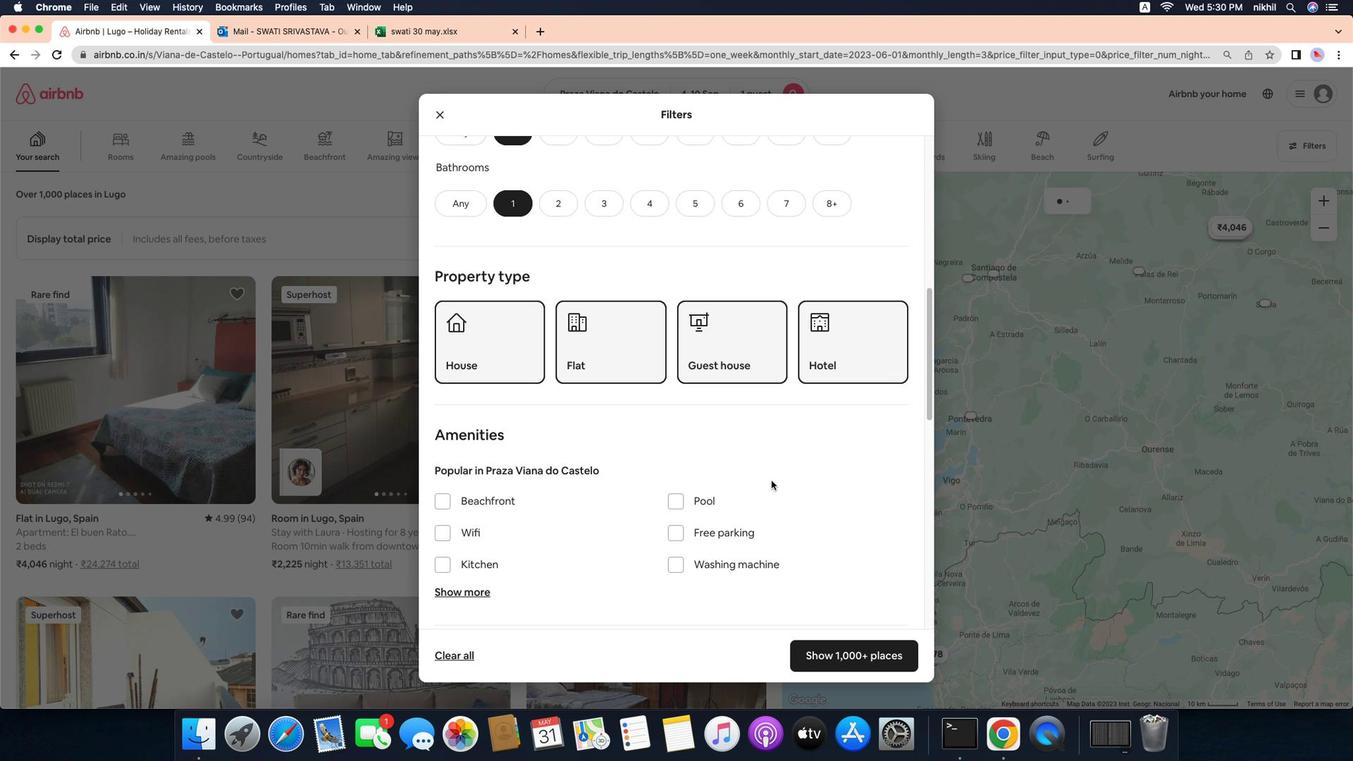
Action: Mouse scrolled (804, 493) with delta (-18, -20)
Screenshot: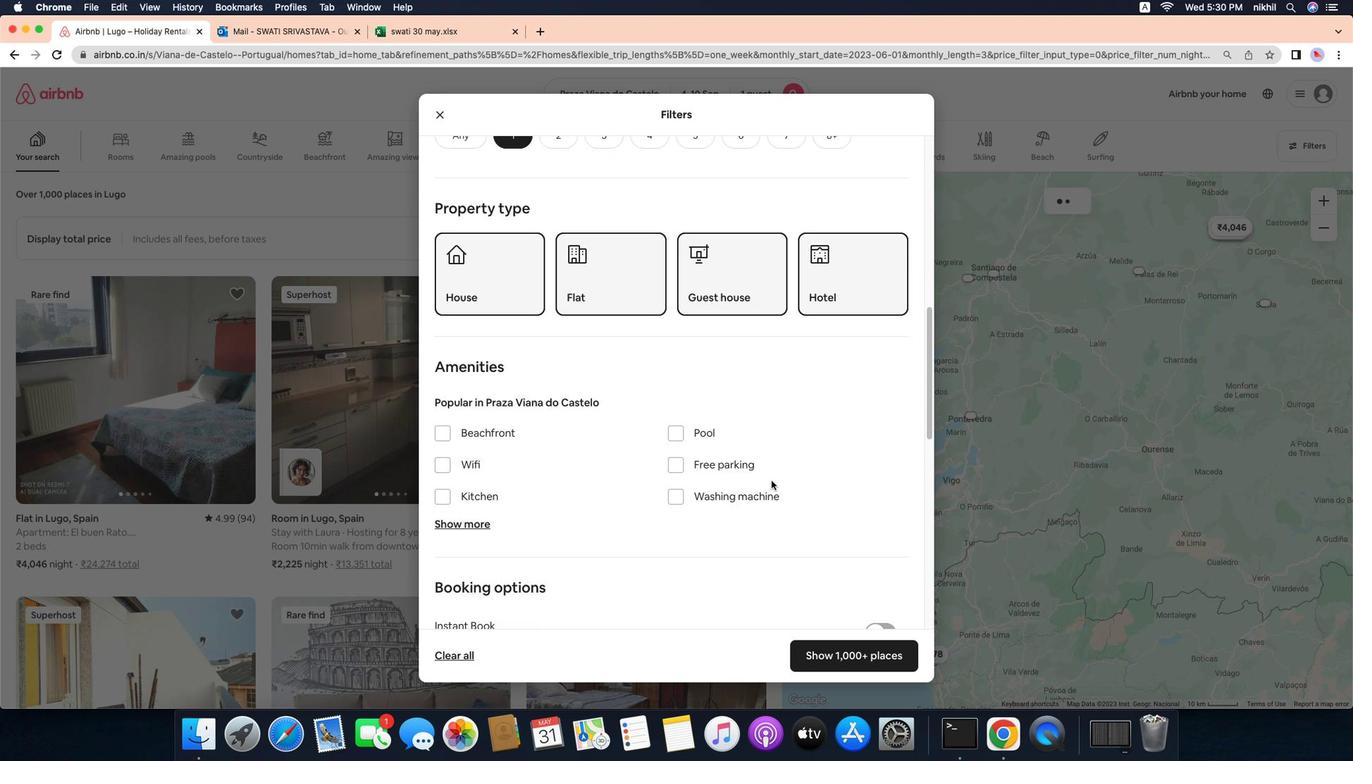 
Action: Mouse scrolled (804, 493) with delta (-18, -19)
Screenshot: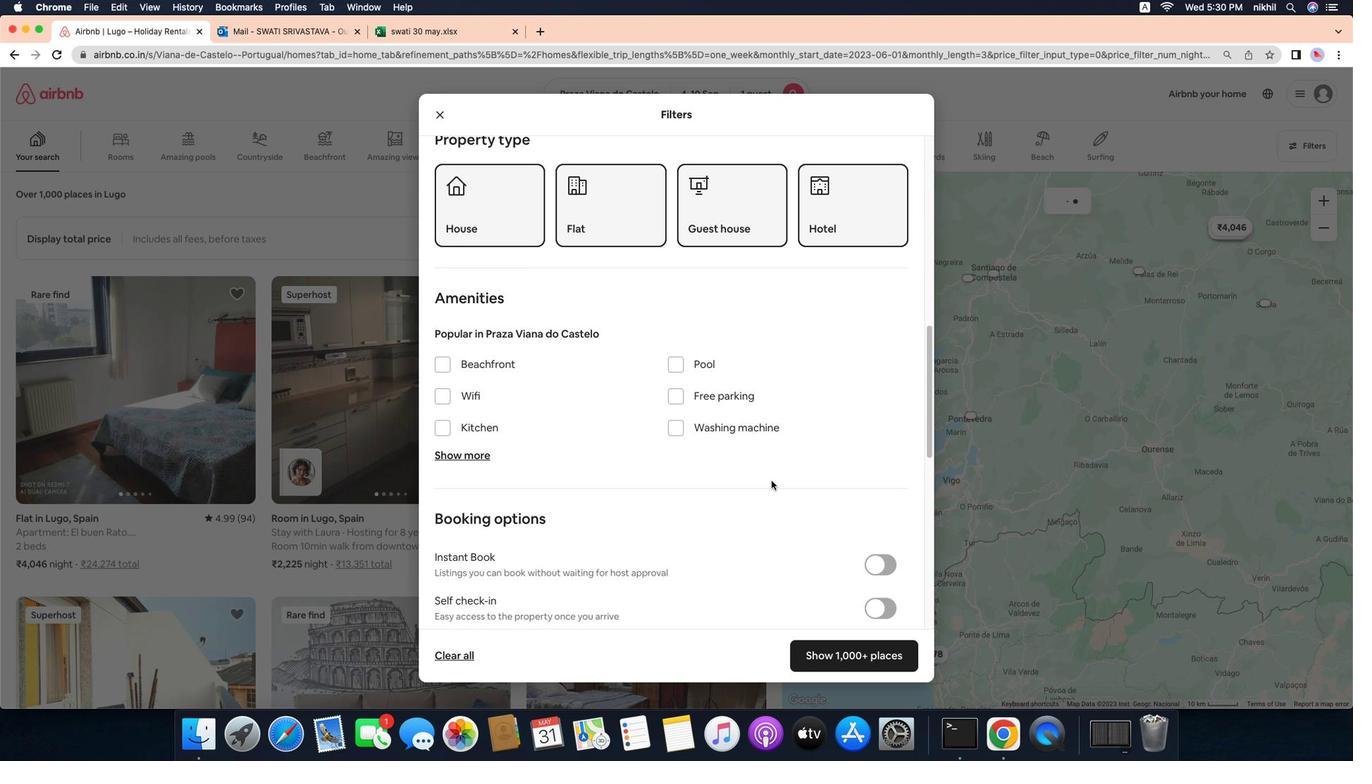 
Action: Mouse scrolled (804, 493) with delta (-18, -19)
Screenshot: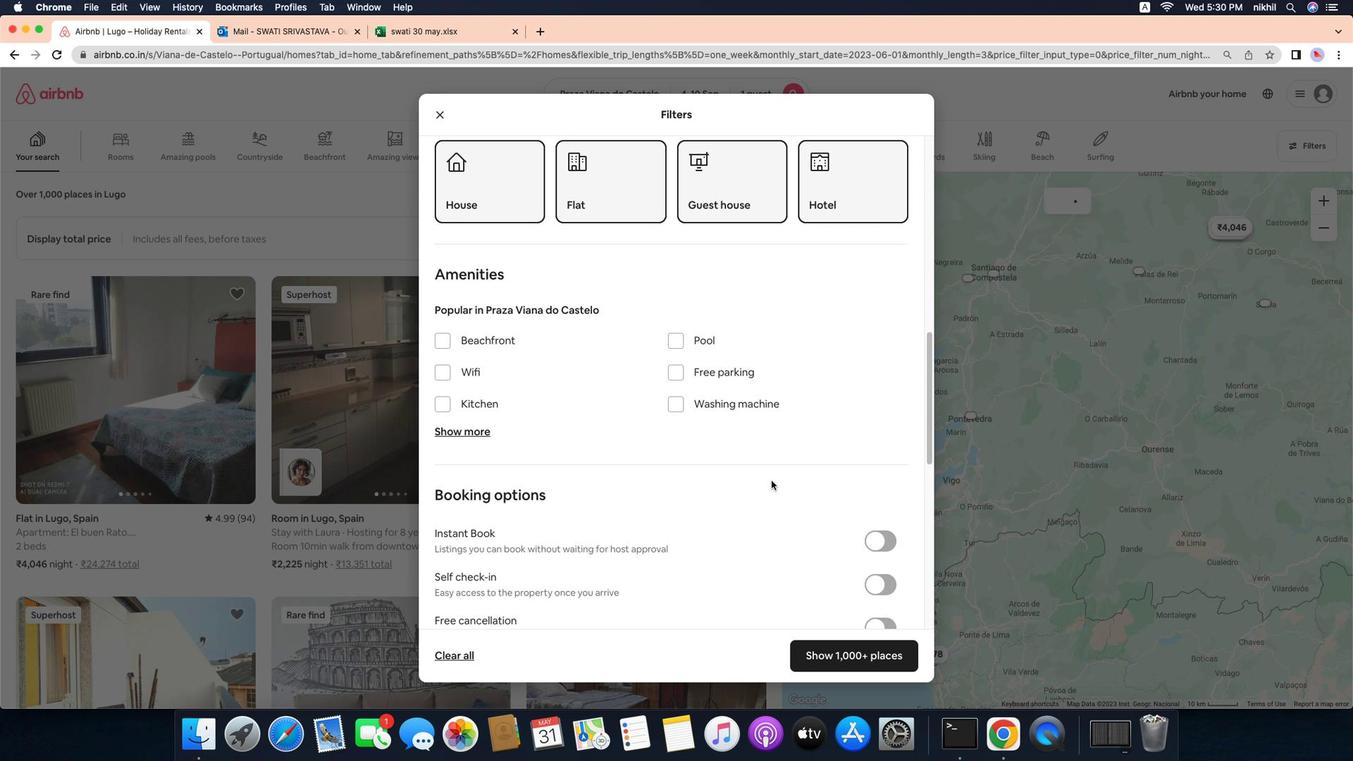 
Action: Mouse scrolled (804, 493) with delta (-18, -20)
Screenshot: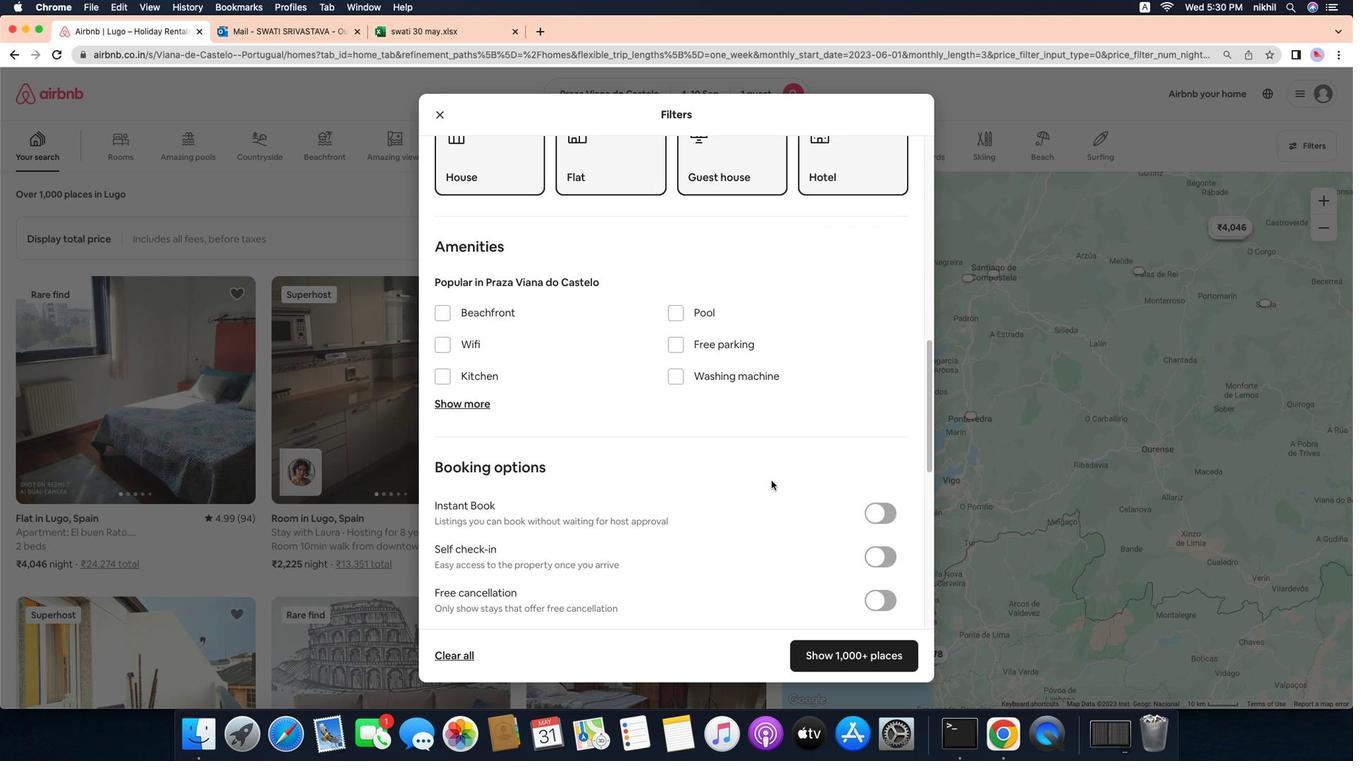 
Action: Mouse moved to (909, 512)
Screenshot: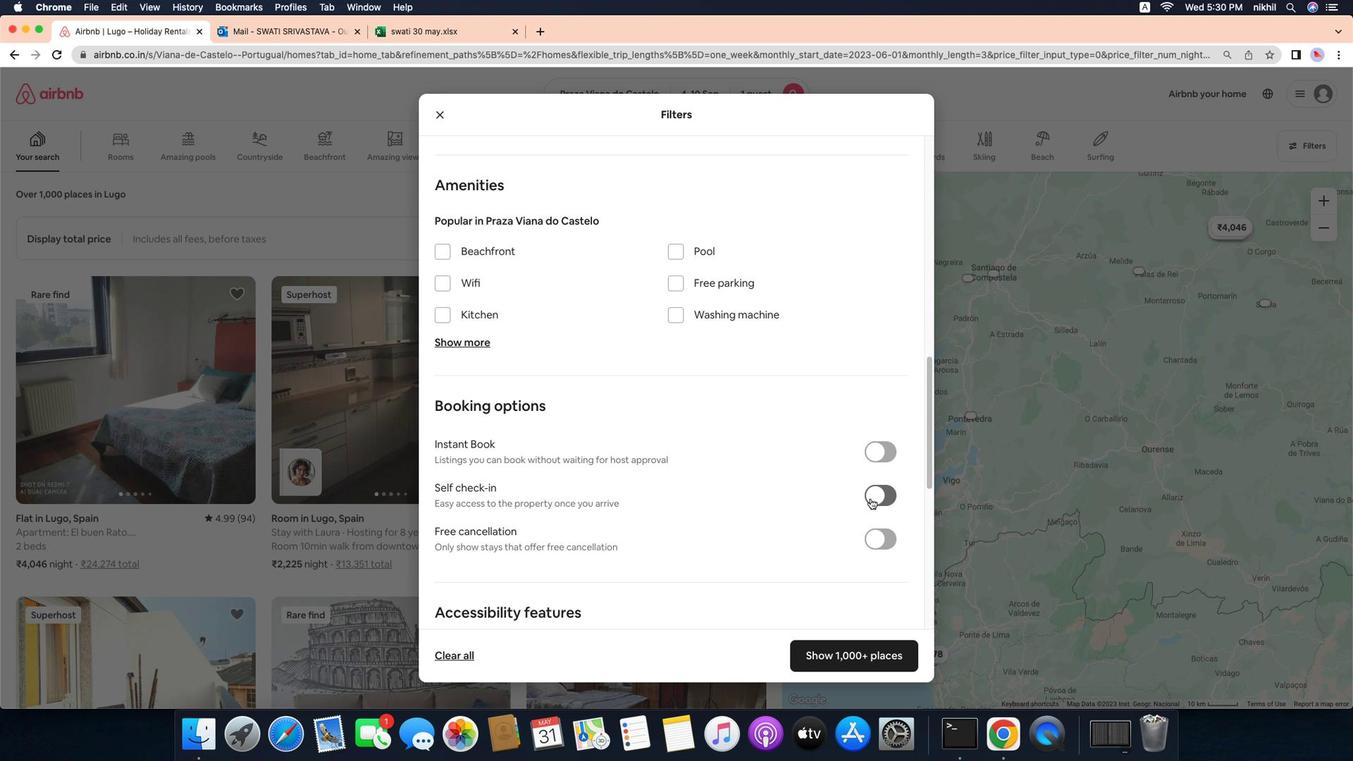 
Action: Mouse pressed left at (909, 512)
Screenshot: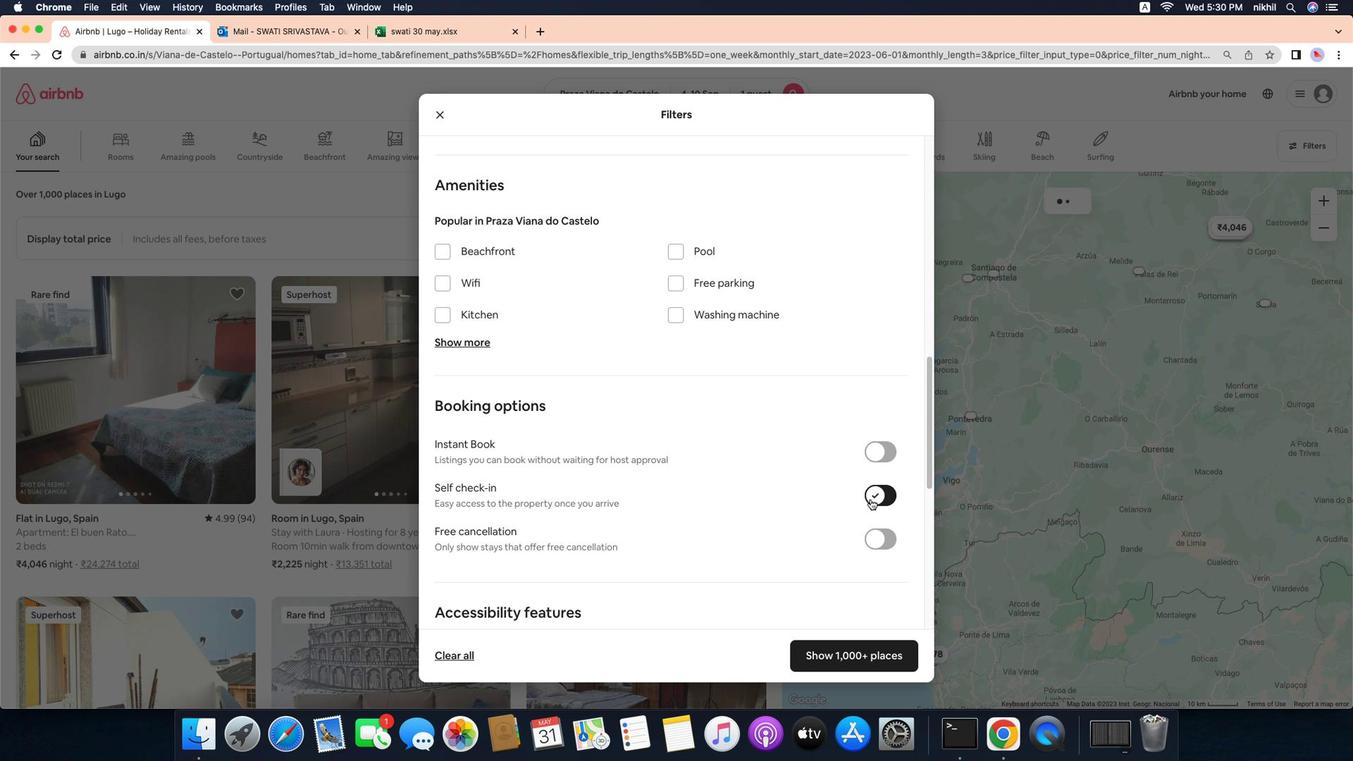 
Action: Mouse moved to (726, 553)
Screenshot: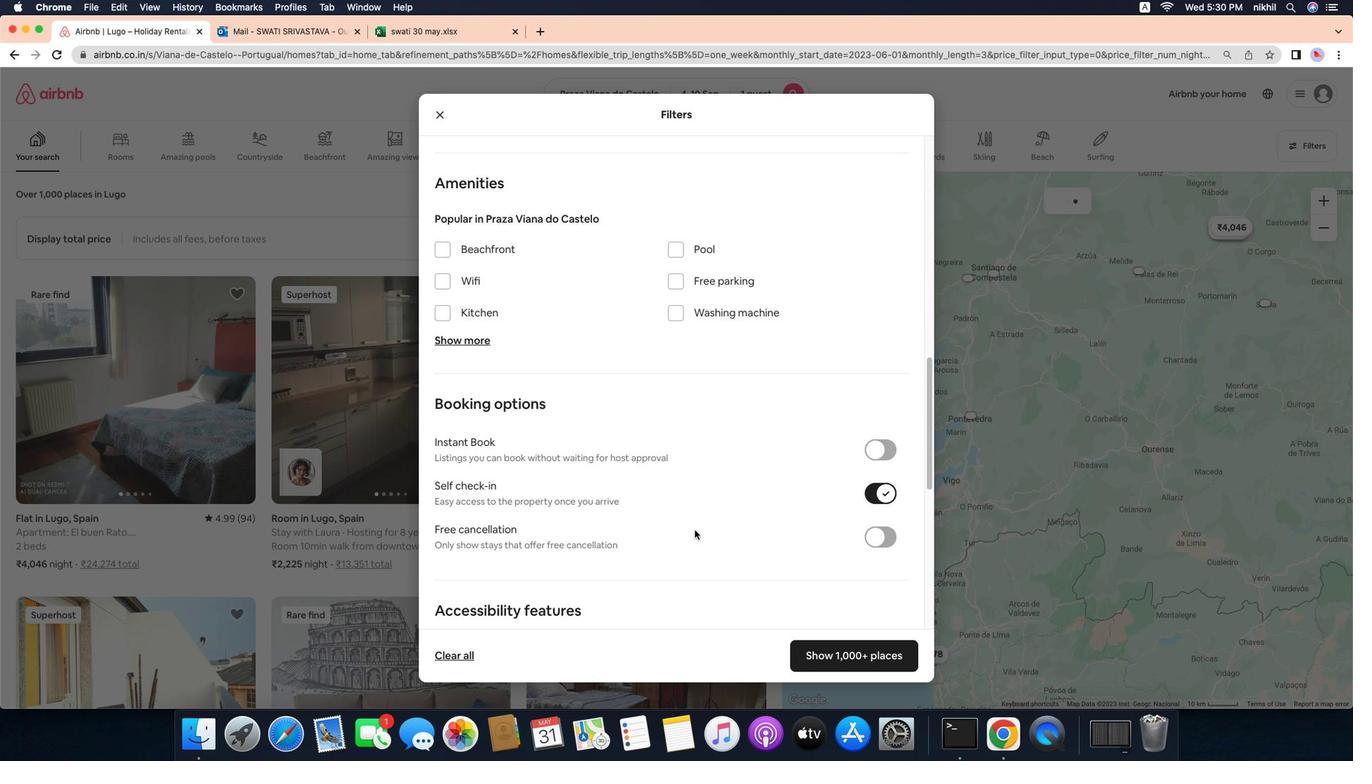 
Action: Mouse scrolled (726, 553) with delta (-18, -19)
Screenshot: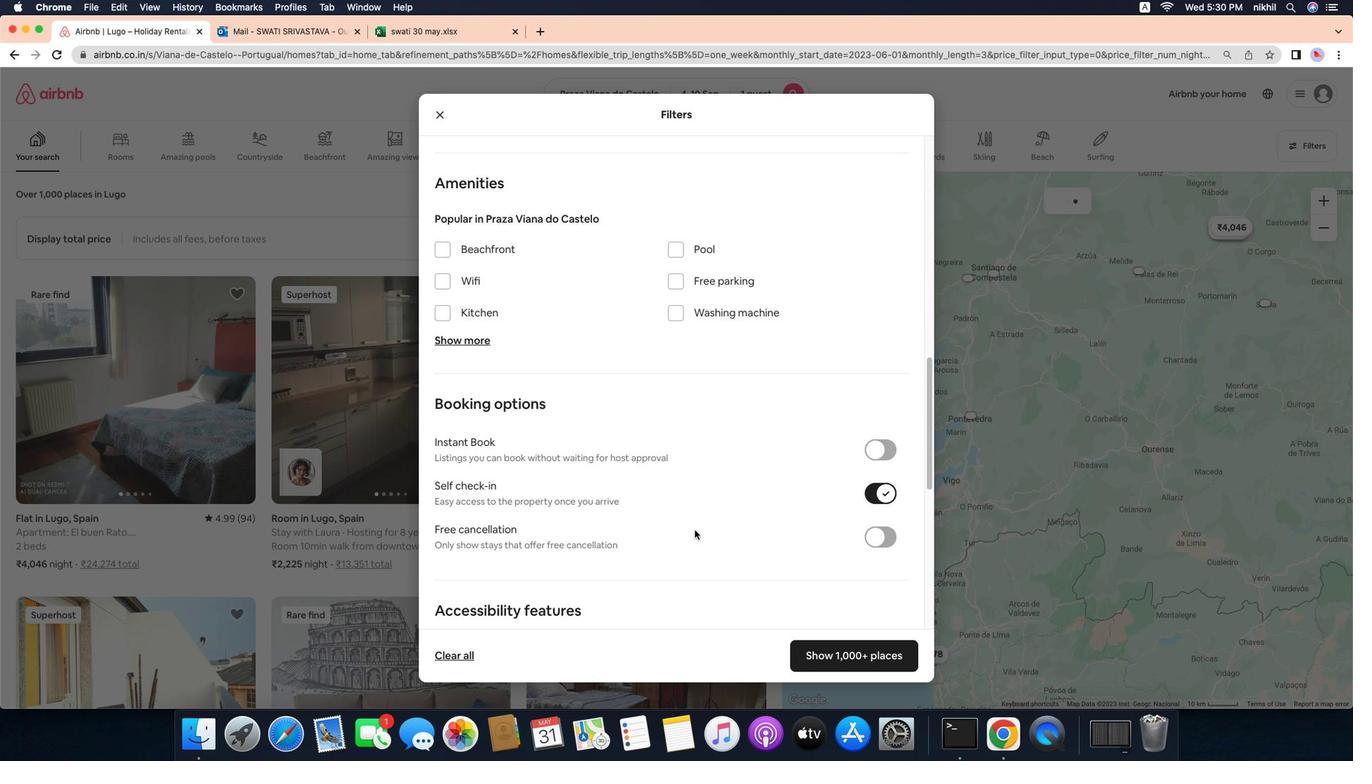 
Action: Mouse moved to (724, 551)
Screenshot: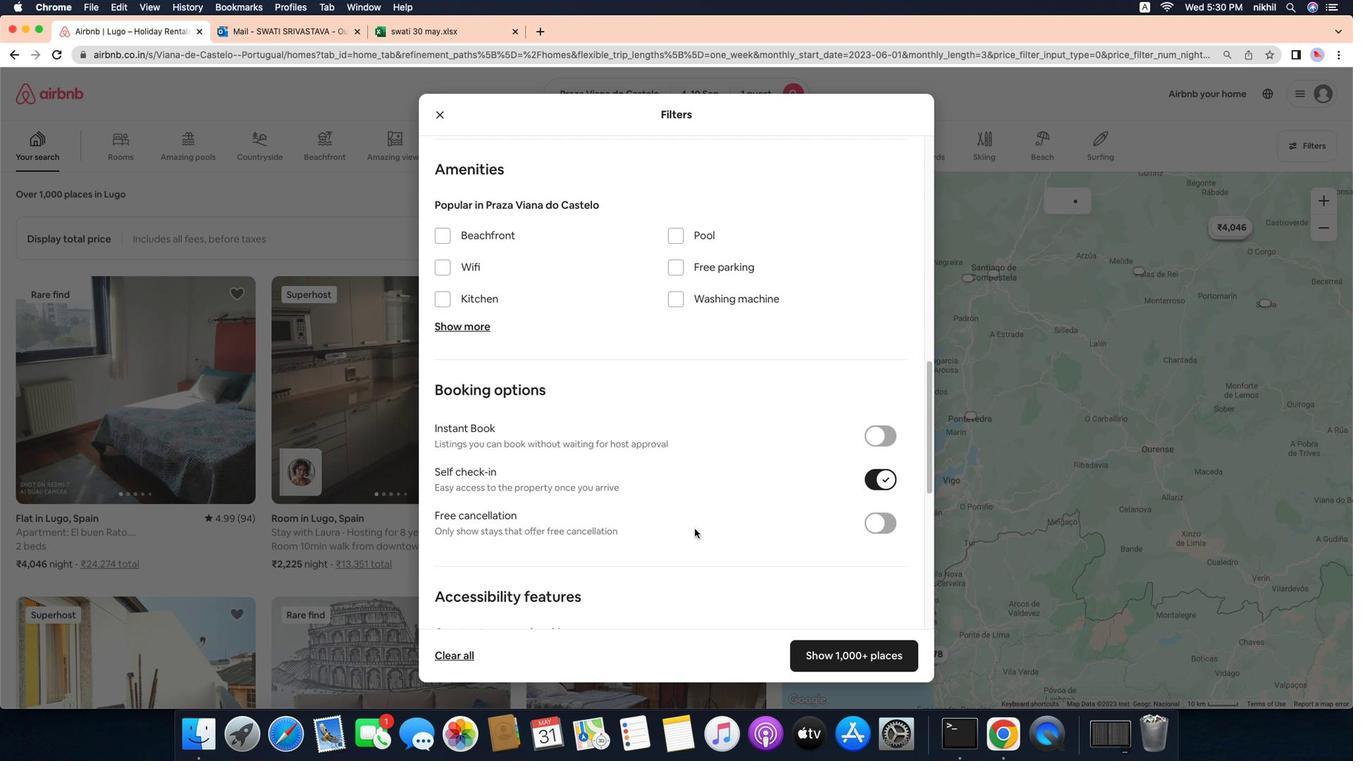 
Action: Mouse scrolled (724, 551) with delta (-18, -19)
Screenshot: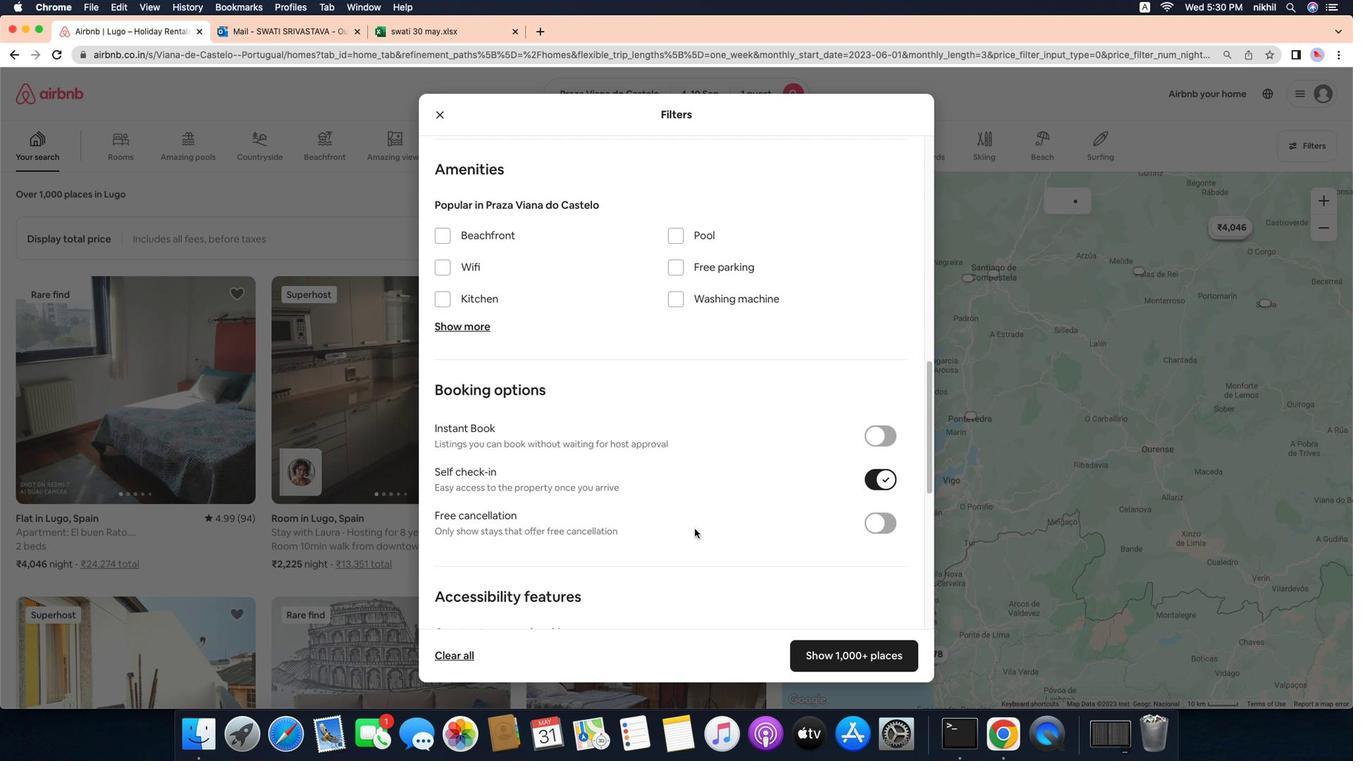 
Action: Mouse moved to (723, 549)
Screenshot: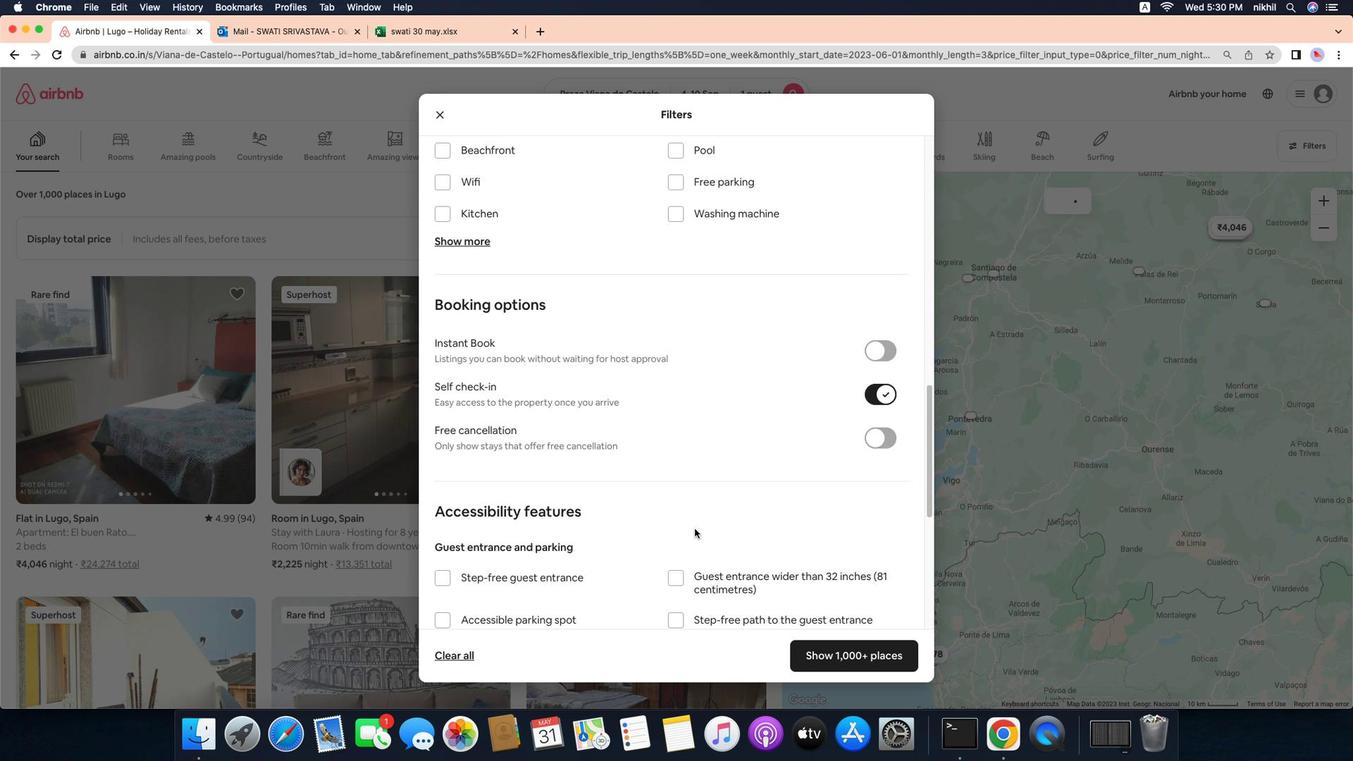 
Action: Mouse scrolled (723, 549) with delta (-18, -21)
Screenshot: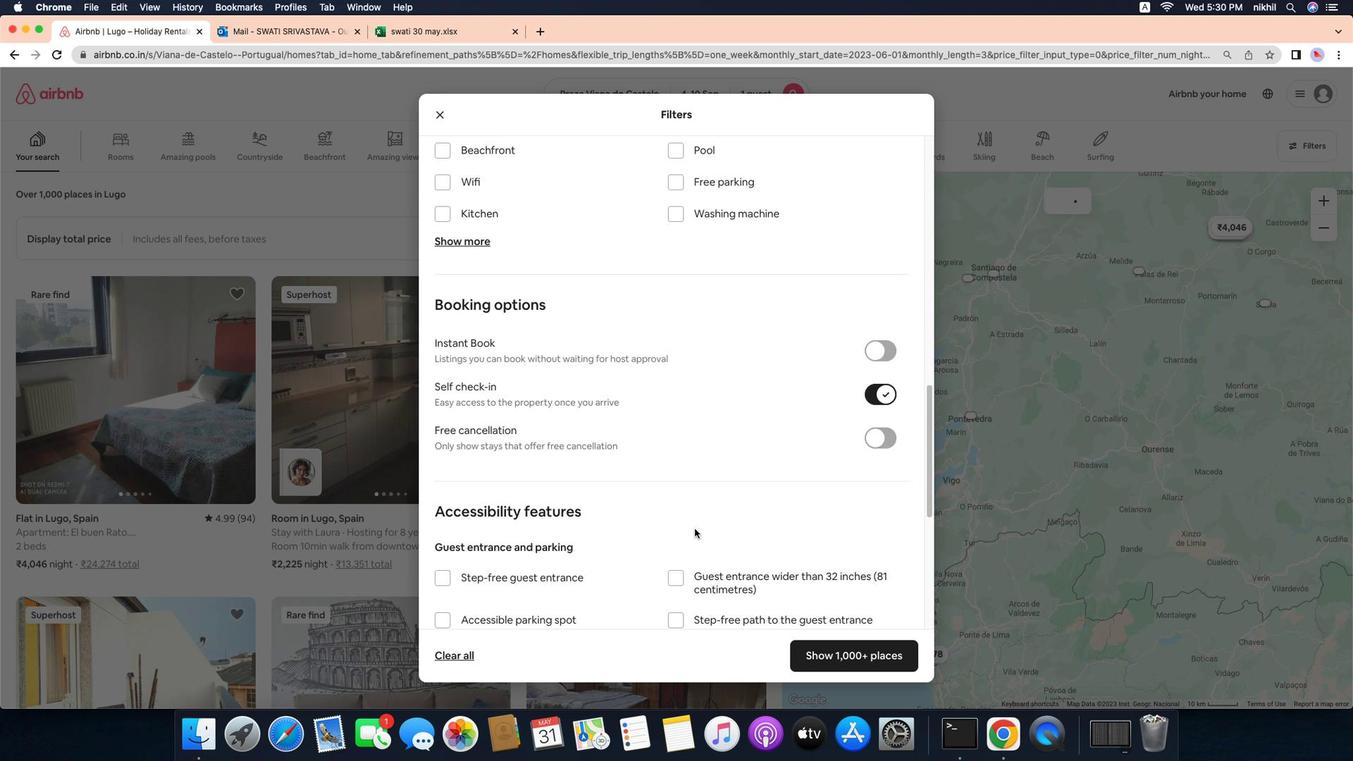 
Action: Mouse moved to (722, 547)
Screenshot: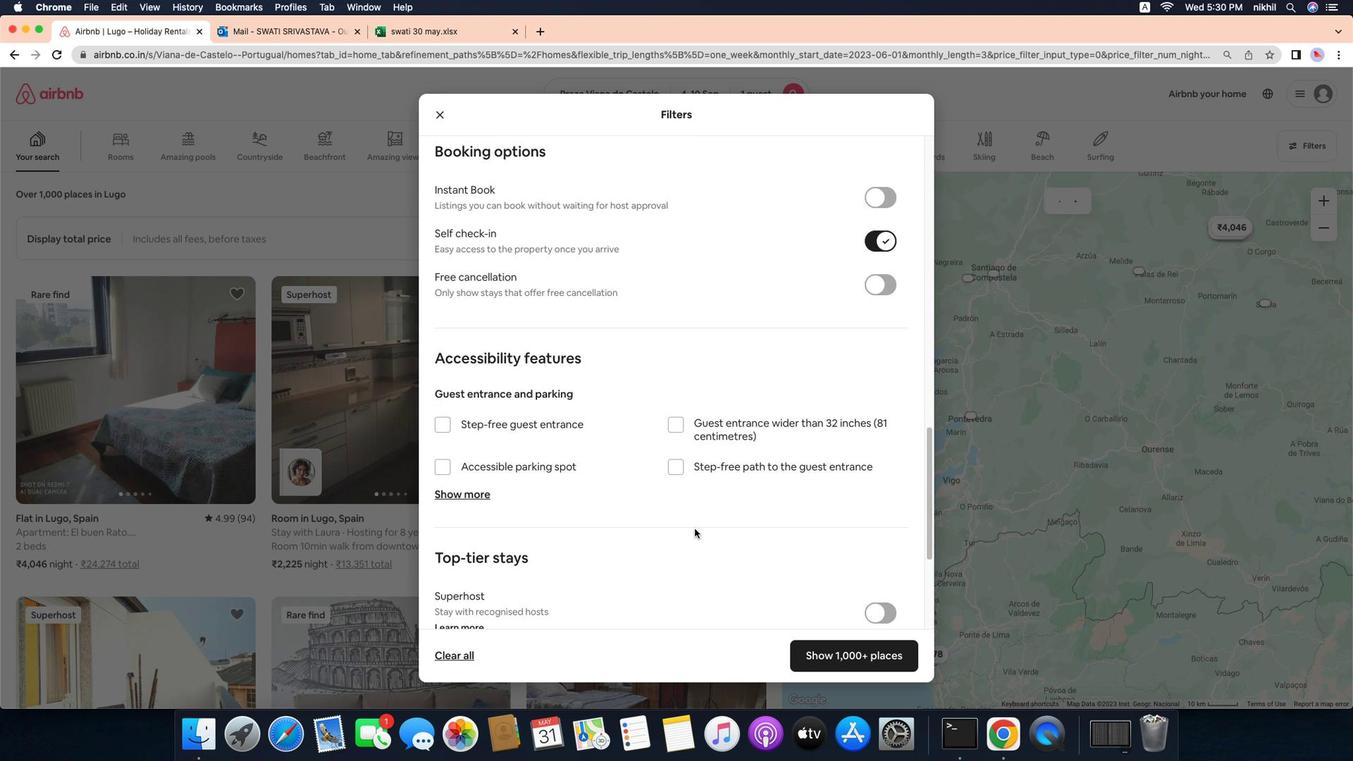 
Action: Mouse scrolled (722, 547) with delta (-18, -22)
Screenshot: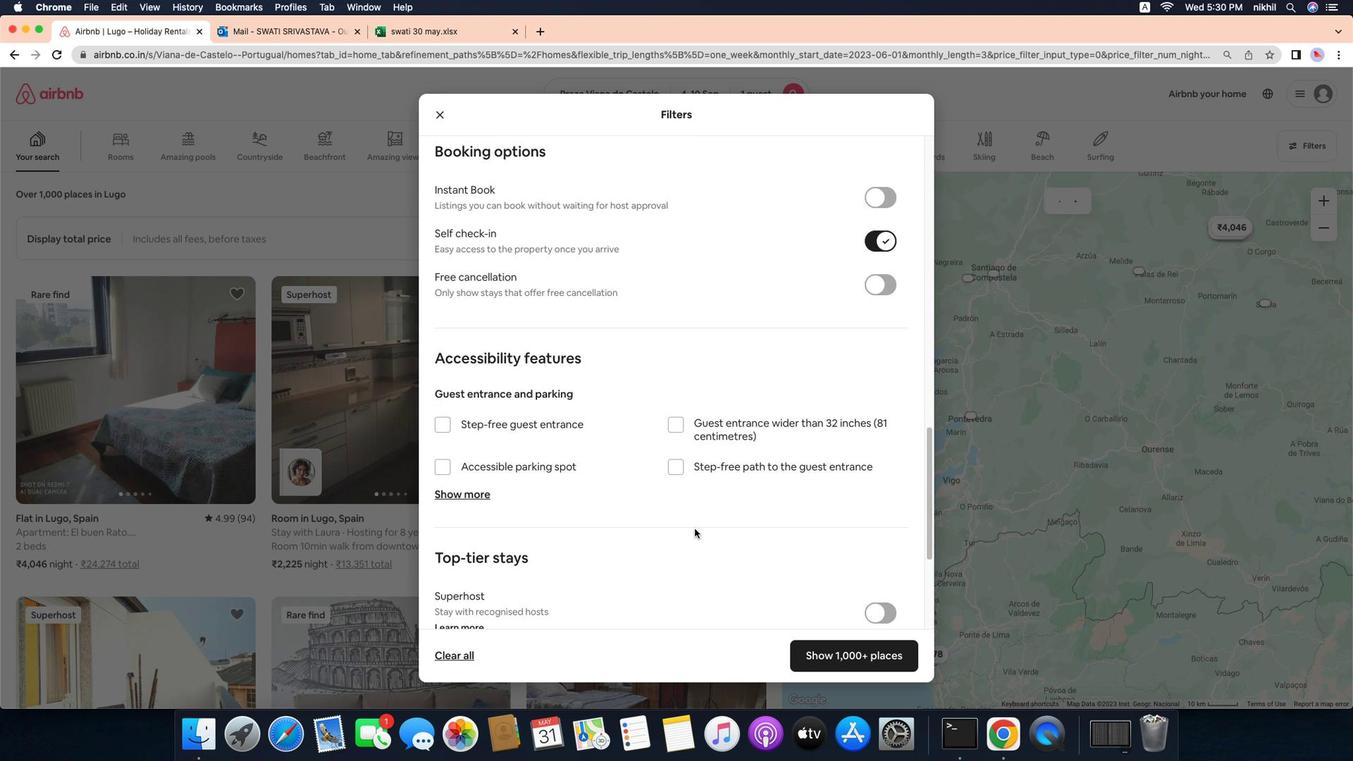 
Action: Mouse moved to (721, 545)
Screenshot: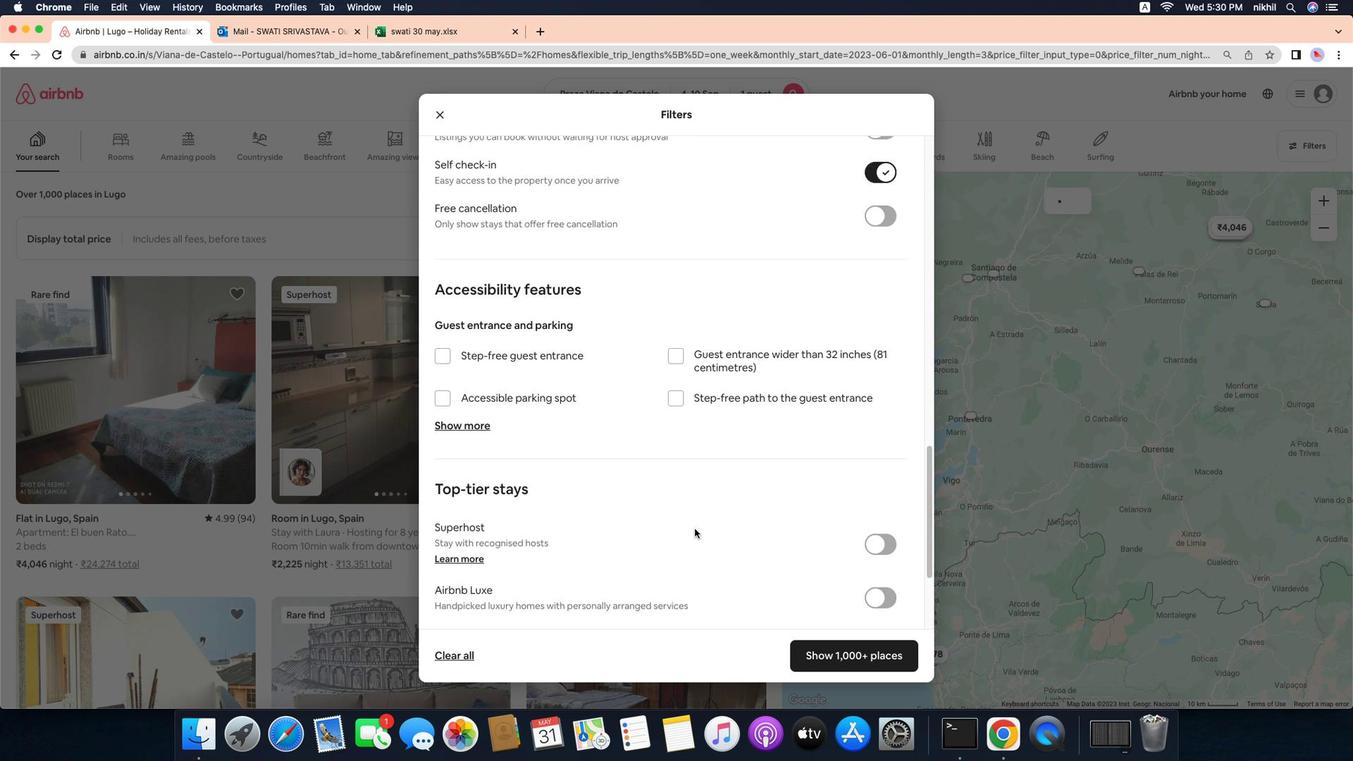 
Action: Mouse scrolled (721, 545) with delta (-18, -19)
Screenshot: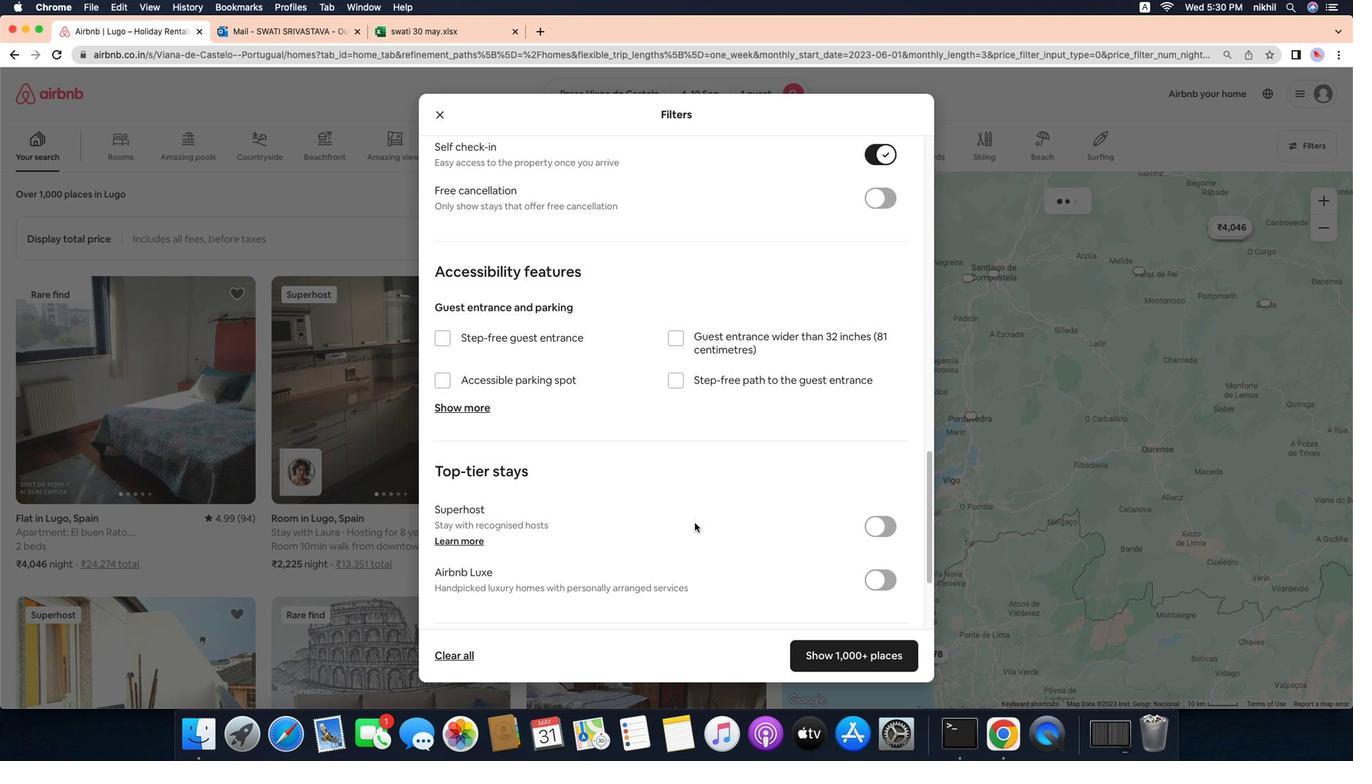 
Action: Mouse scrolled (721, 545) with delta (-18, -19)
Screenshot: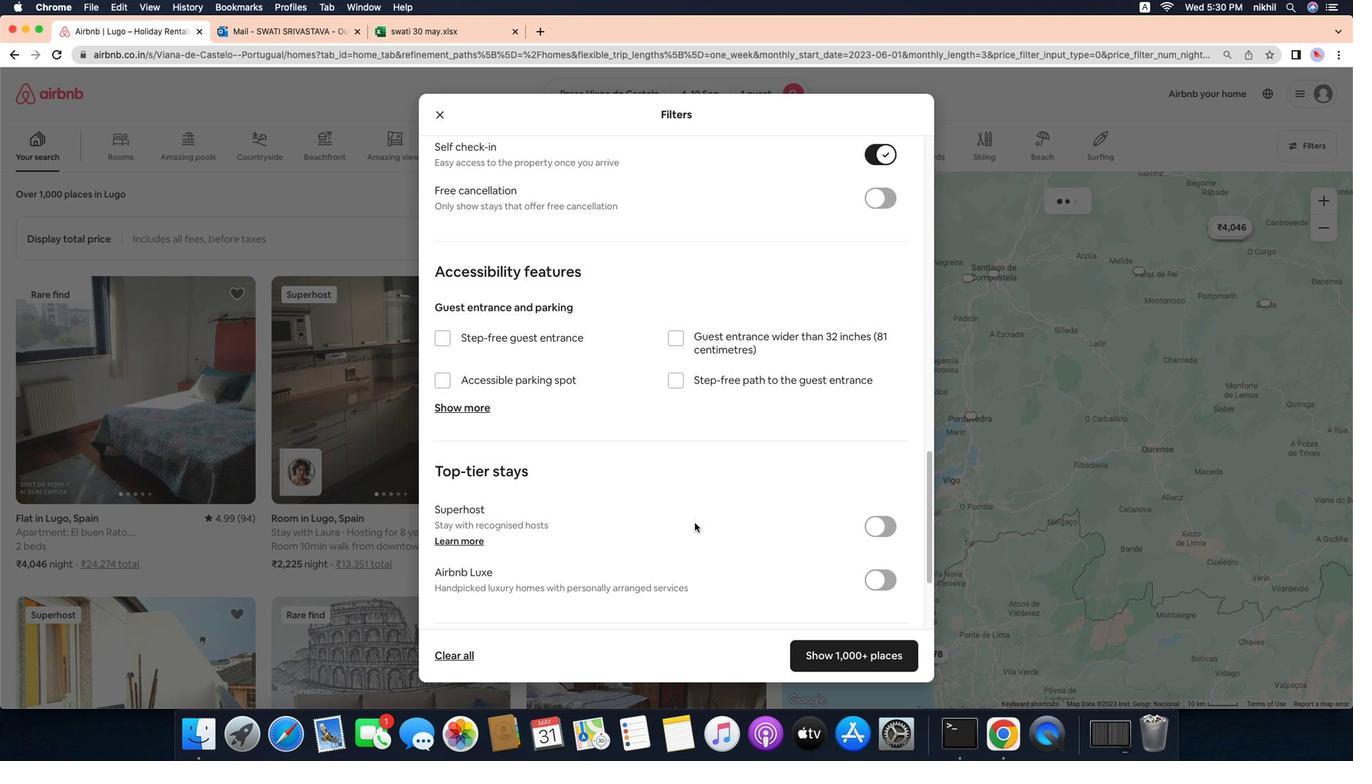 
Action: Mouse moved to (721, 544)
Screenshot: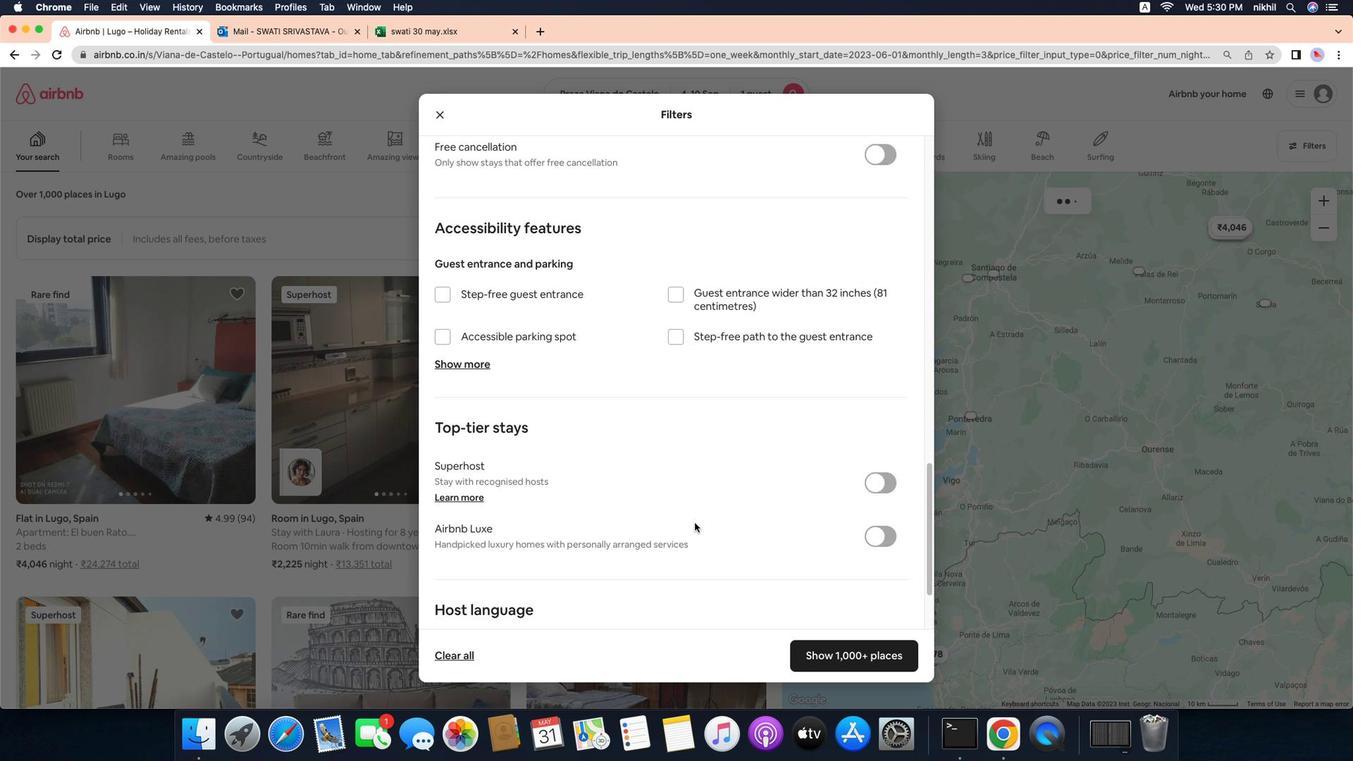 
Action: Mouse scrolled (721, 544) with delta (-18, -21)
Screenshot: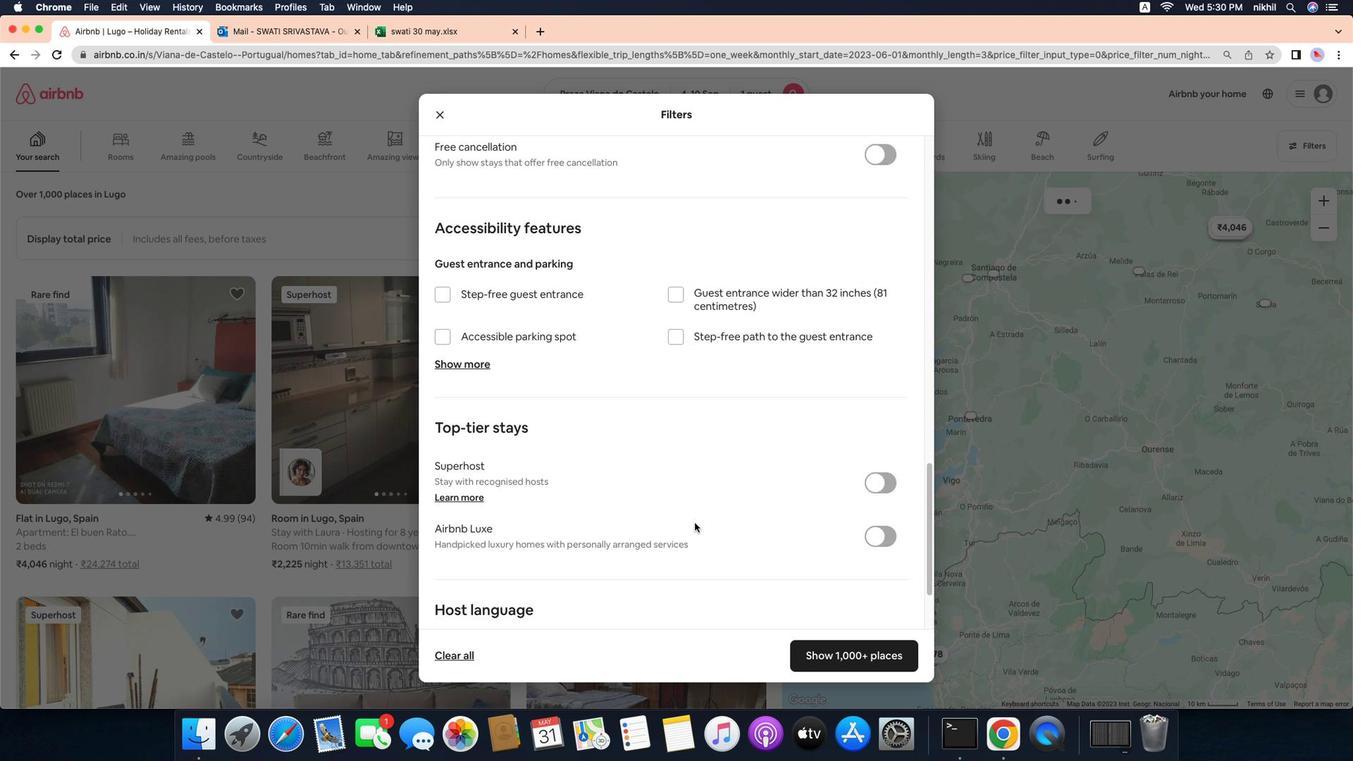 
Action: Mouse moved to (456, 566)
Screenshot: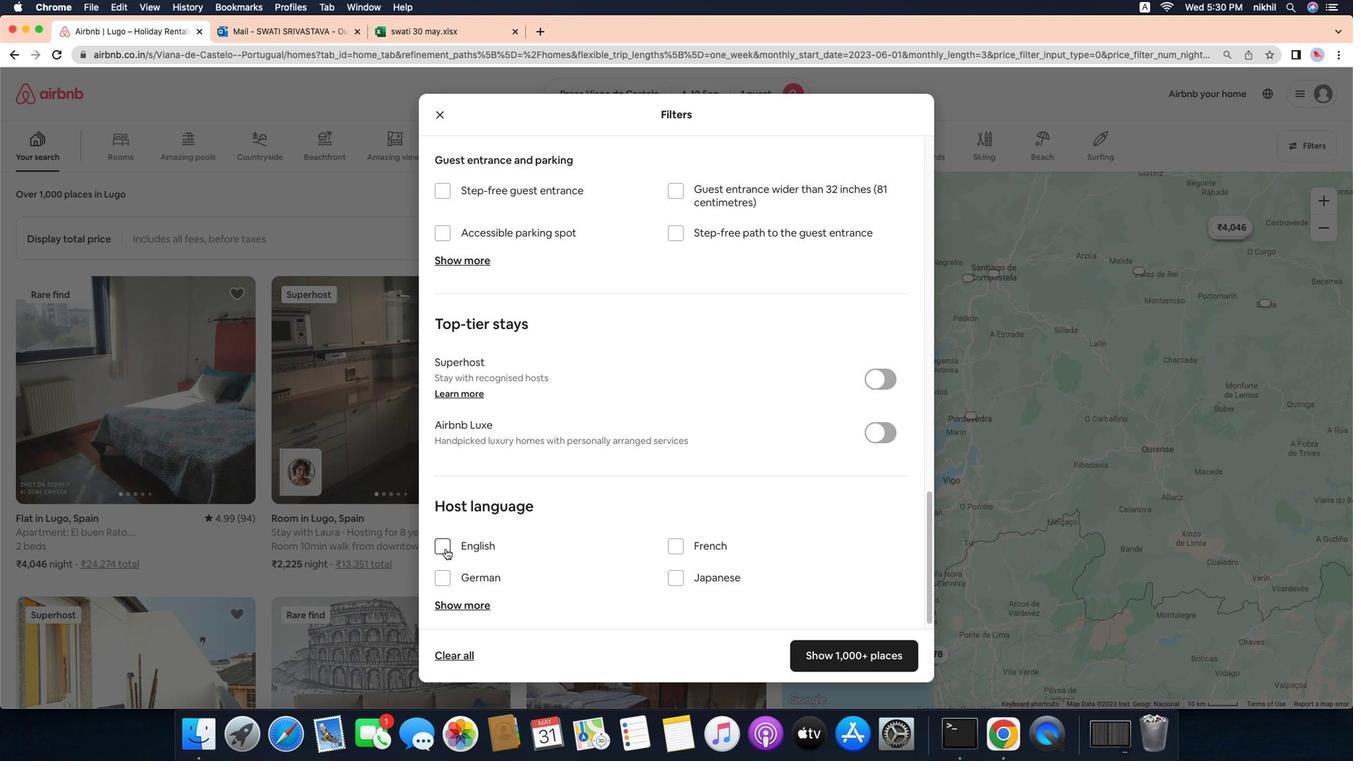 
Action: Mouse pressed left at (456, 566)
Screenshot: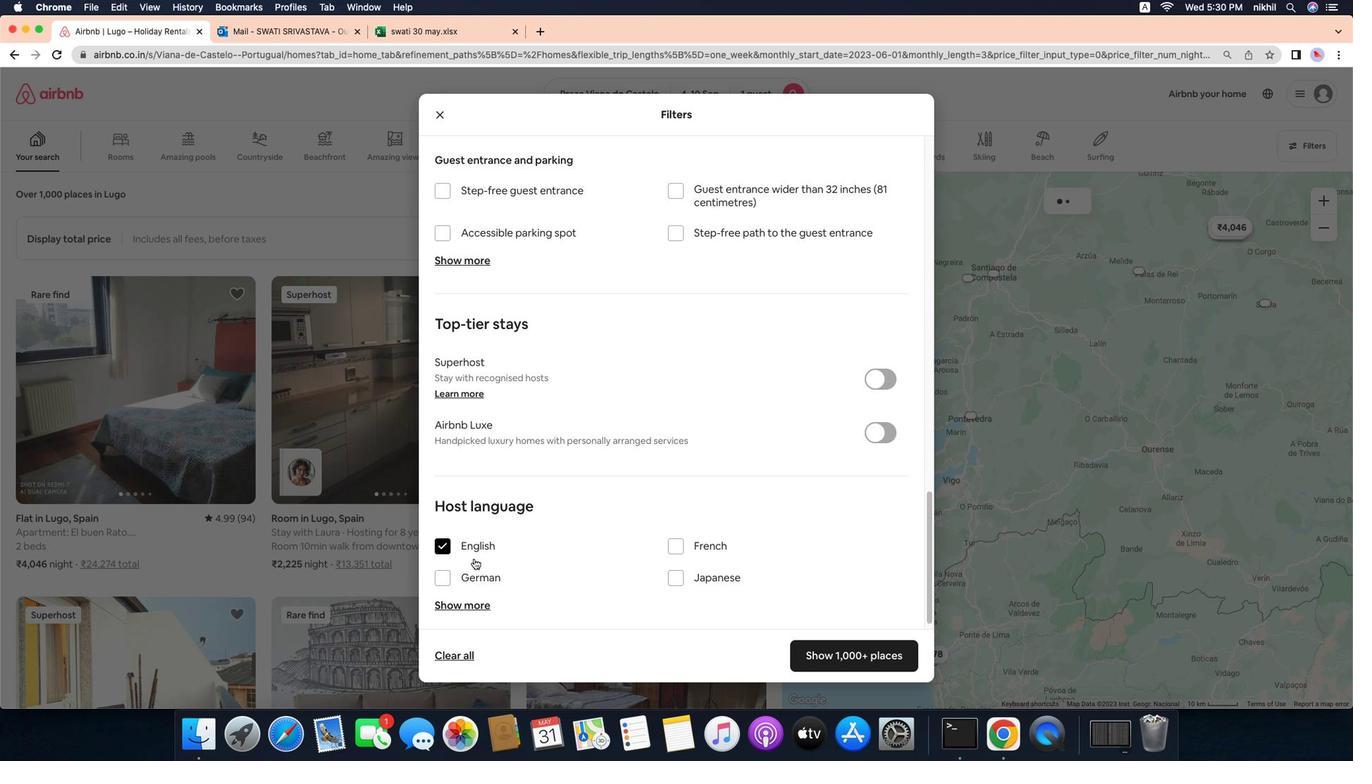
Action: Mouse moved to (903, 683)
Screenshot: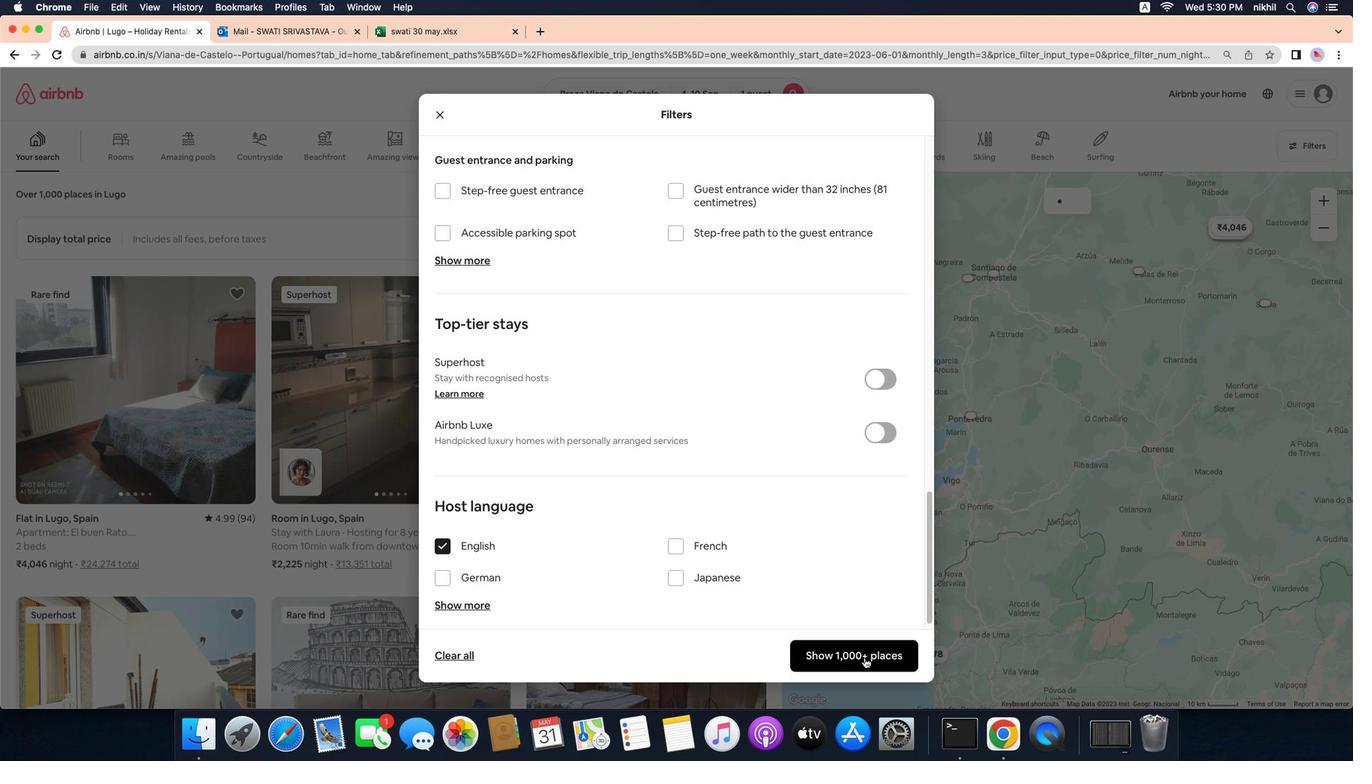 
Action: Mouse pressed left at (903, 683)
Screenshot: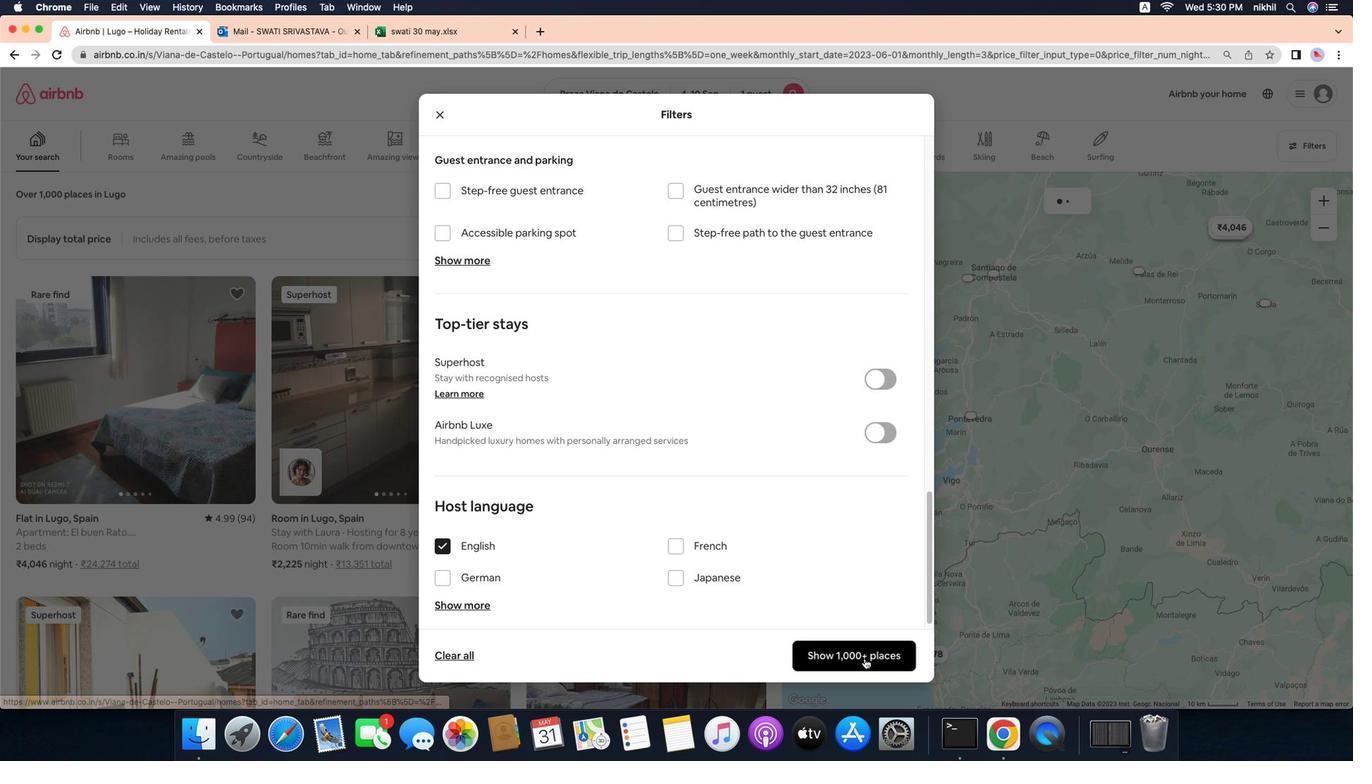 
Action: Mouse moved to (665, 202)
Screenshot: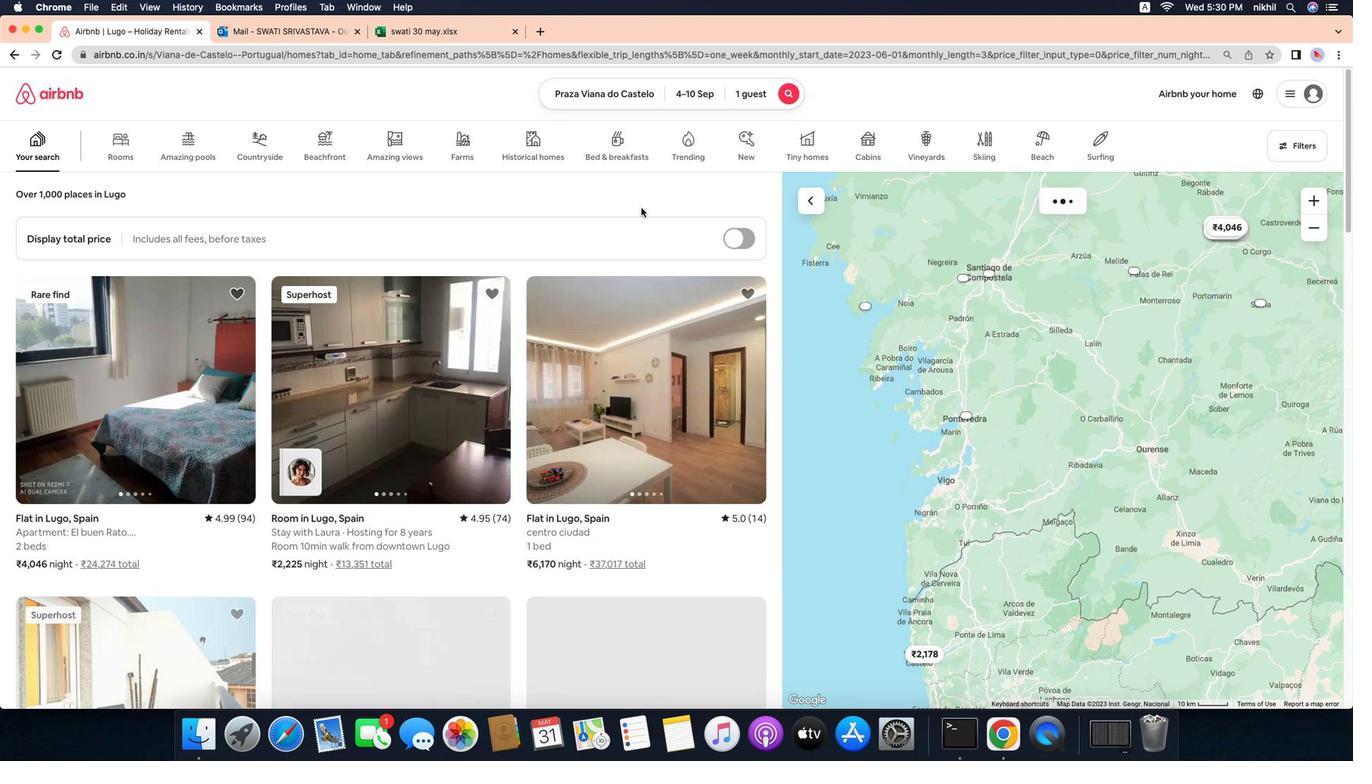 
